 Task: Find connections with filter location Herve with filter topic #Techstartupwith filter profile language Potuguese with filter current company Belong Education (Previously InternIn) with filter school Jai Prakash Vishwavidyalaya, Chapra with filter industry Hotels and Motels with filter service category Life Insurance with filter keywords title Community Food Project Worker
Action: Mouse moved to (720, 153)
Screenshot: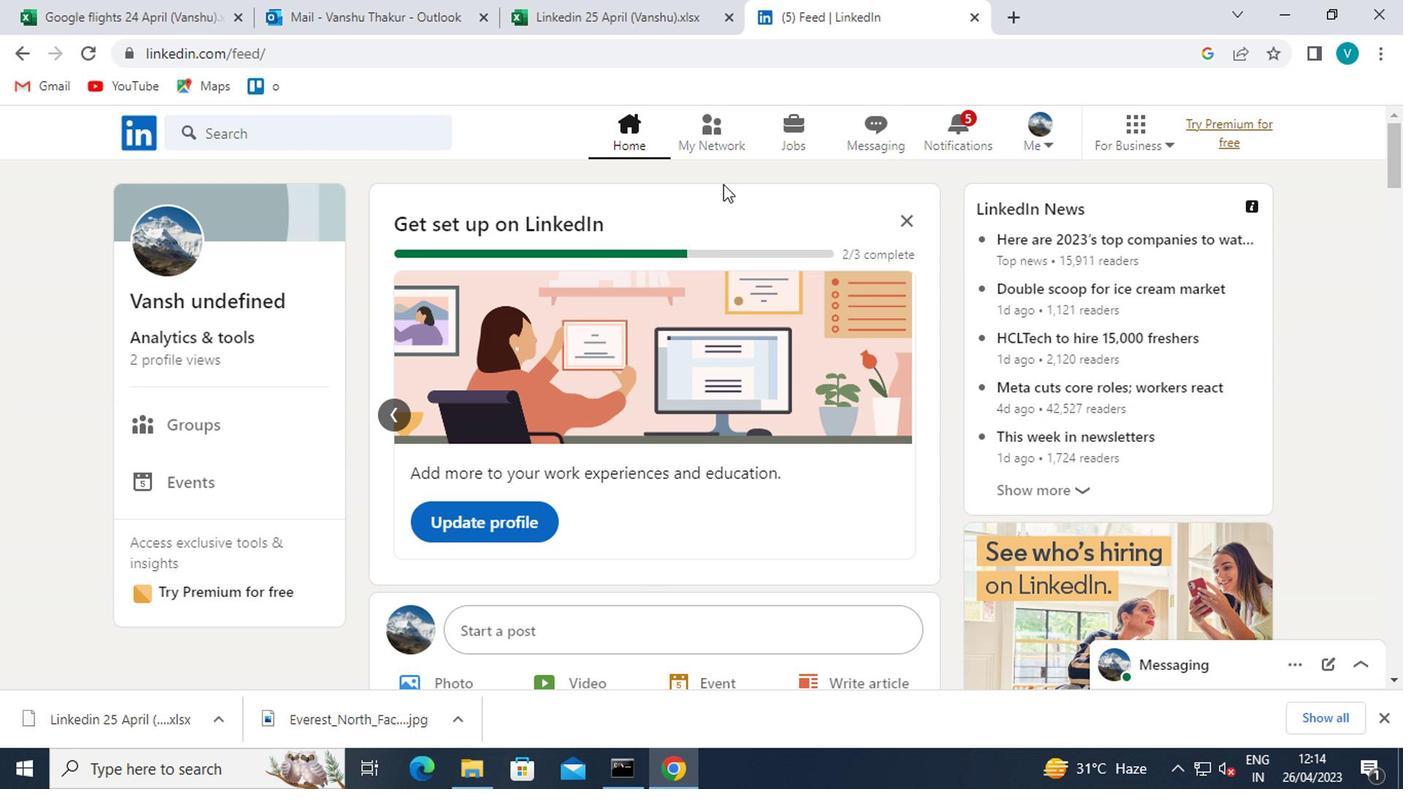 
Action: Mouse pressed left at (720, 153)
Screenshot: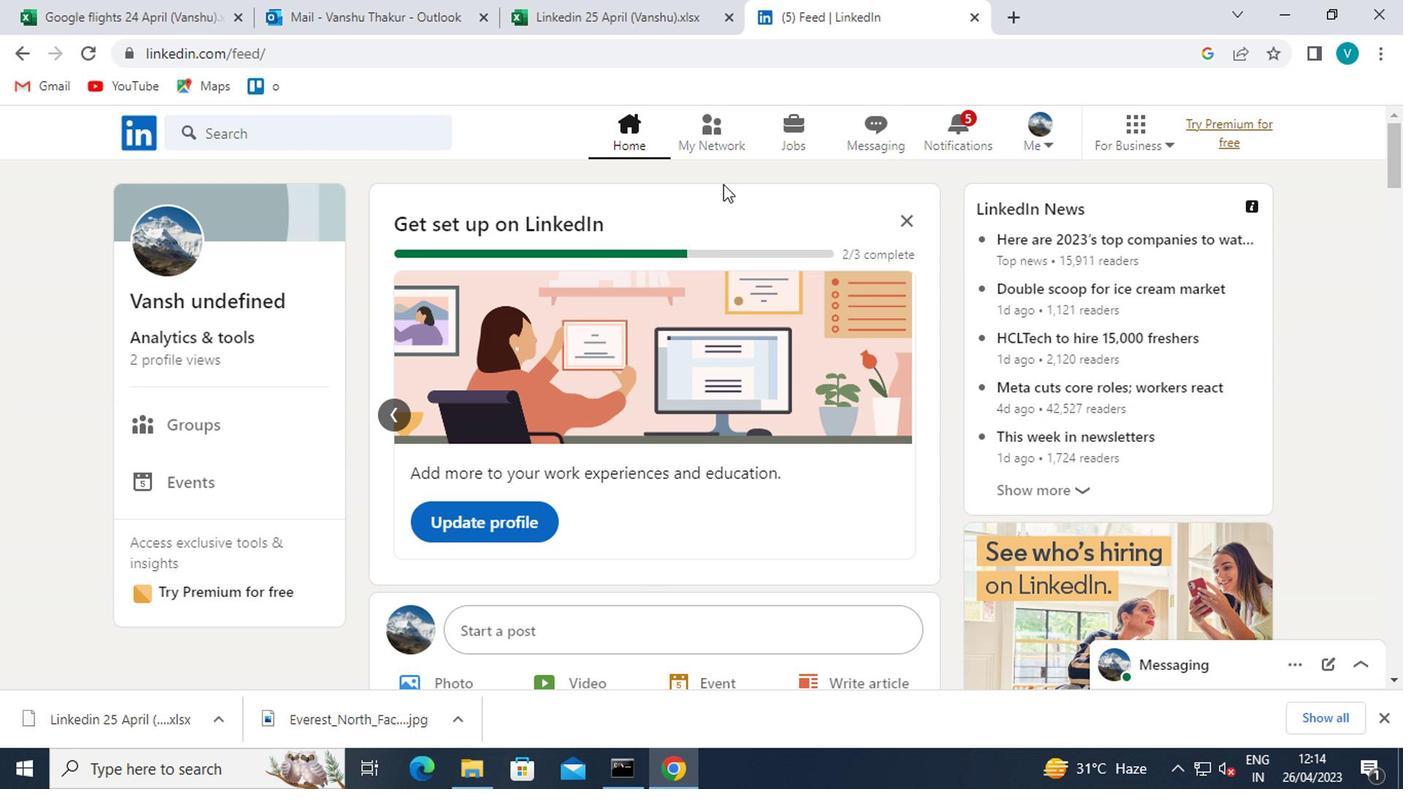 
Action: Mouse moved to (233, 248)
Screenshot: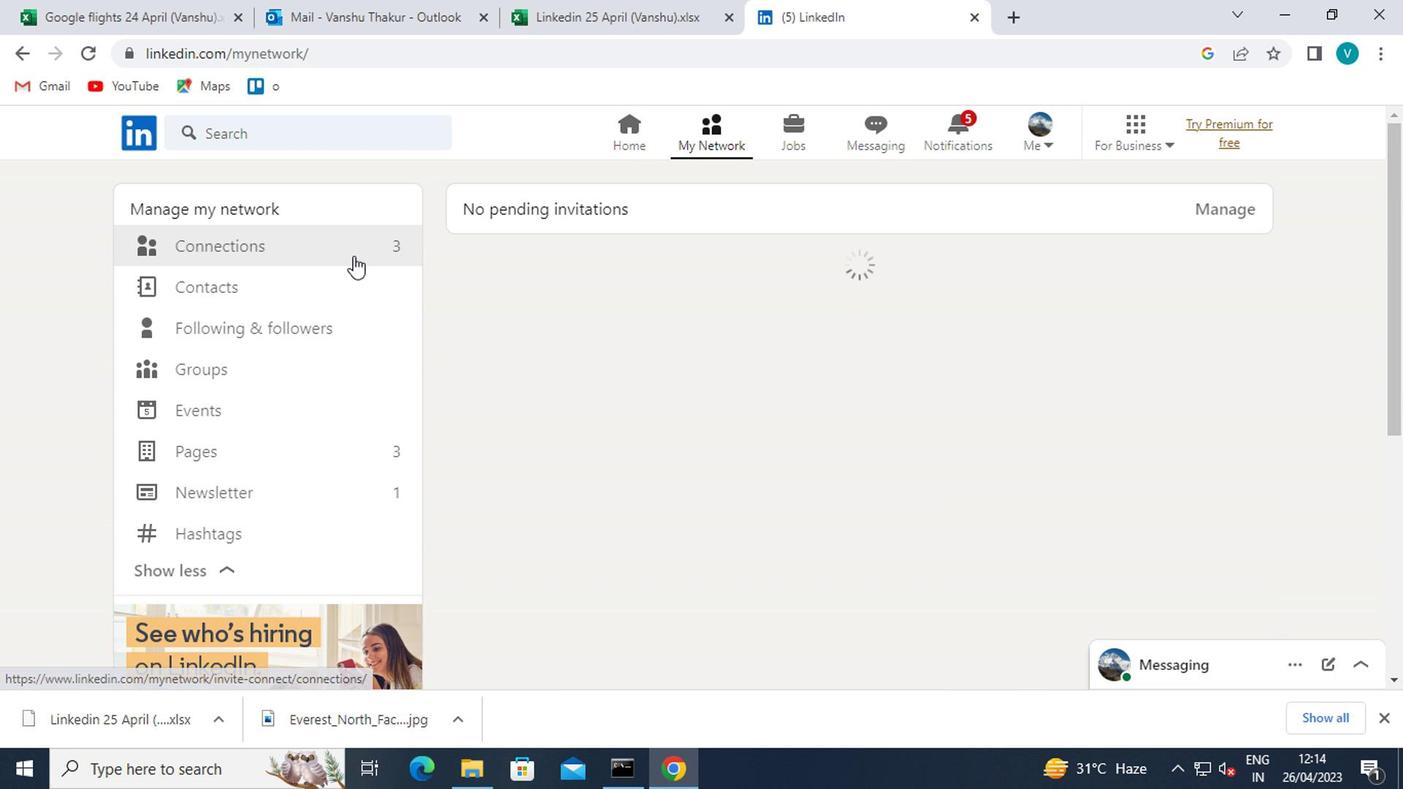 
Action: Mouse pressed left at (233, 248)
Screenshot: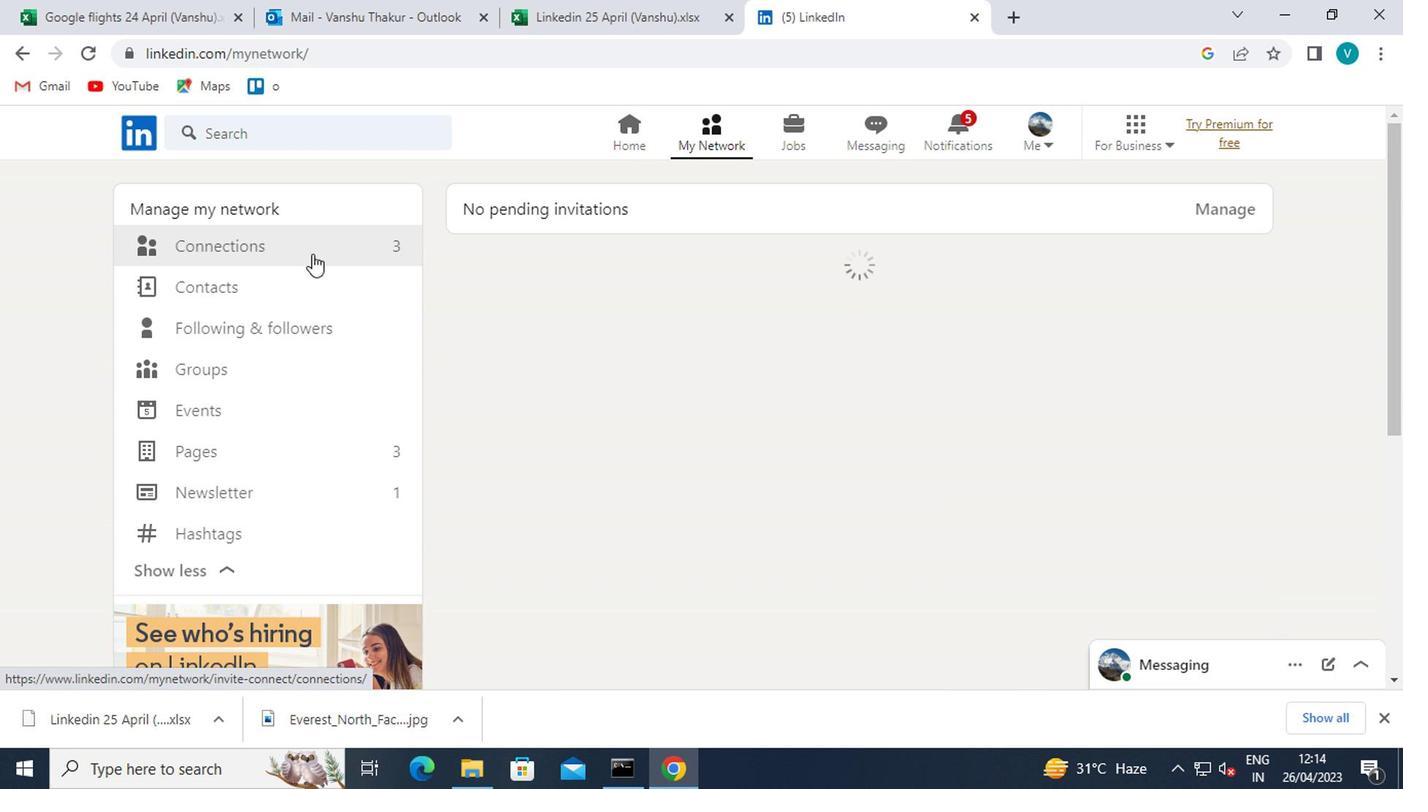 
Action: Mouse moved to (866, 262)
Screenshot: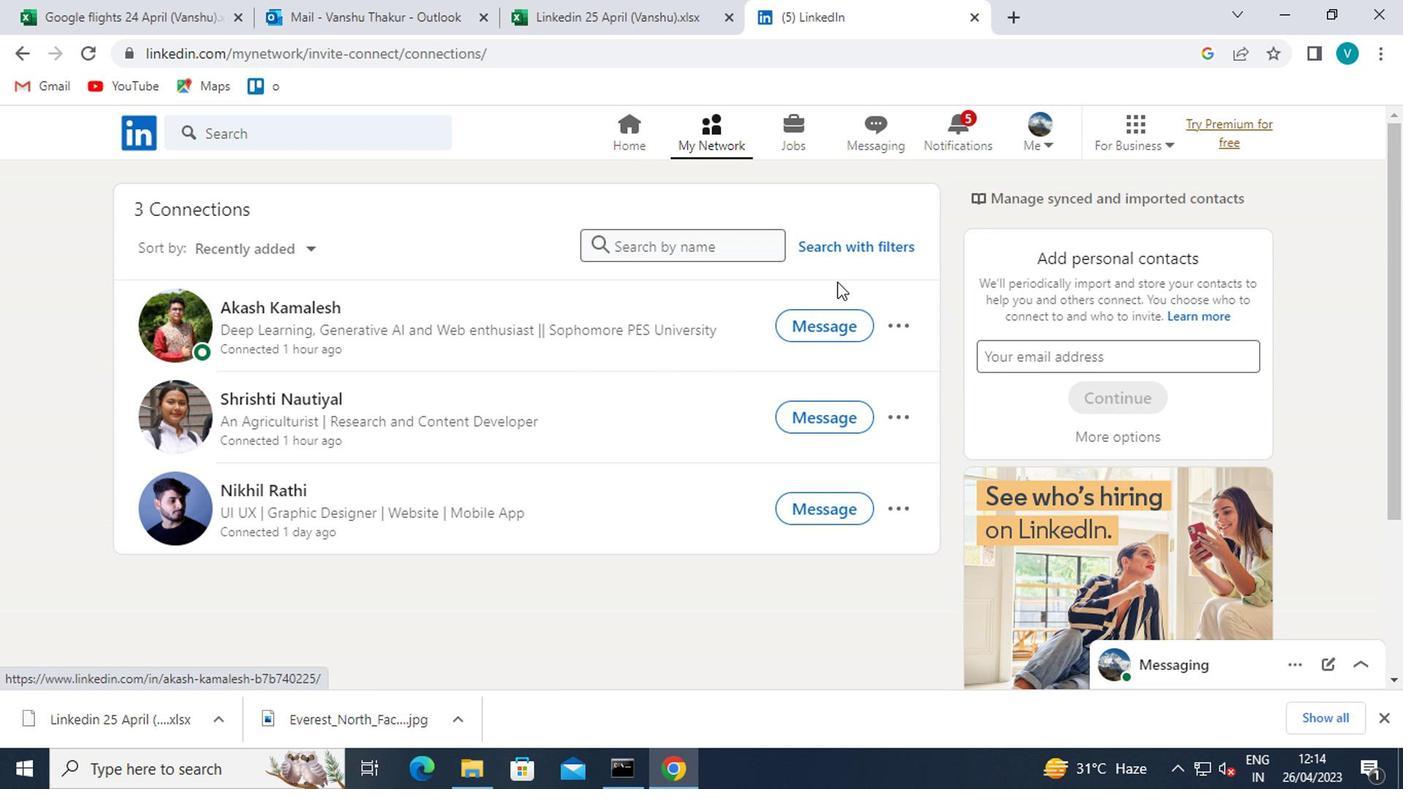 
Action: Mouse pressed left at (866, 262)
Screenshot: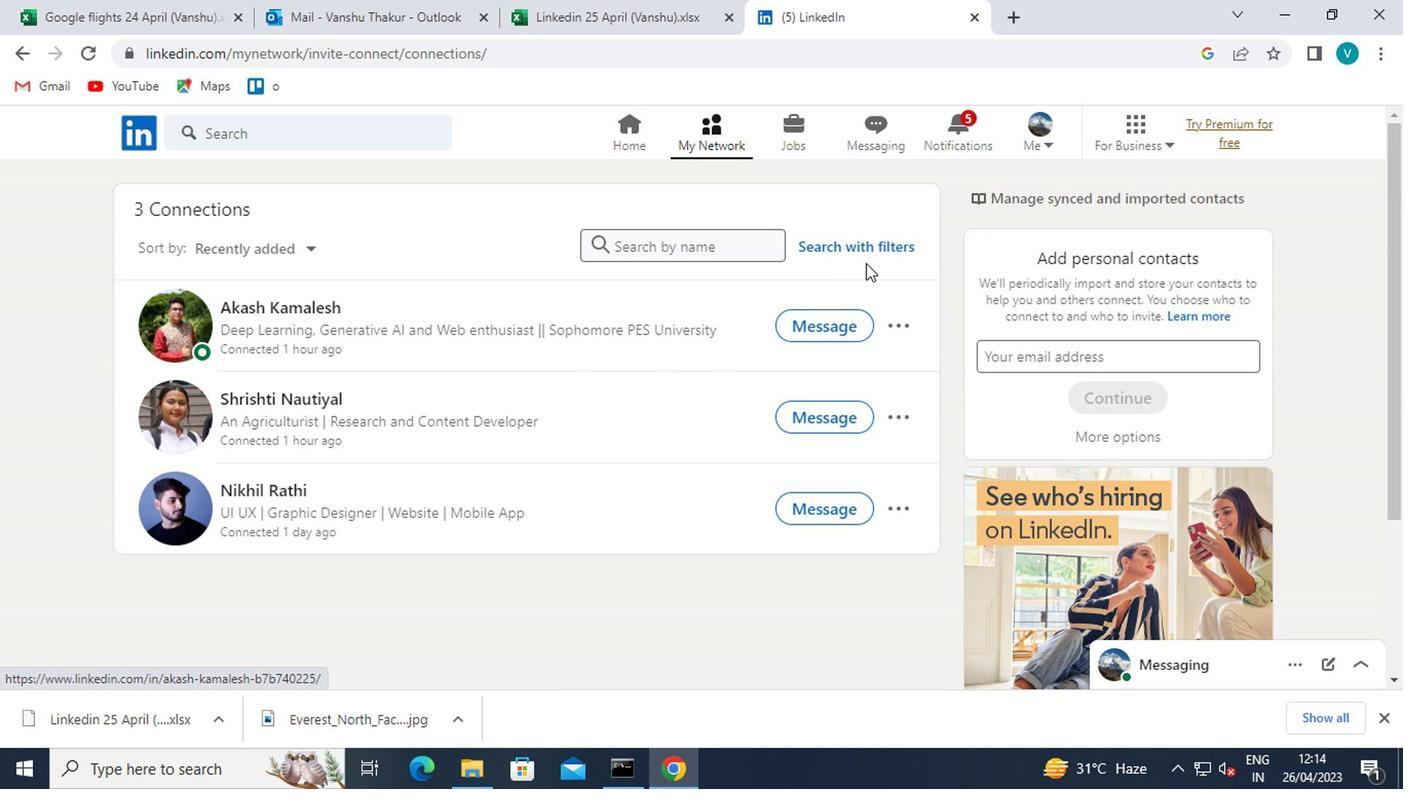 
Action: Mouse moved to (867, 261)
Screenshot: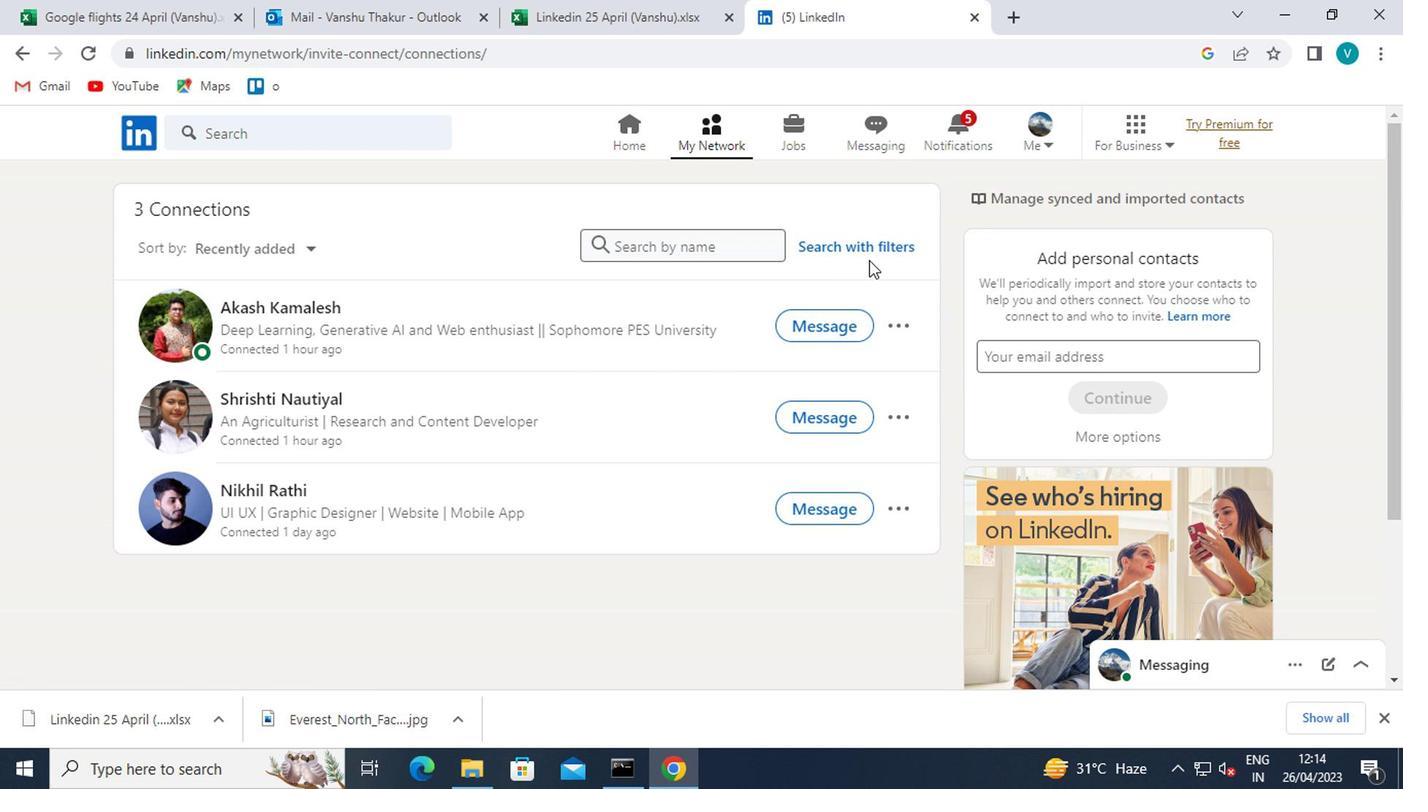 
Action: Mouse pressed left at (867, 261)
Screenshot: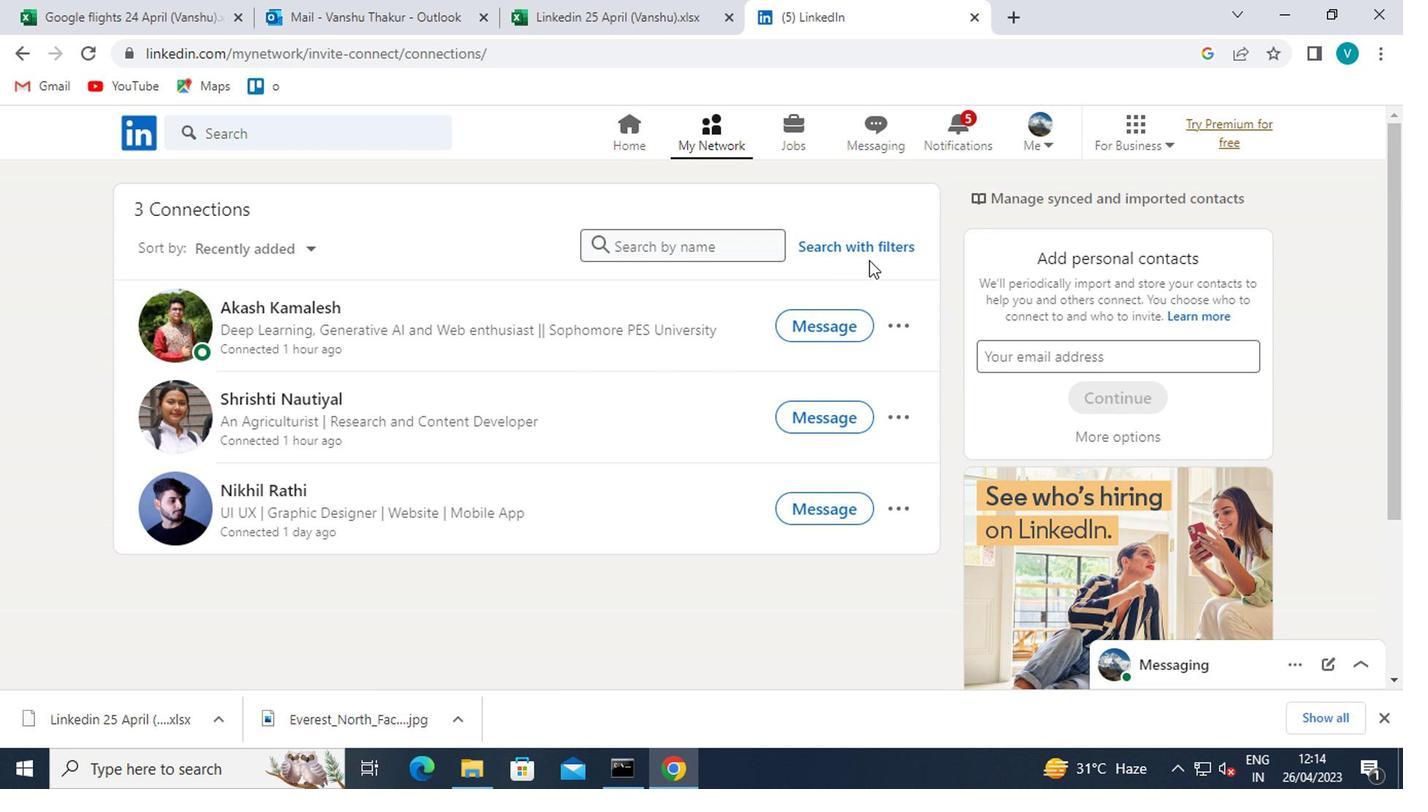 
Action: Mouse moved to (869, 258)
Screenshot: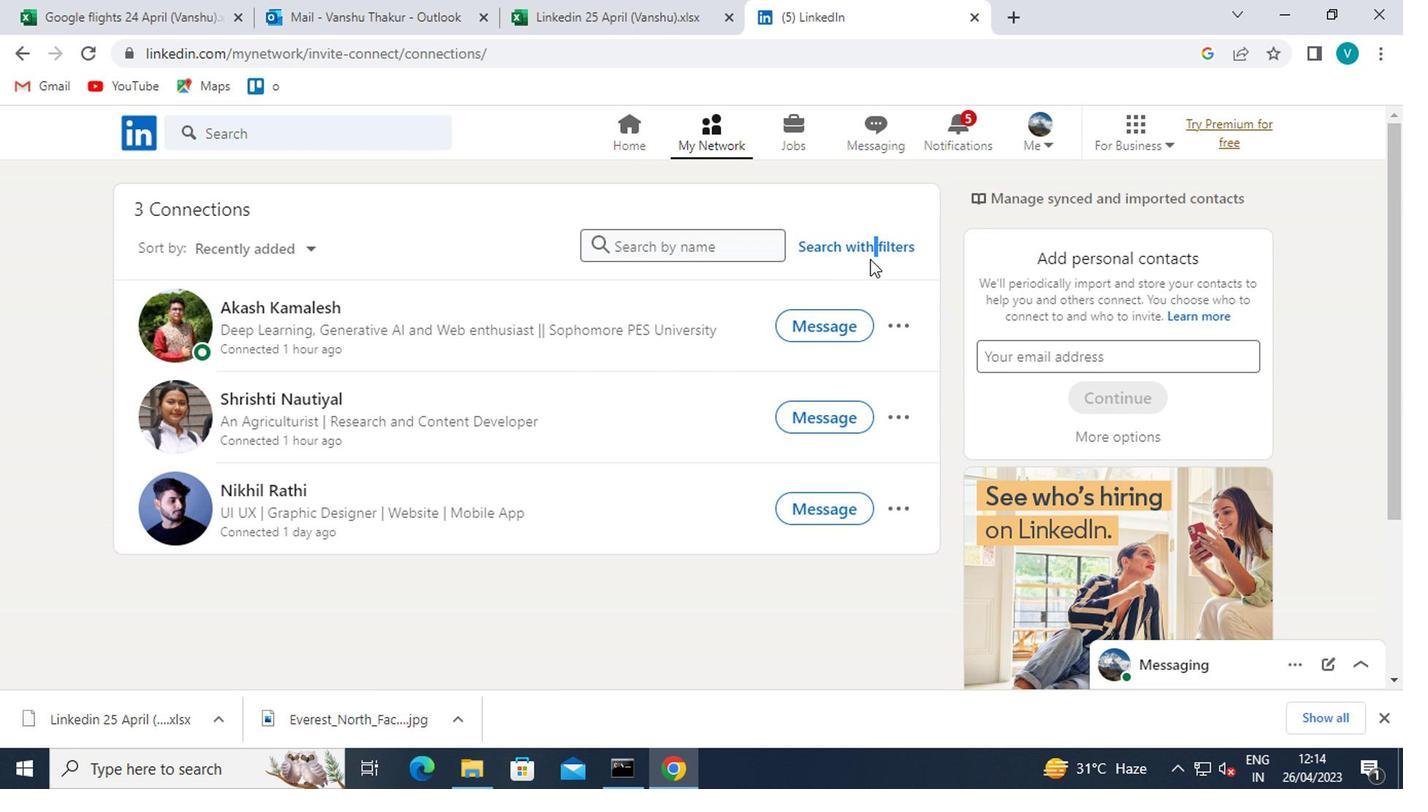 
Action: Mouse pressed left at (869, 258)
Screenshot: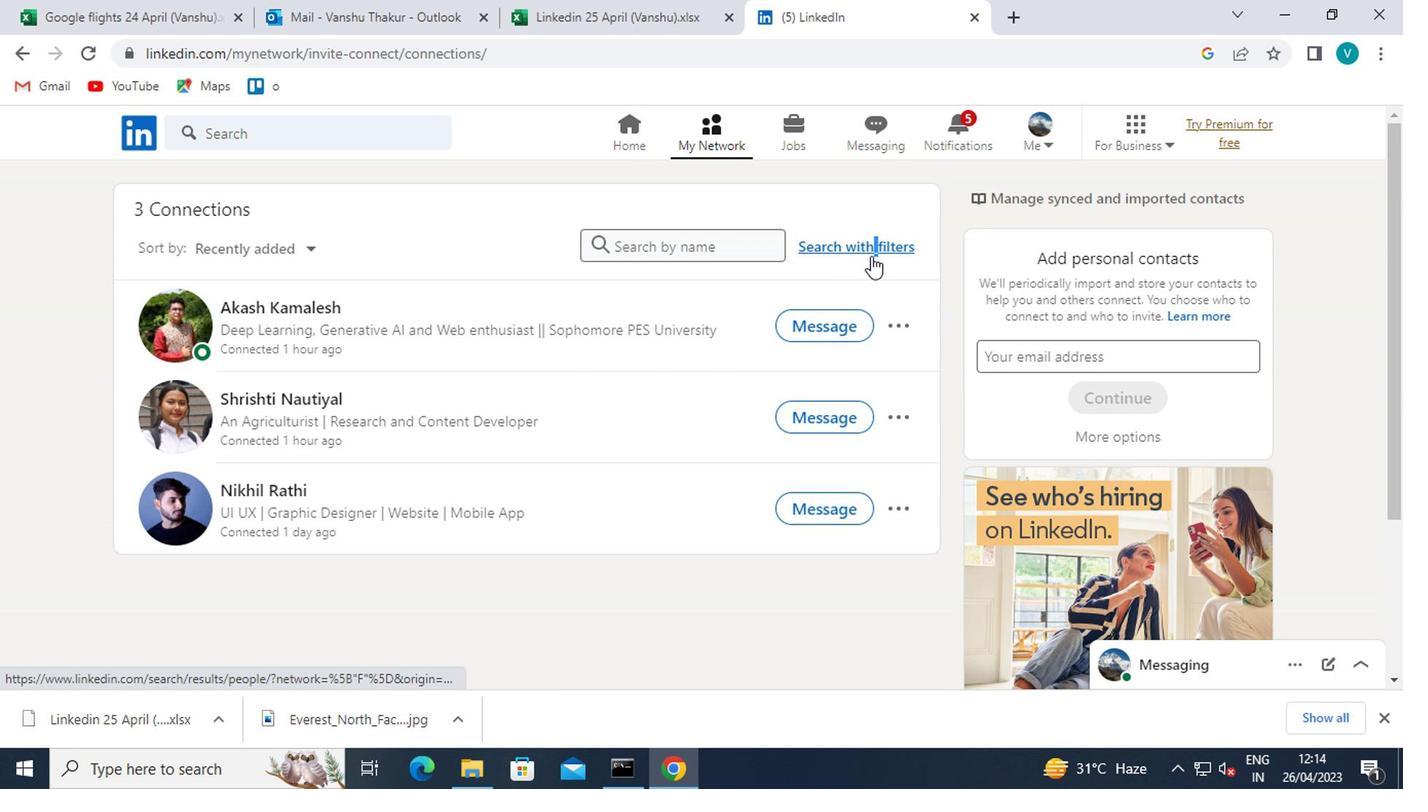 
Action: Mouse moved to (695, 200)
Screenshot: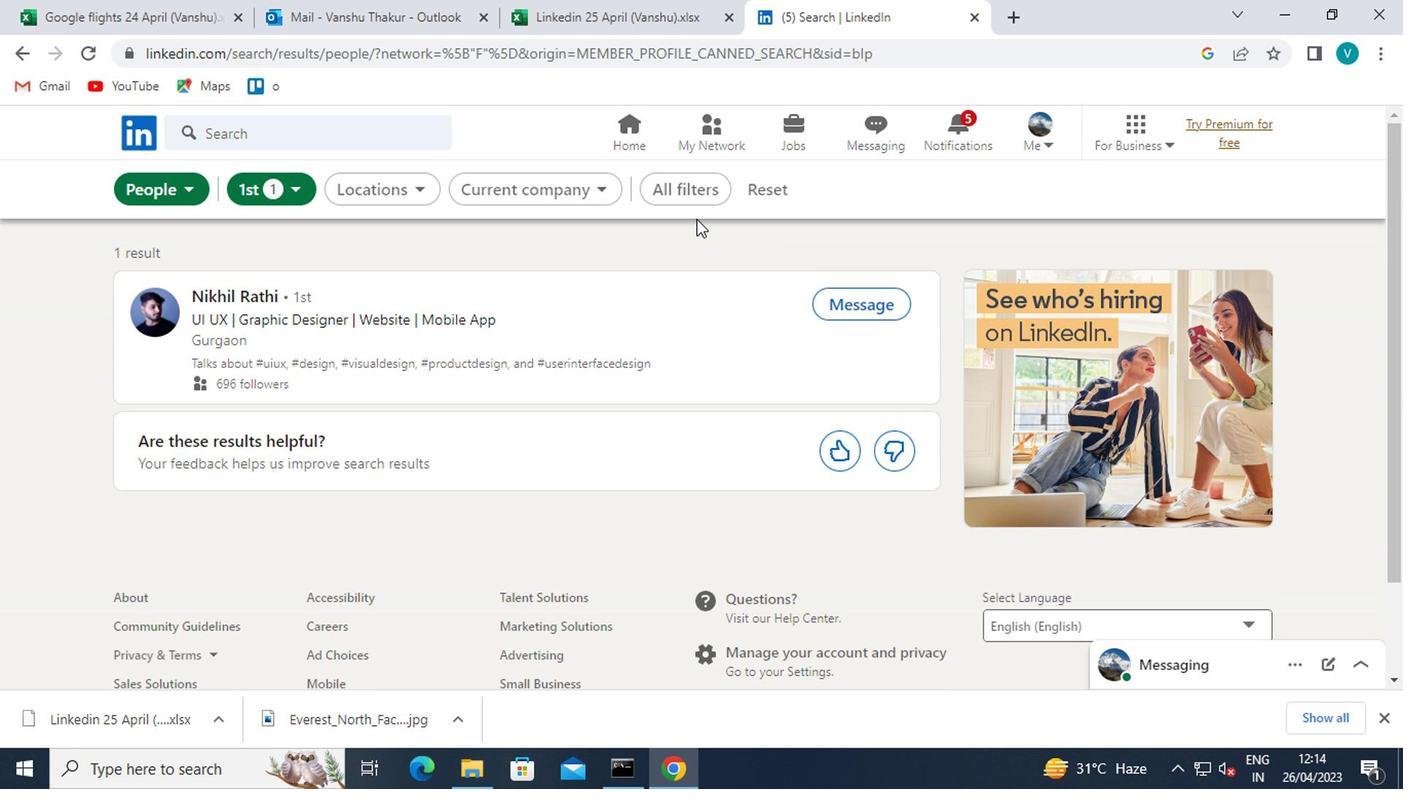 
Action: Mouse pressed left at (695, 200)
Screenshot: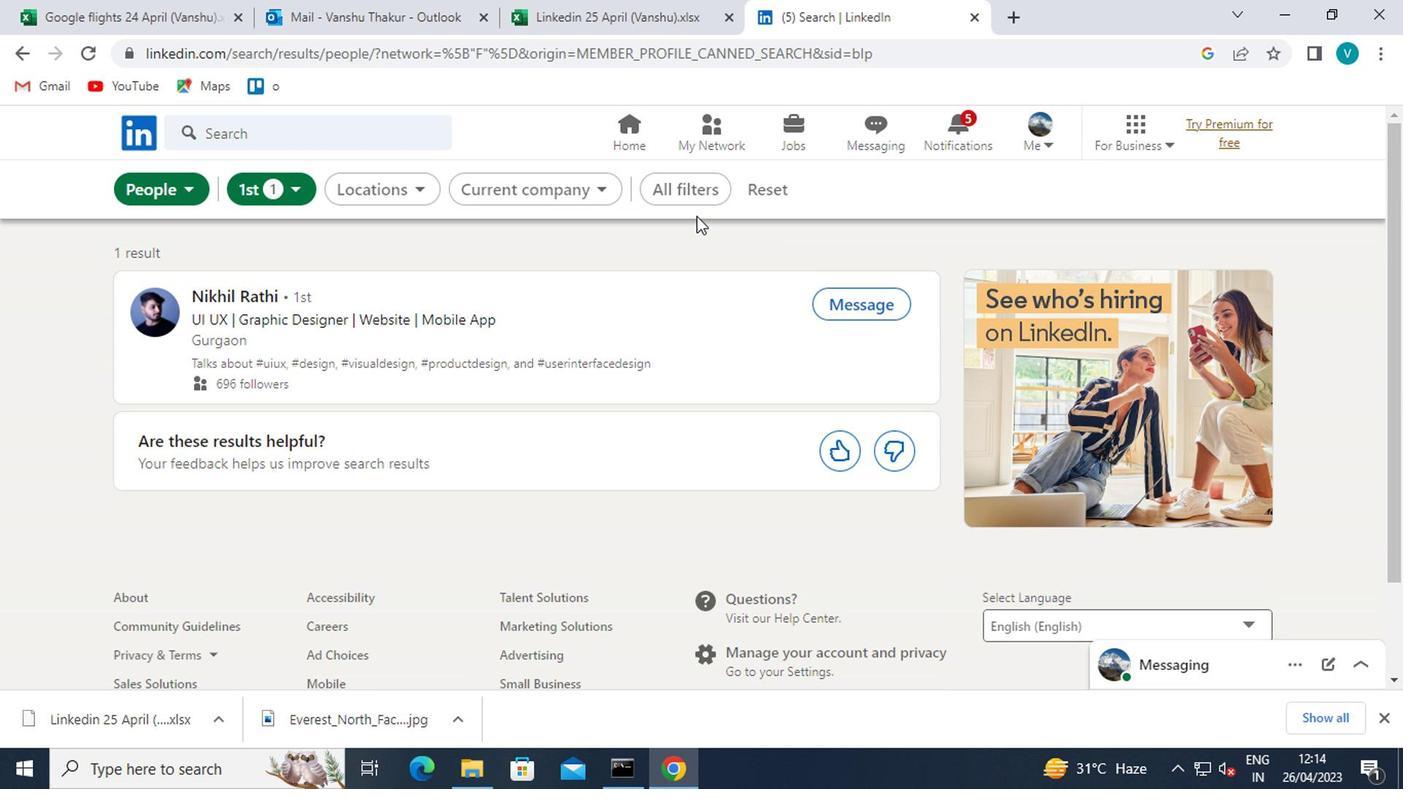 
Action: Mouse moved to (707, 197)
Screenshot: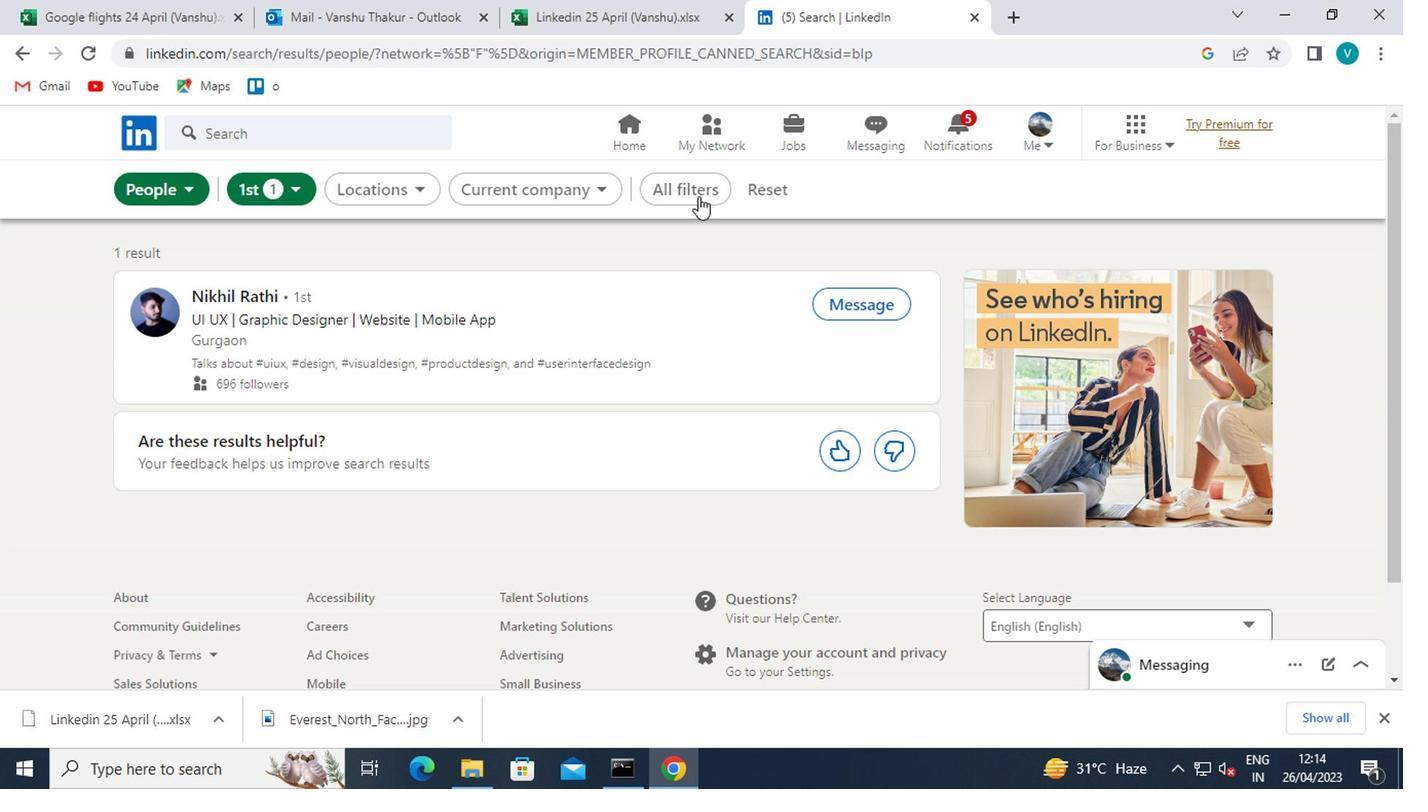 
Action: Mouse pressed left at (707, 197)
Screenshot: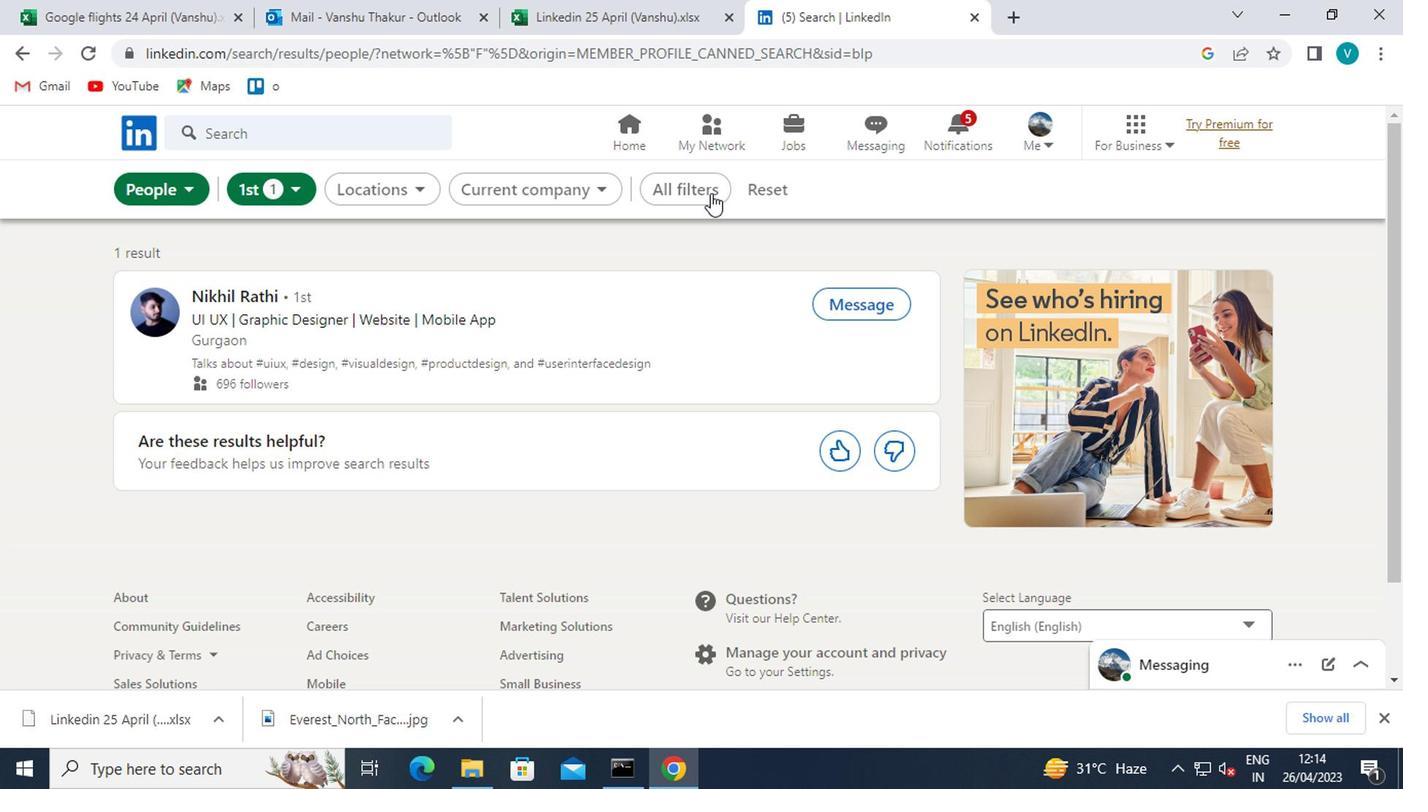 
Action: Mouse moved to (706, 190)
Screenshot: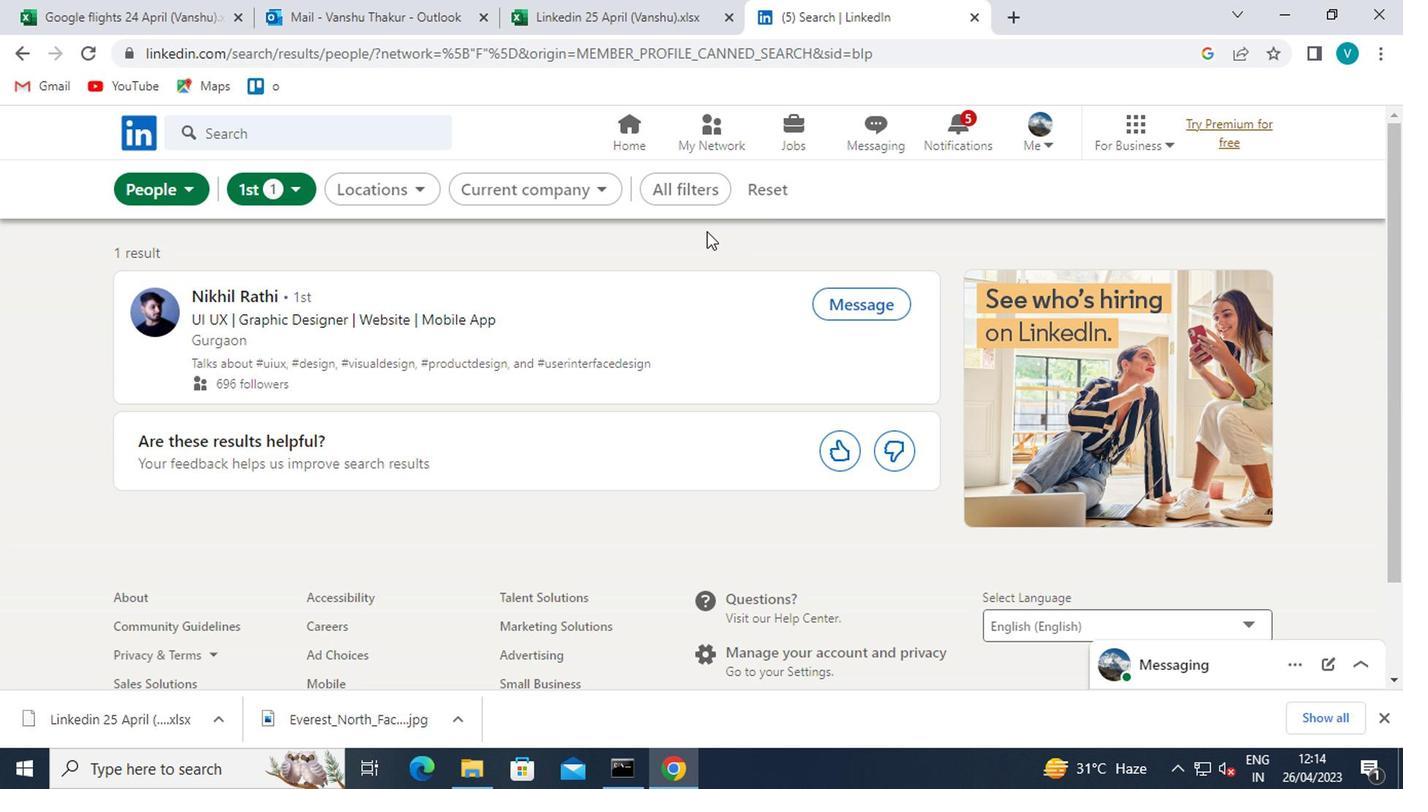 
Action: Mouse pressed left at (706, 190)
Screenshot: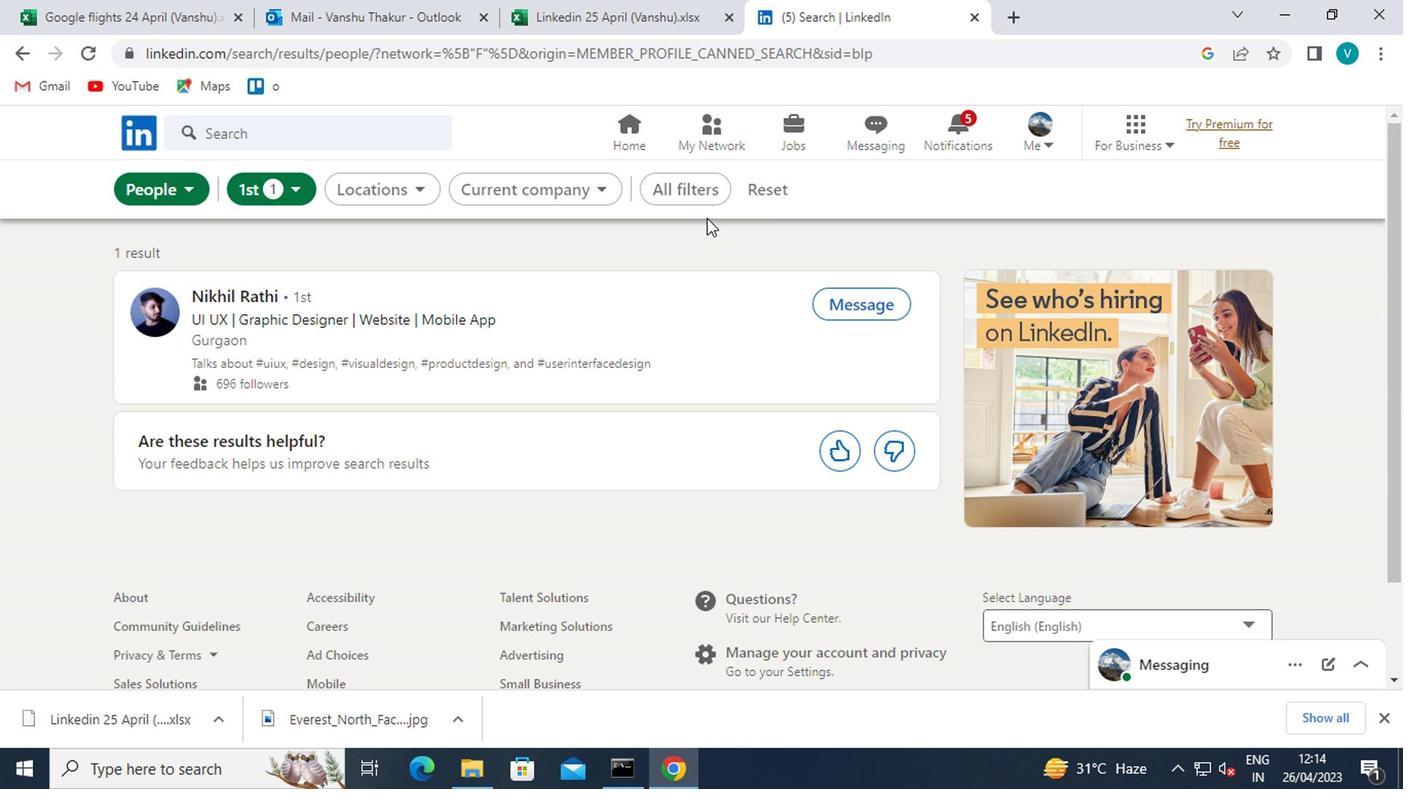 
Action: Mouse moved to (994, 350)
Screenshot: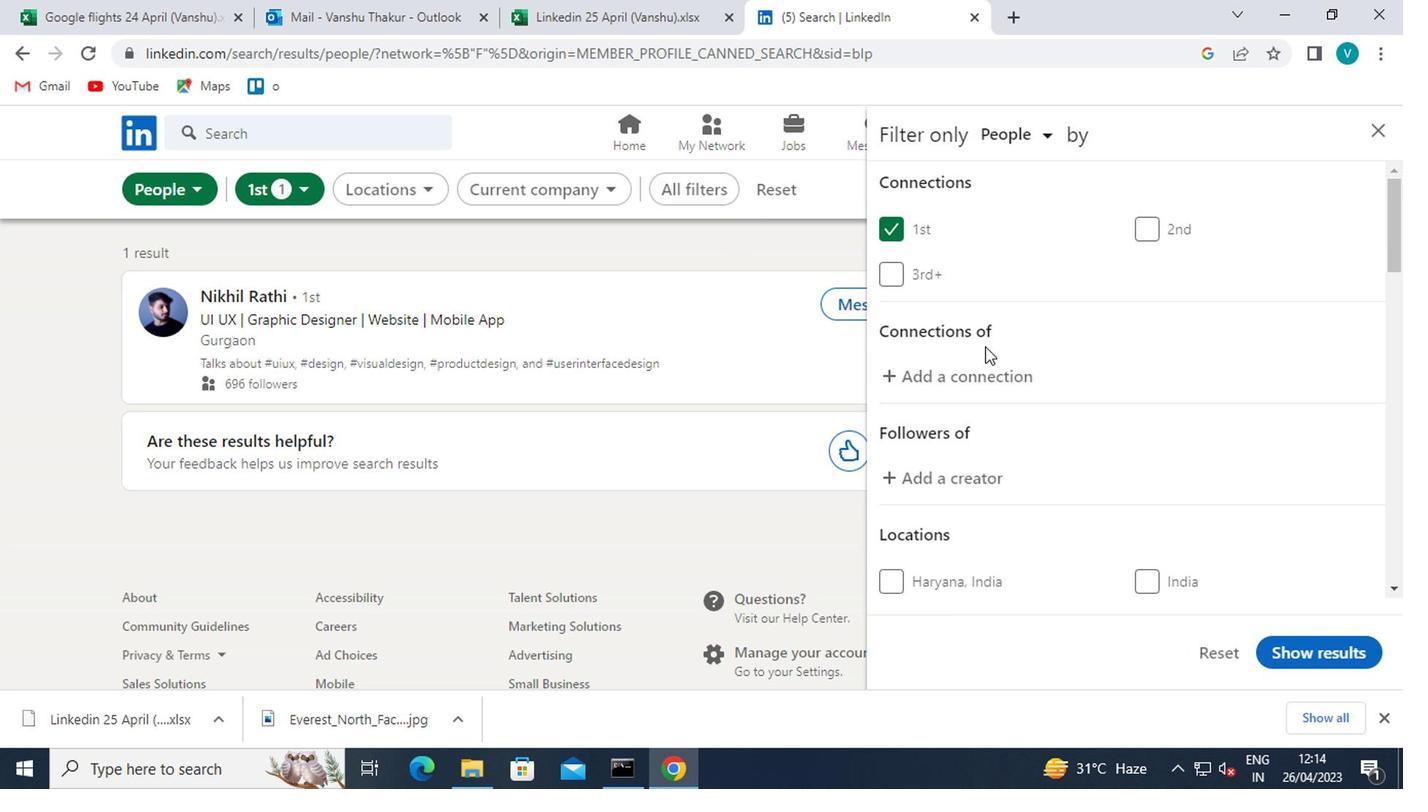 
Action: Mouse scrolled (994, 349) with delta (0, 0)
Screenshot: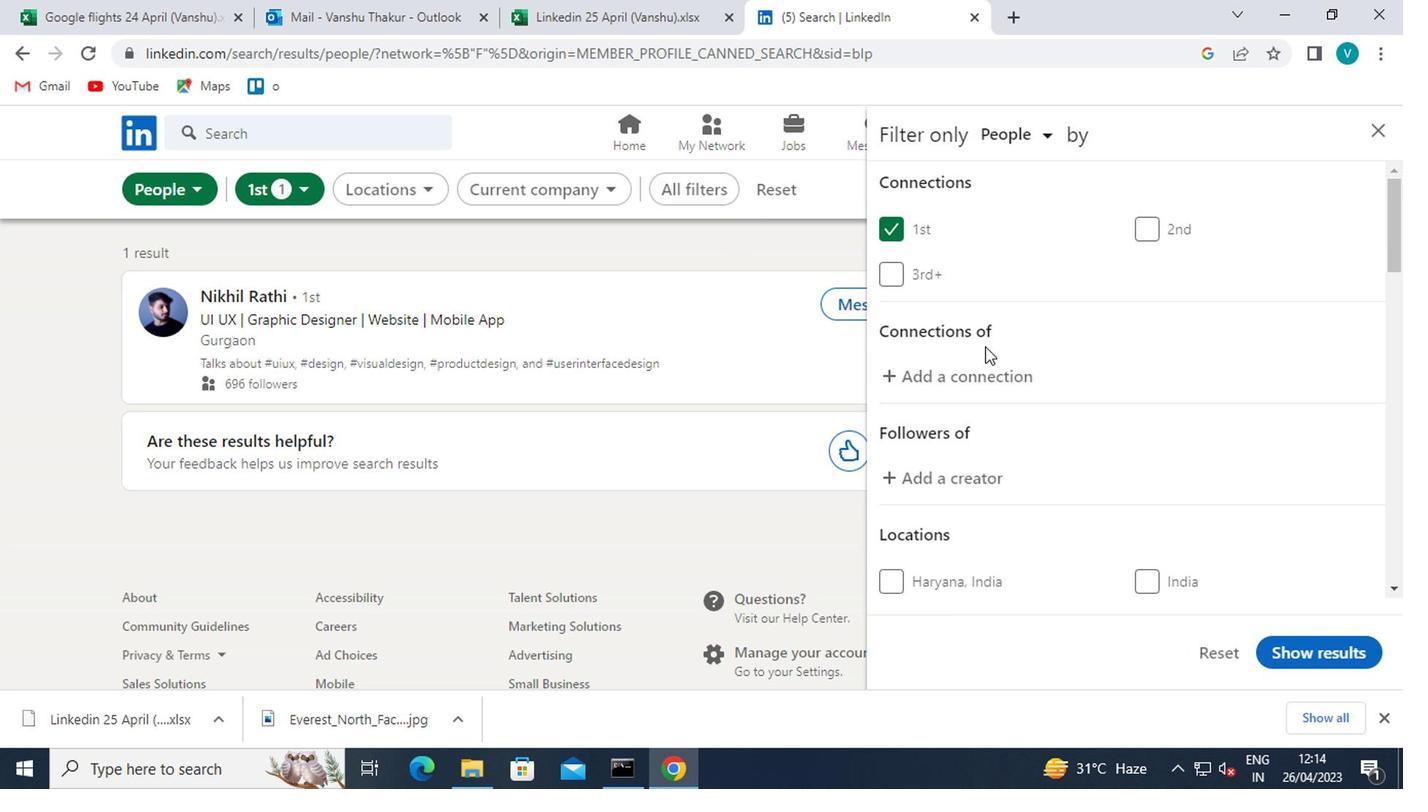 
Action: Mouse moved to (995, 351)
Screenshot: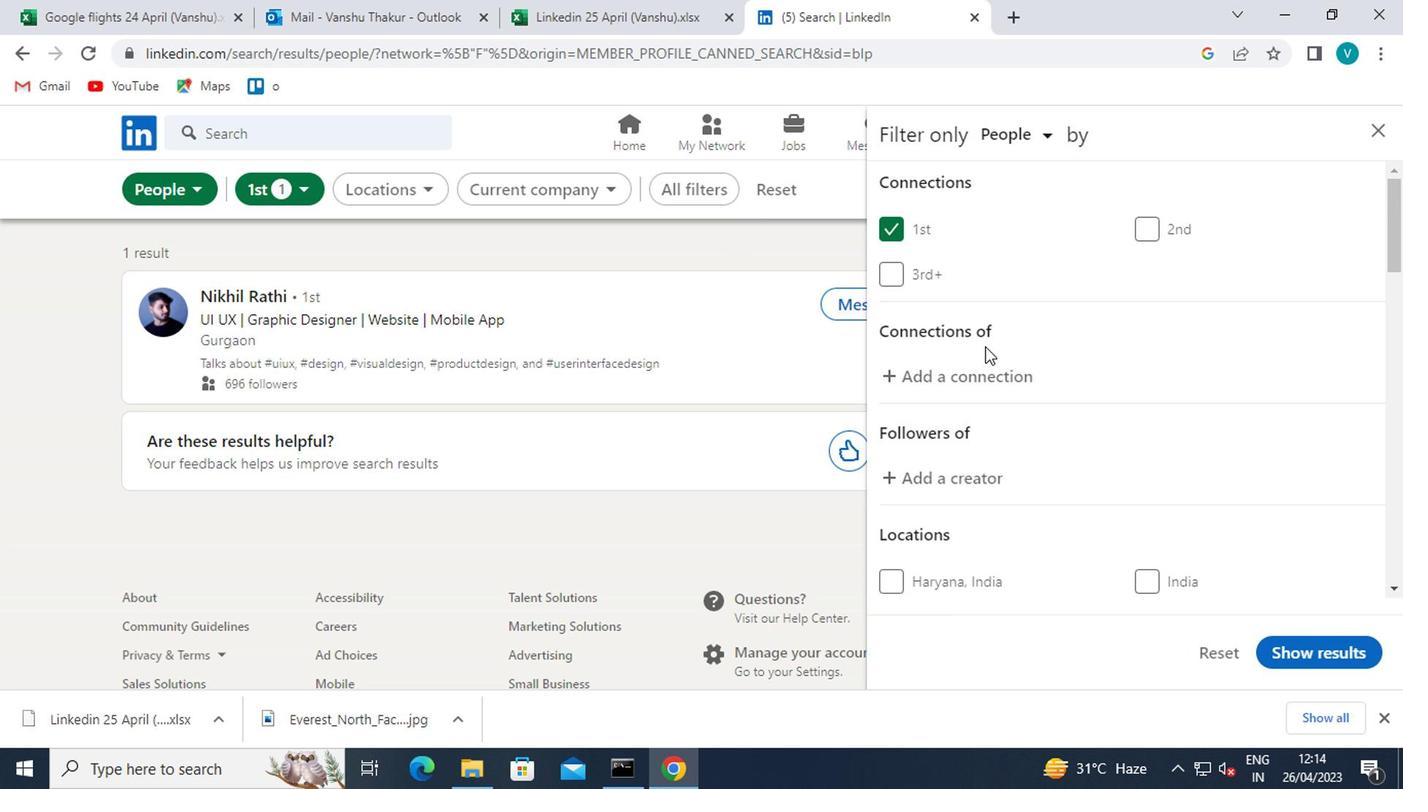 
Action: Mouse scrolled (995, 350) with delta (0, -1)
Screenshot: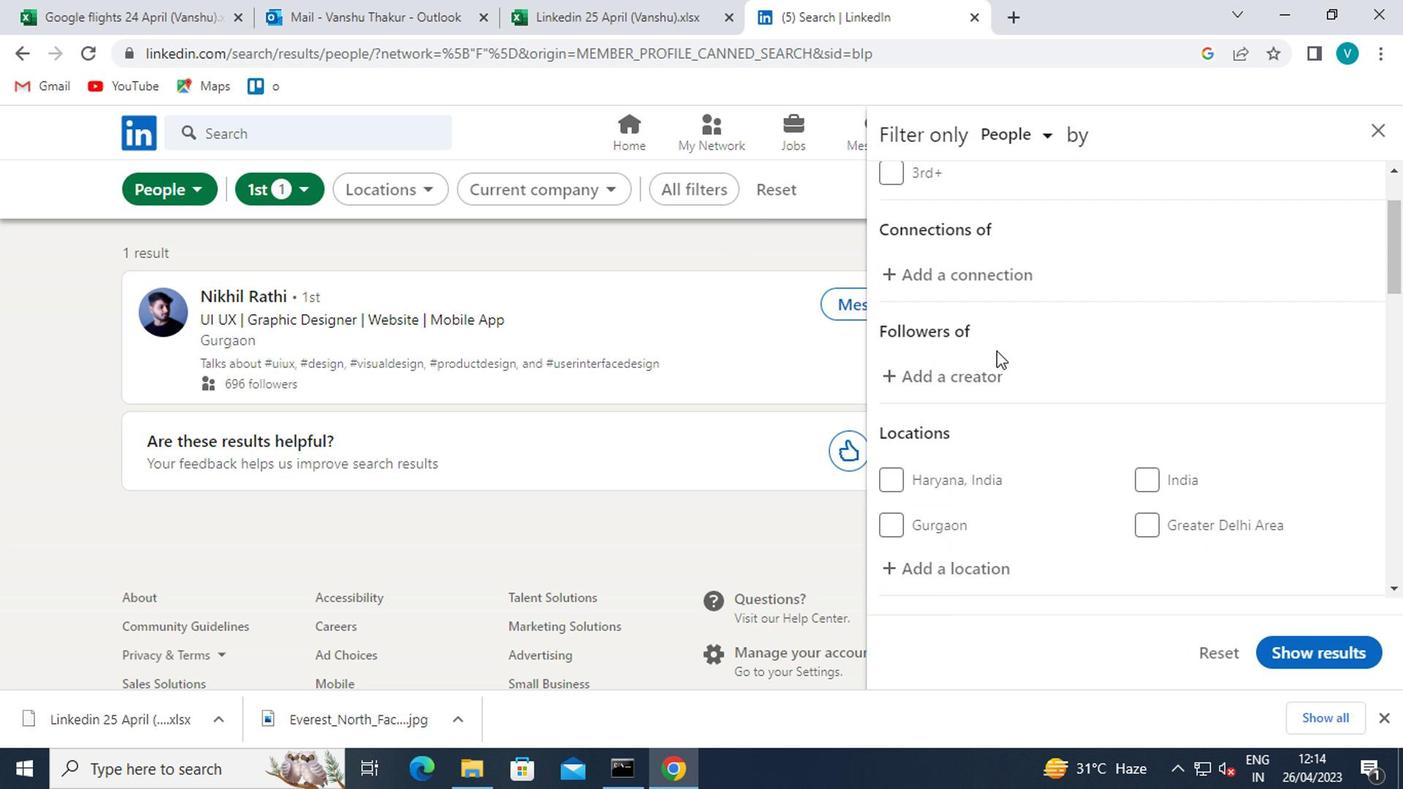 
Action: Mouse moved to (969, 456)
Screenshot: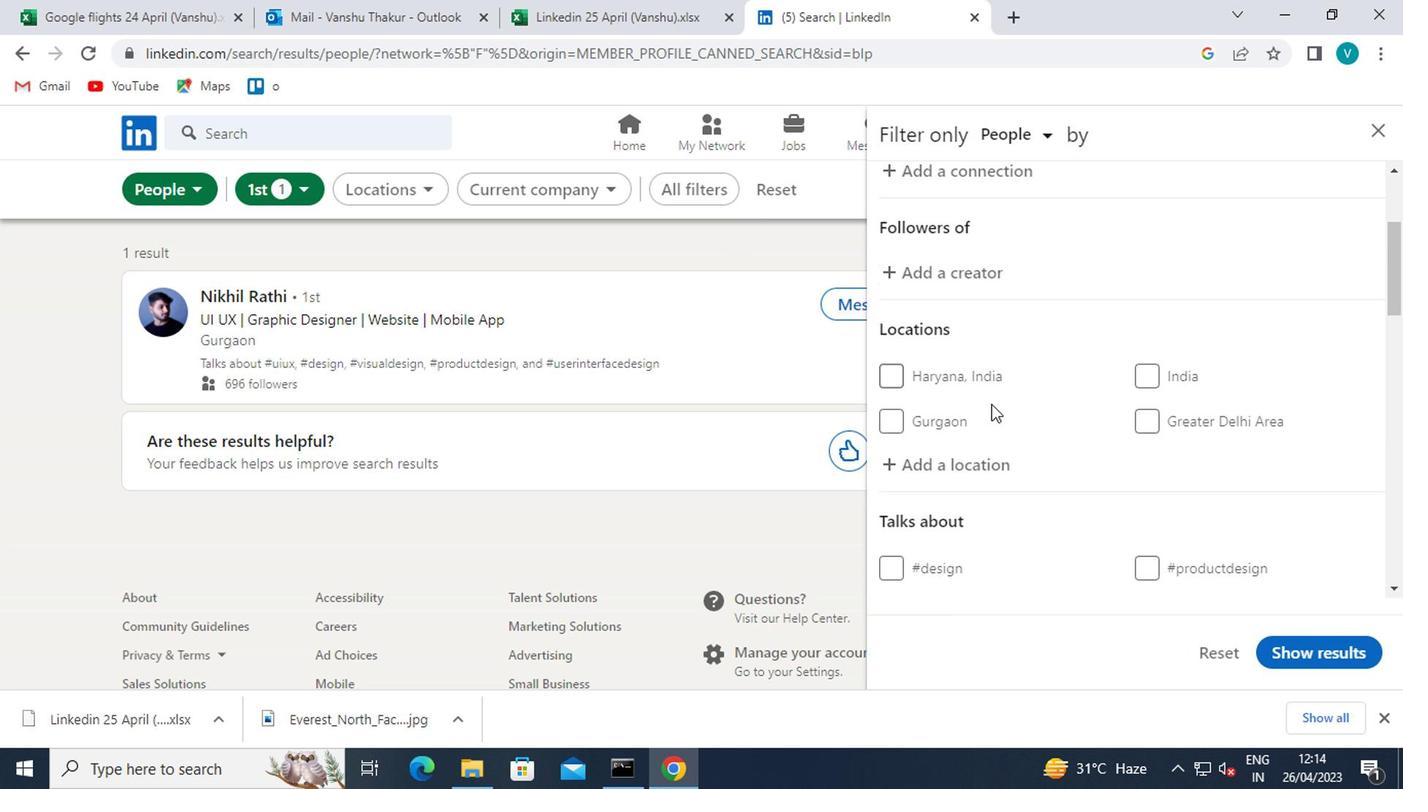 
Action: Mouse pressed left at (969, 456)
Screenshot: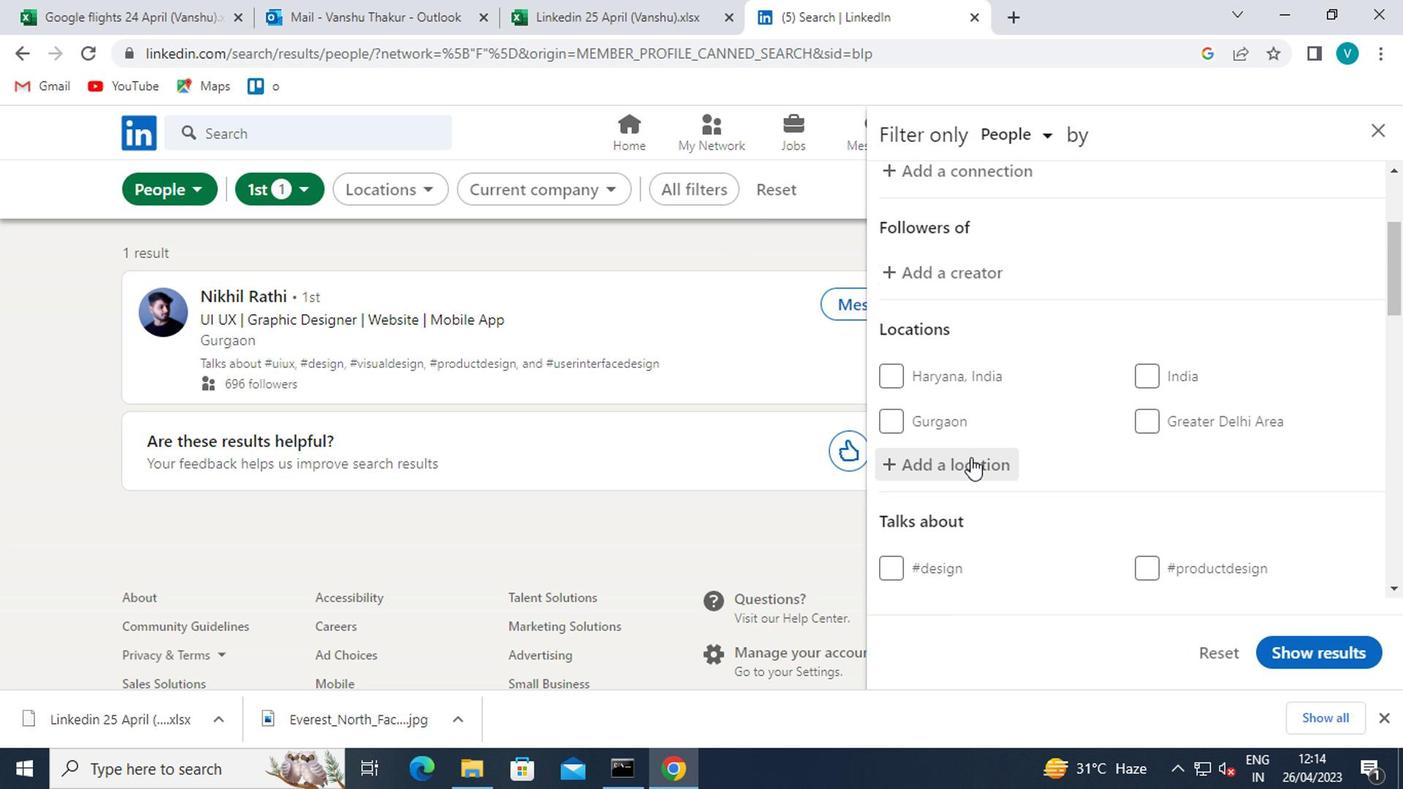
Action: Key pressed <Key.shift>HERVE
Screenshot: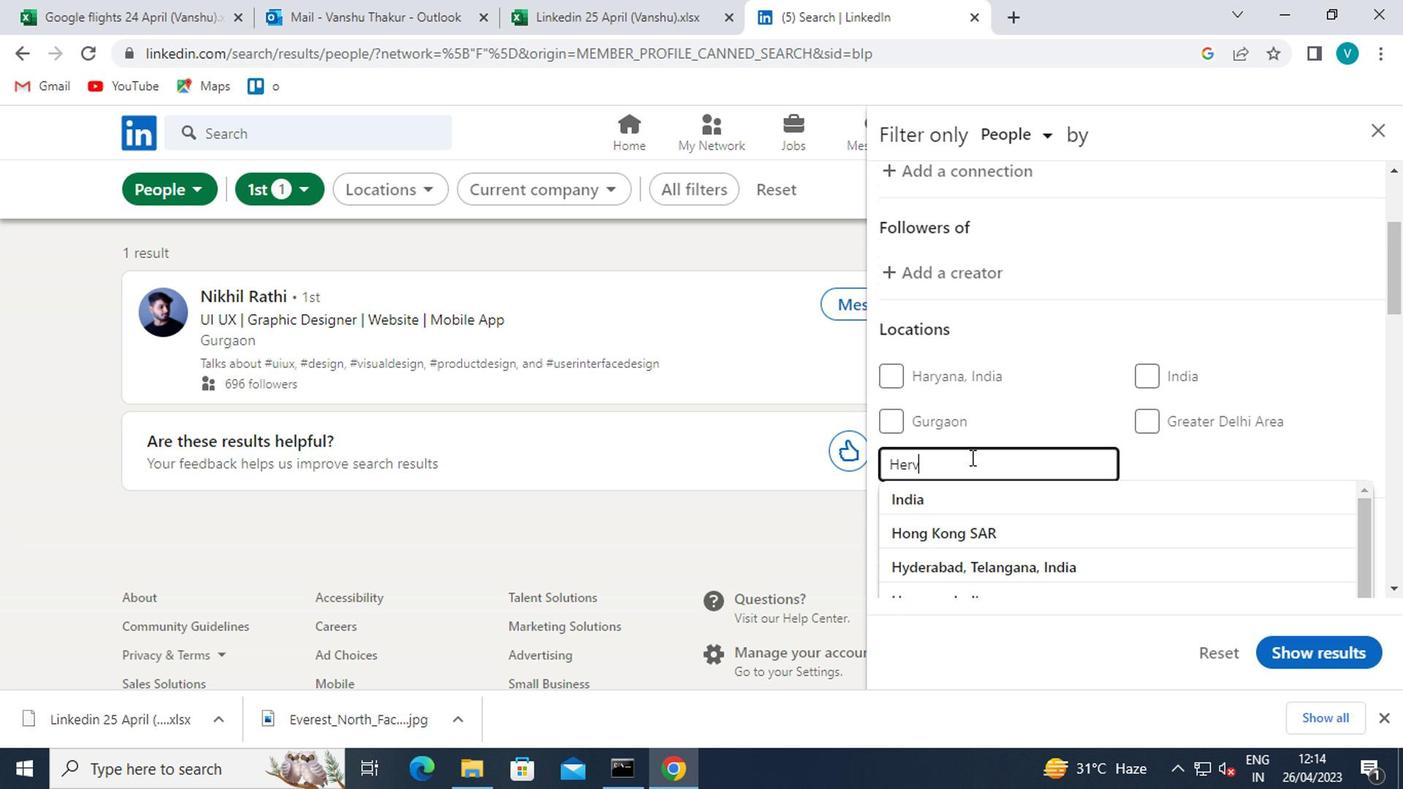 
Action: Mouse moved to (970, 497)
Screenshot: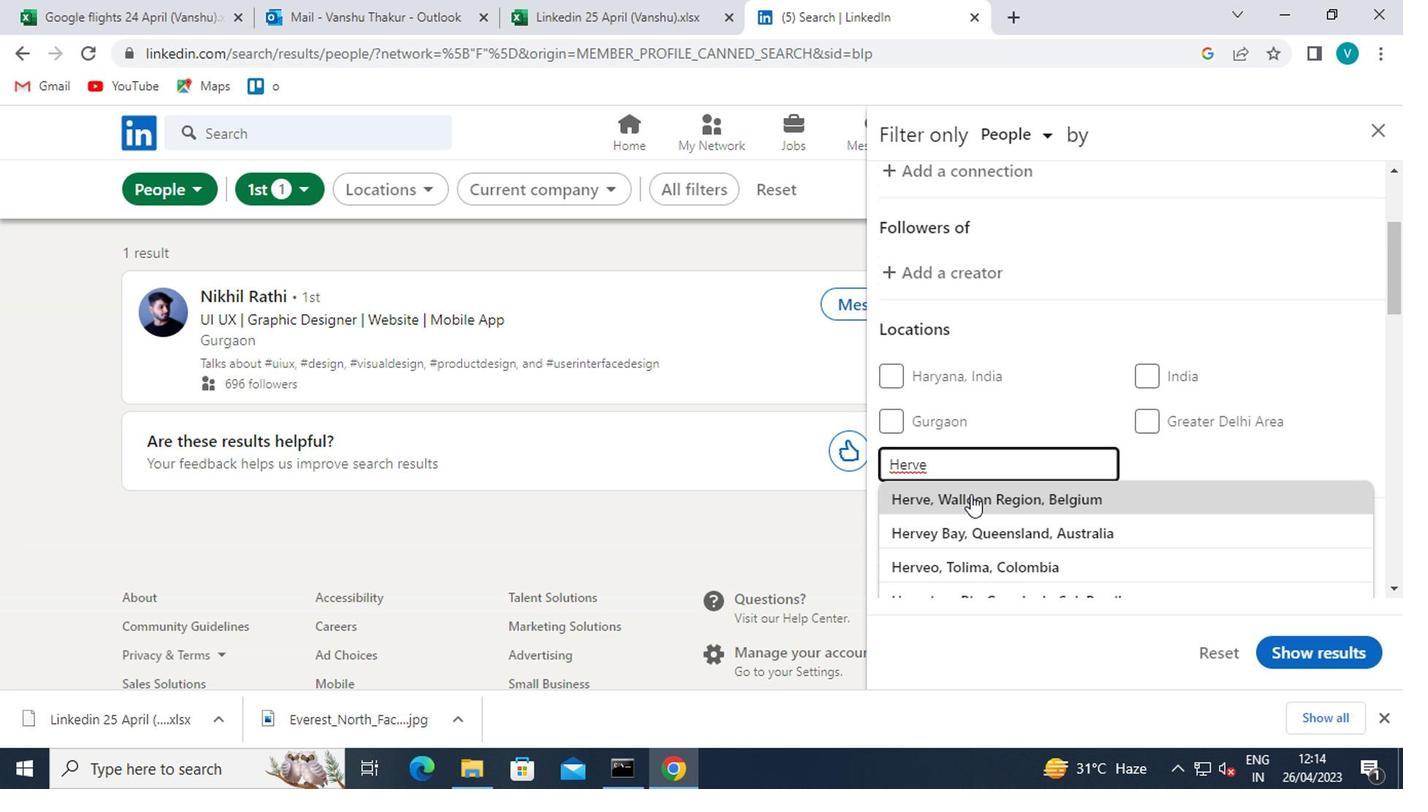 
Action: Mouse pressed left at (970, 497)
Screenshot: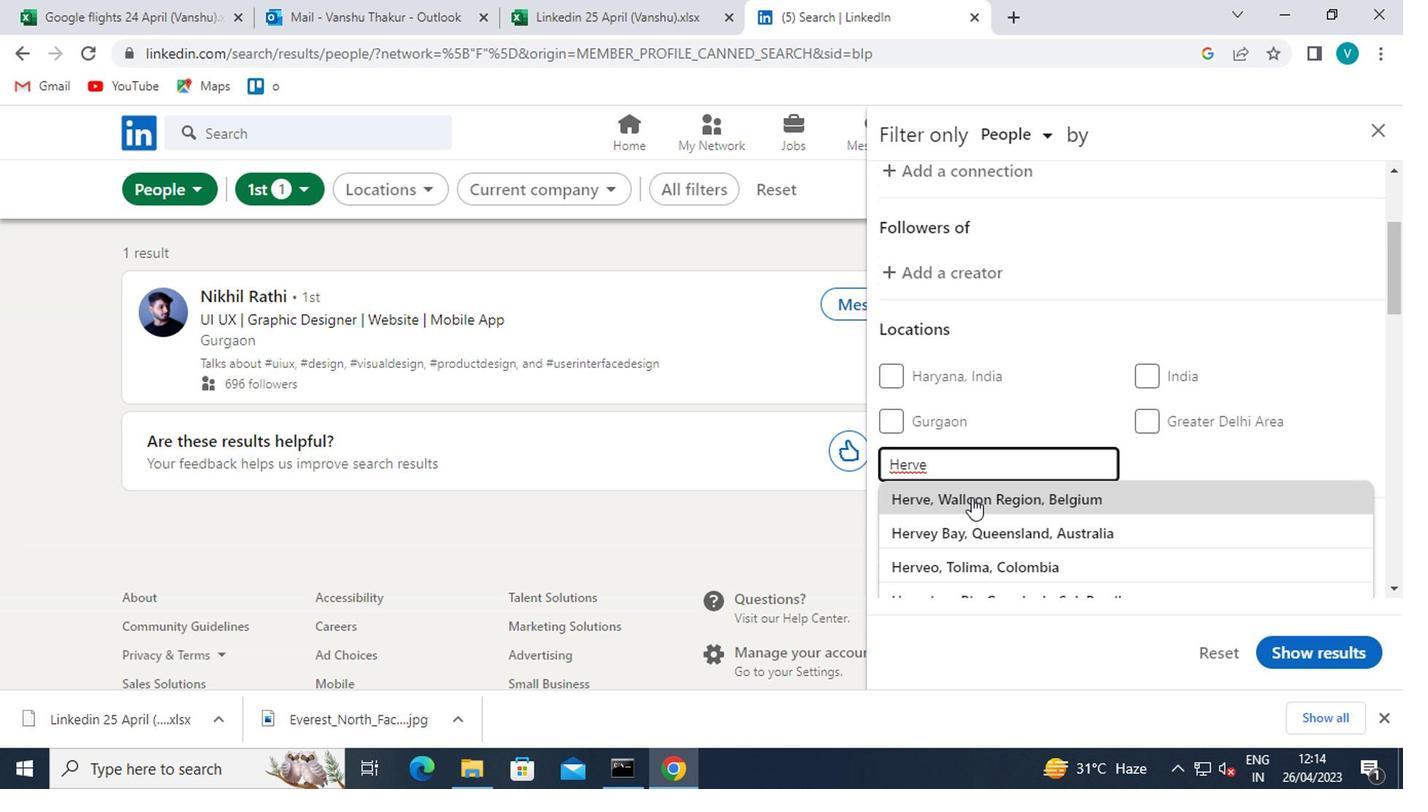 
Action: Mouse scrolled (970, 495) with delta (0, -1)
Screenshot: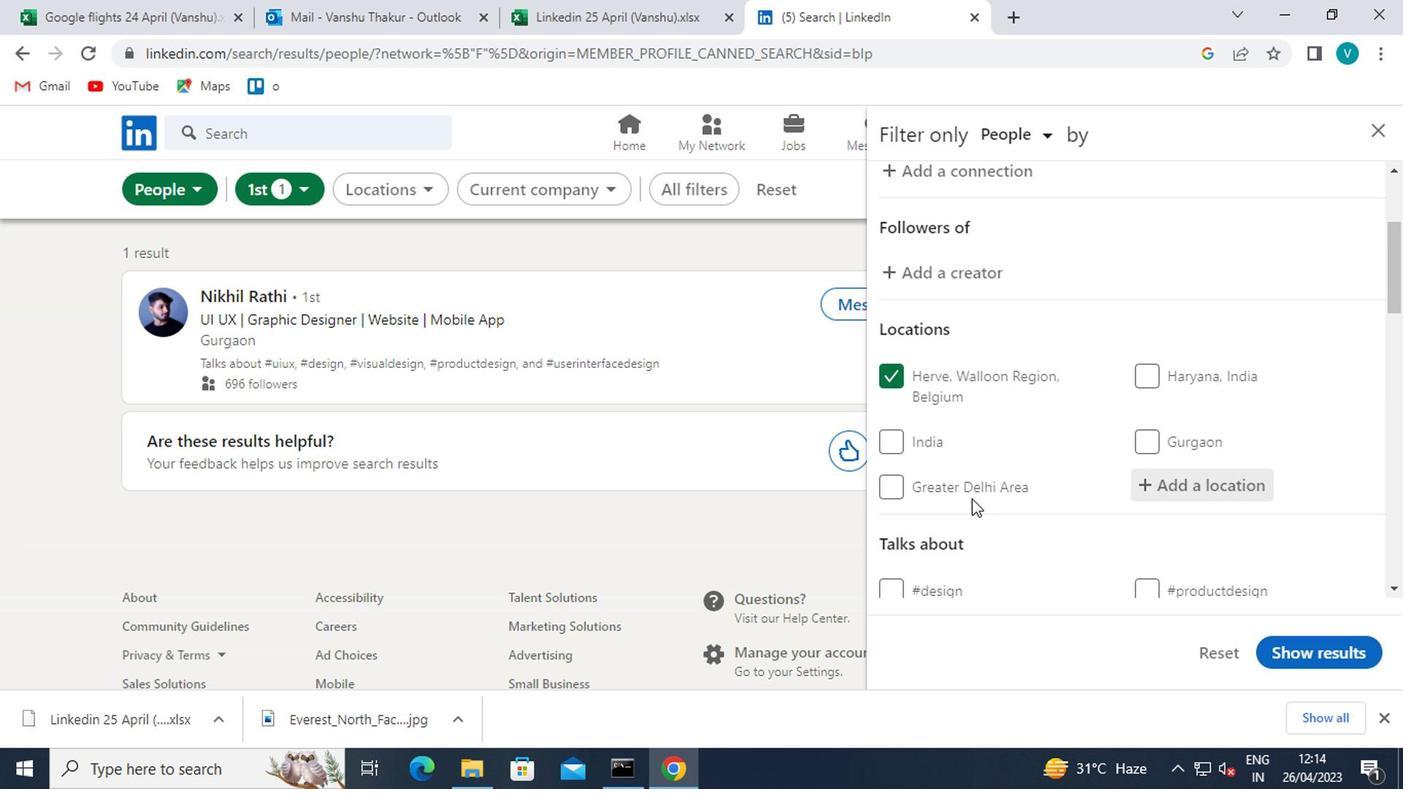 
Action: Mouse scrolled (970, 495) with delta (0, -1)
Screenshot: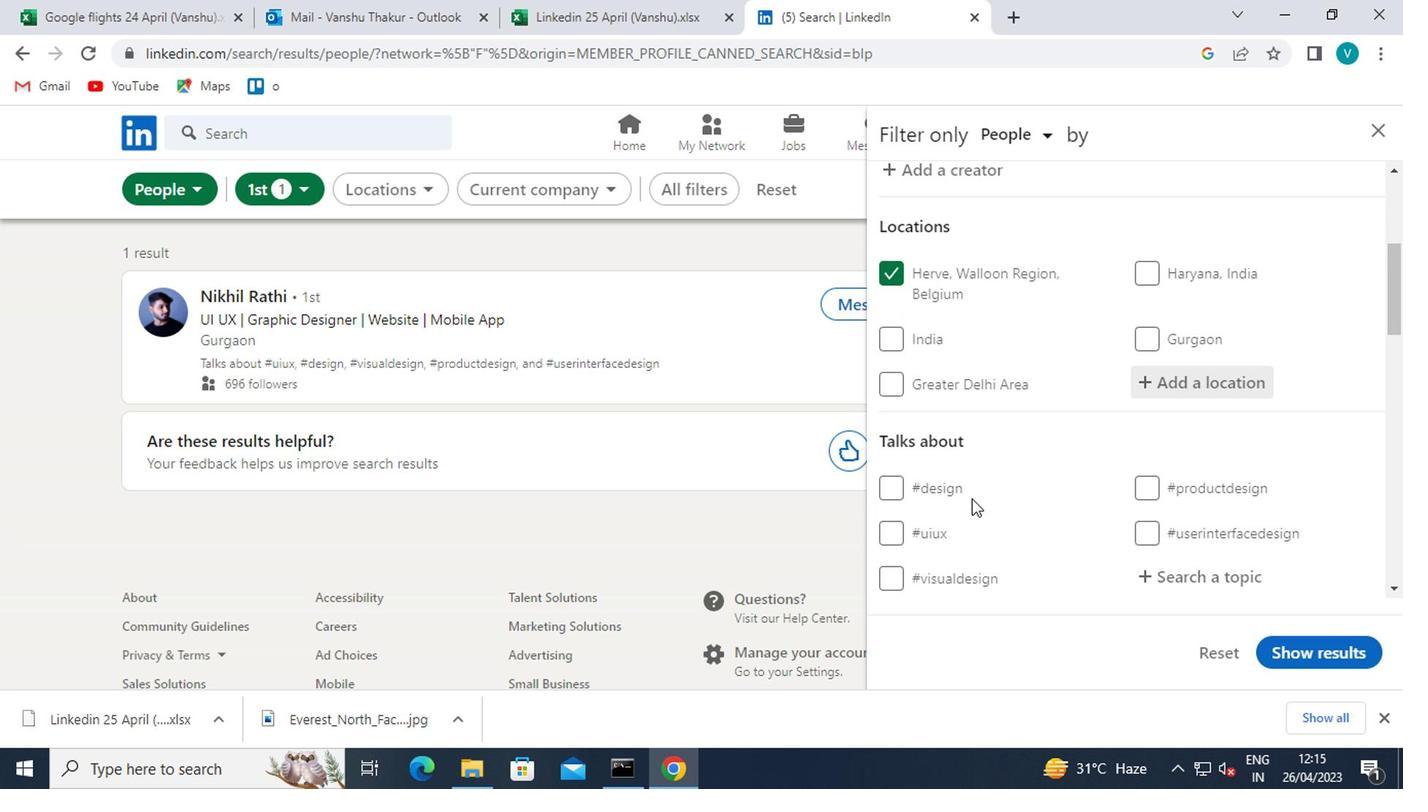 
Action: Mouse moved to (1165, 474)
Screenshot: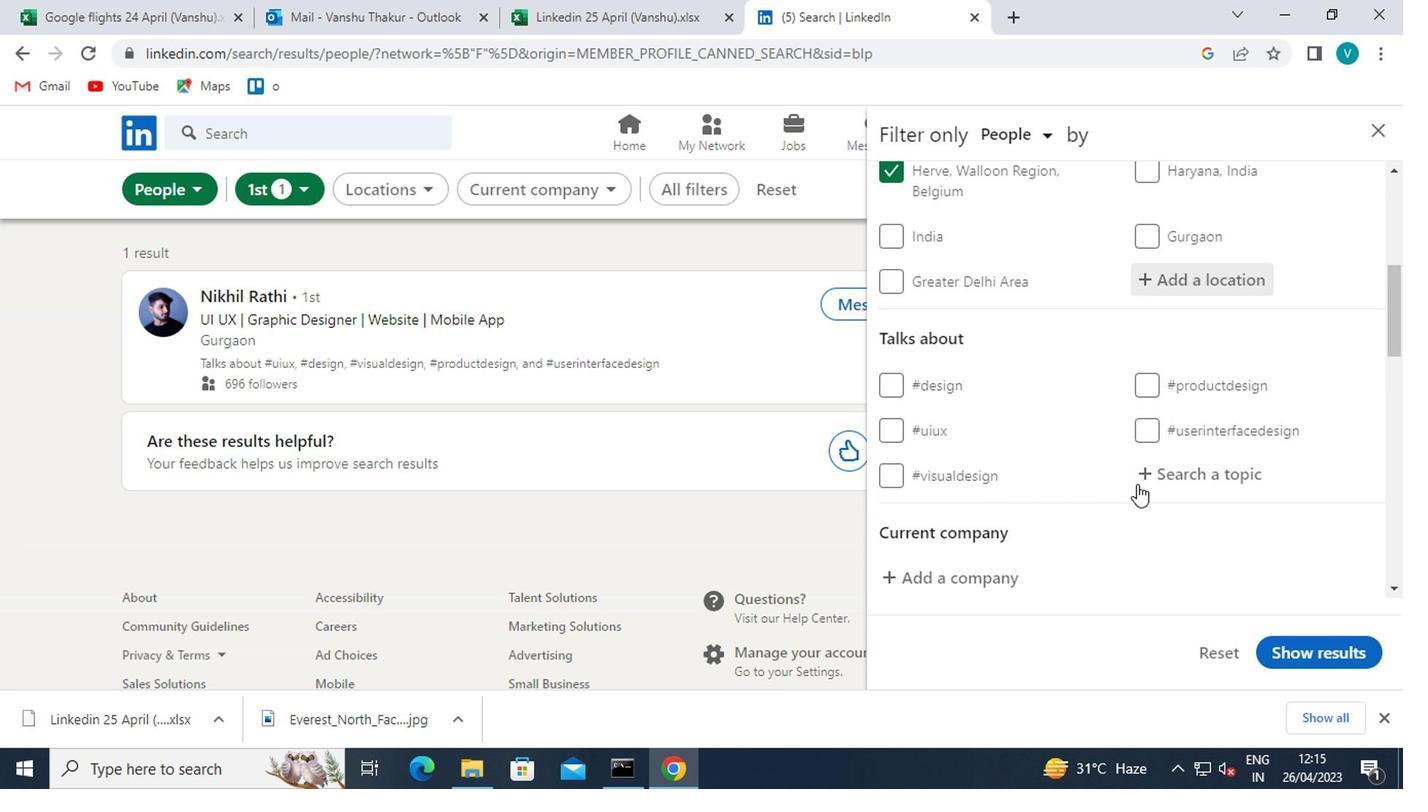 
Action: Mouse pressed left at (1165, 474)
Screenshot: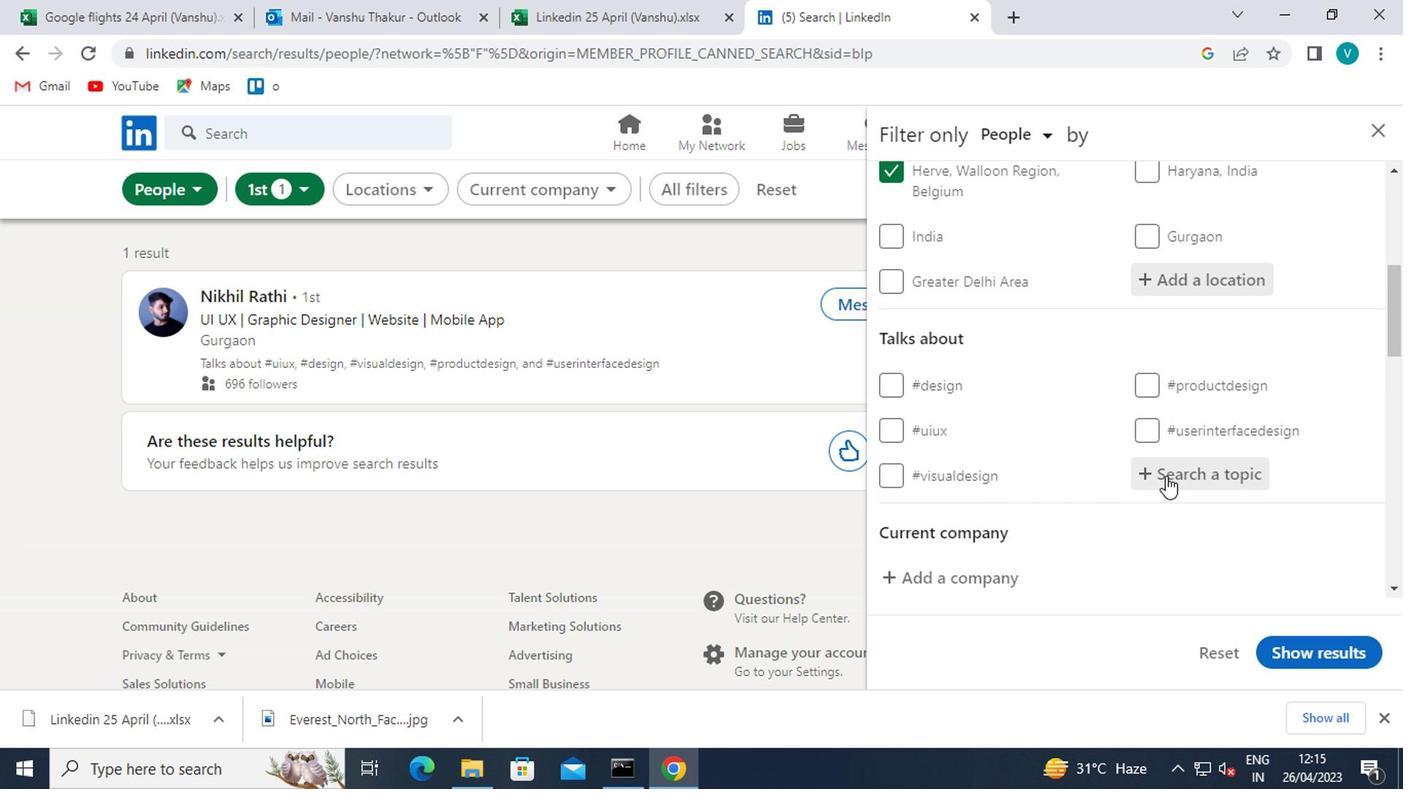 
Action: Key pressed <Key.shift>#<Key.shift>TECHSTARTUP
Screenshot: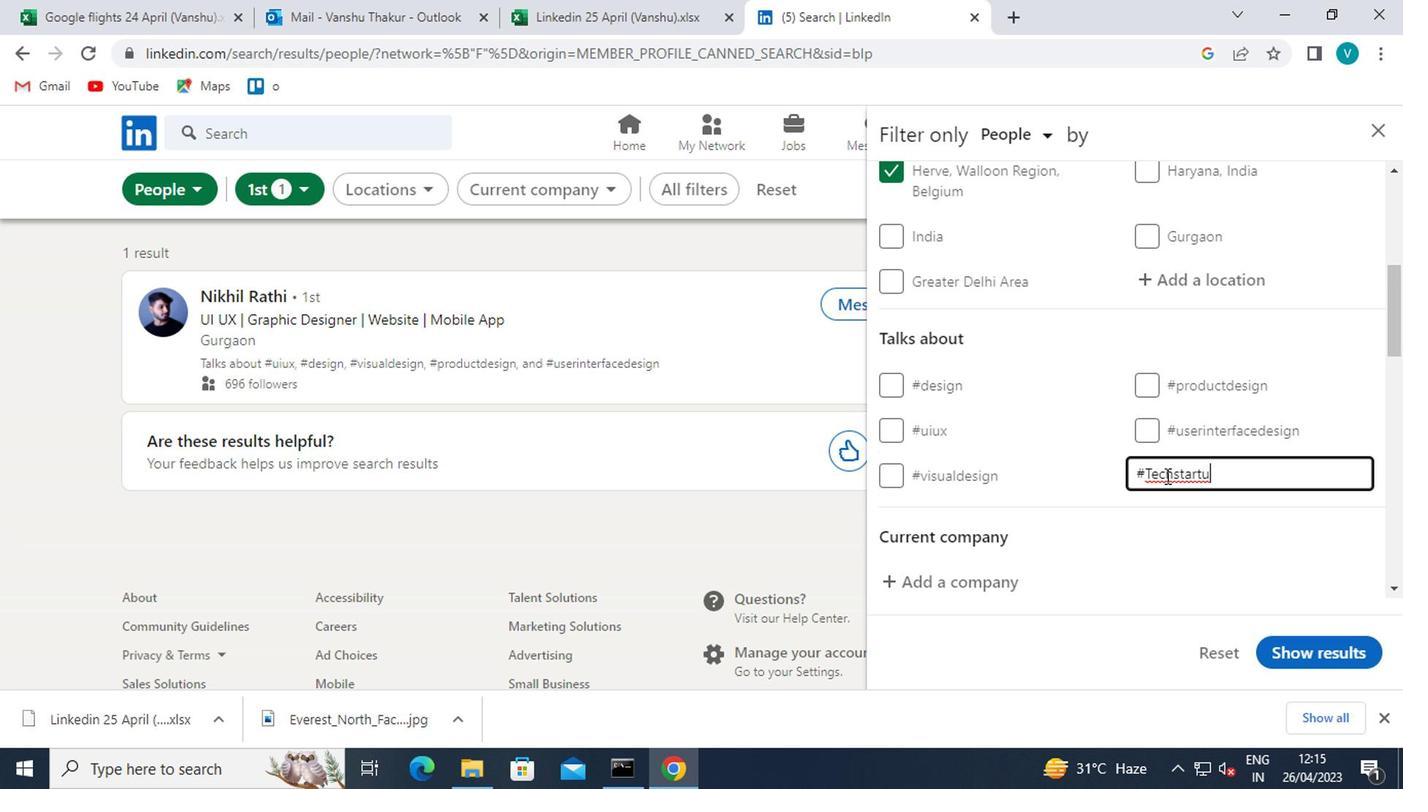 
Action: Mouse moved to (1188, 510)
Screenshot: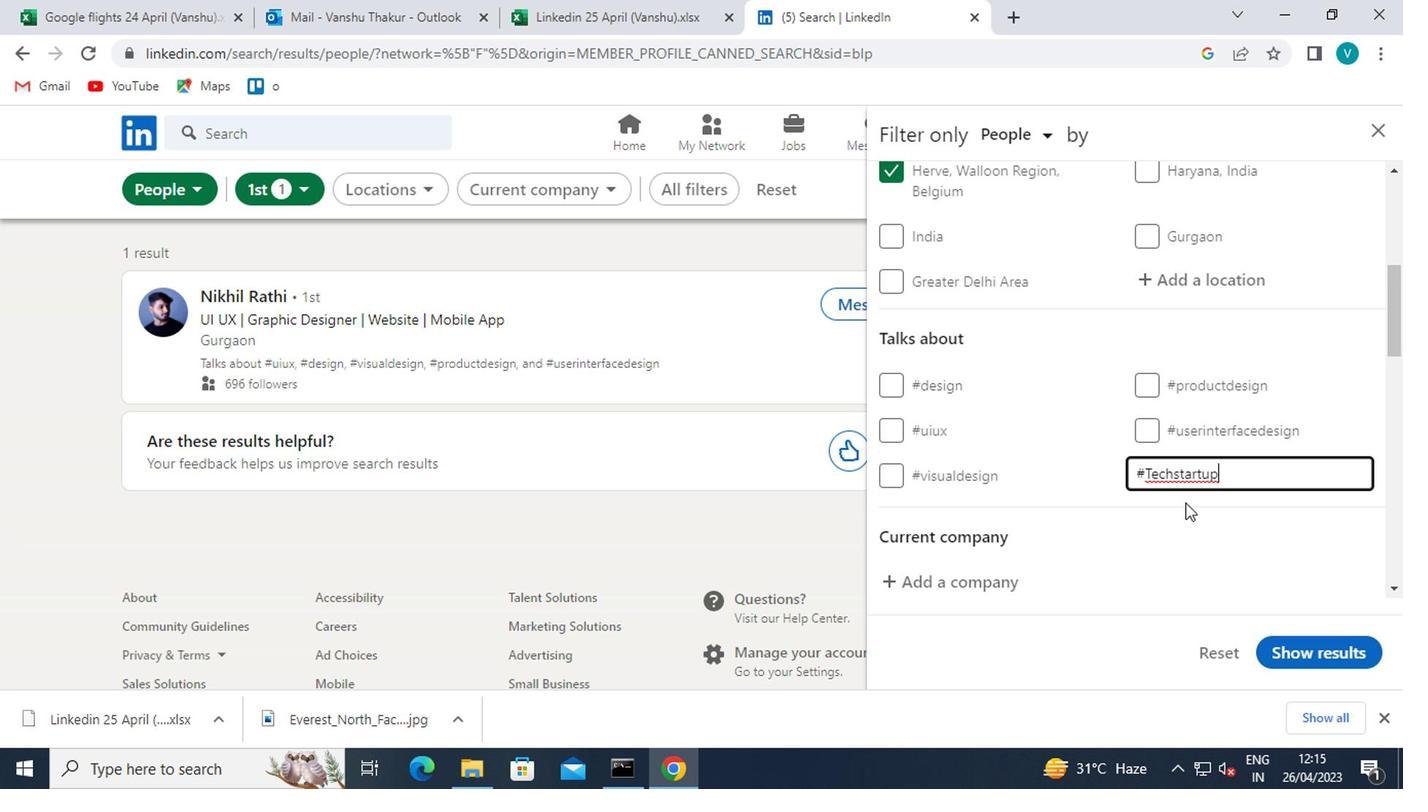 
Action: Mouse pressed left at (1188, 510)
Screenshot: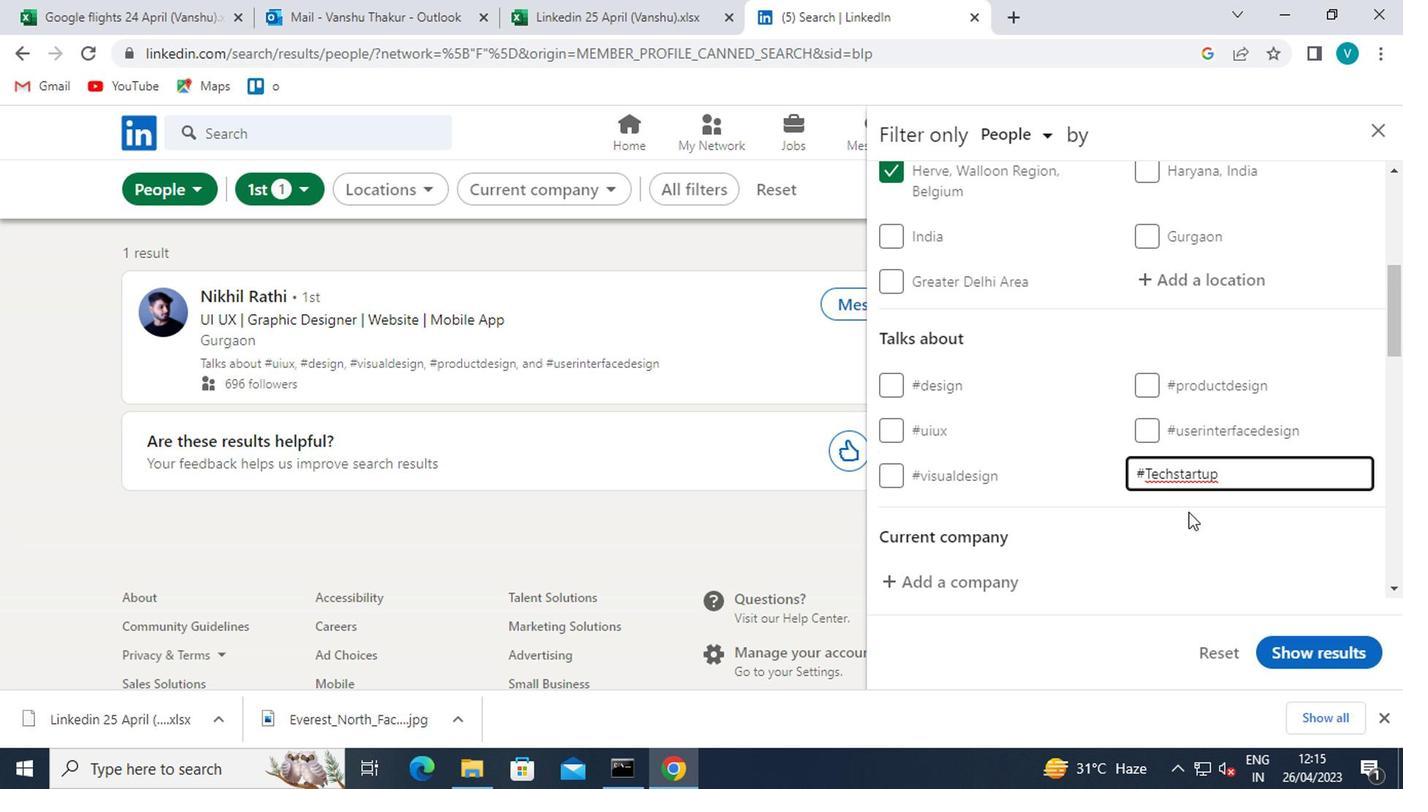 
Action: Mouse scrolled (1188, 508) with delta (0, -1)
Screenshot: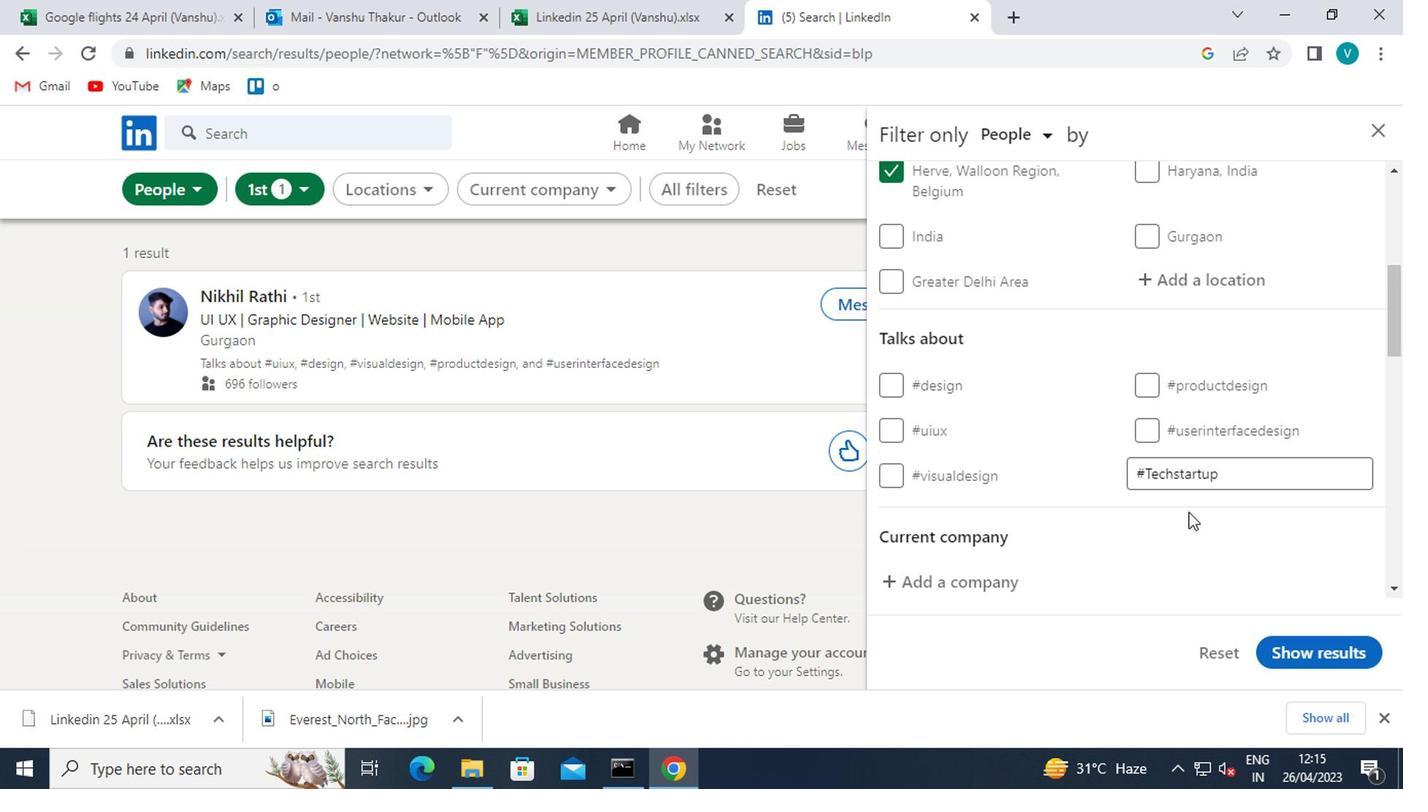 
Action: Mouse moved to (974, 476)
Screenshot: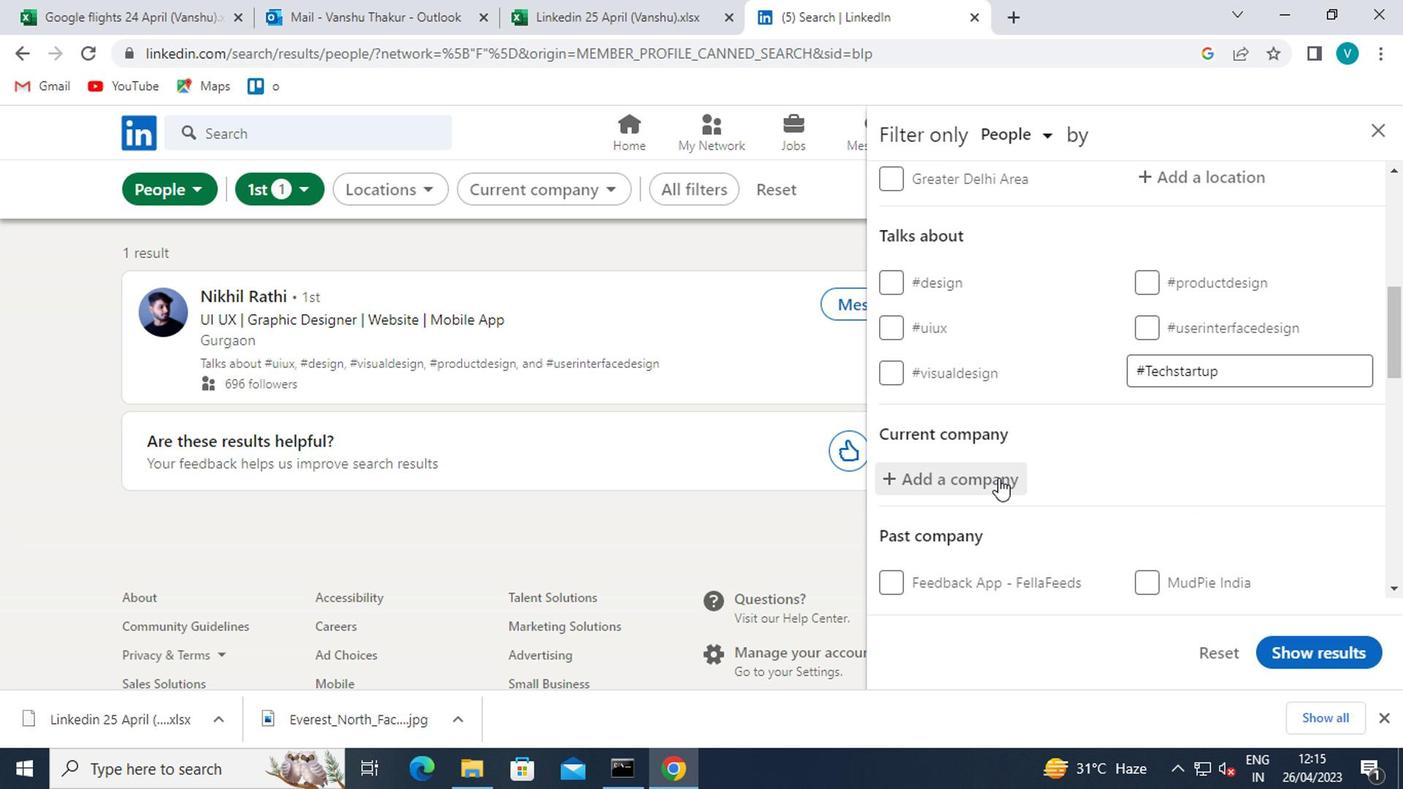 
Action: Mouse pressed left at (974, 476)
Screenshot: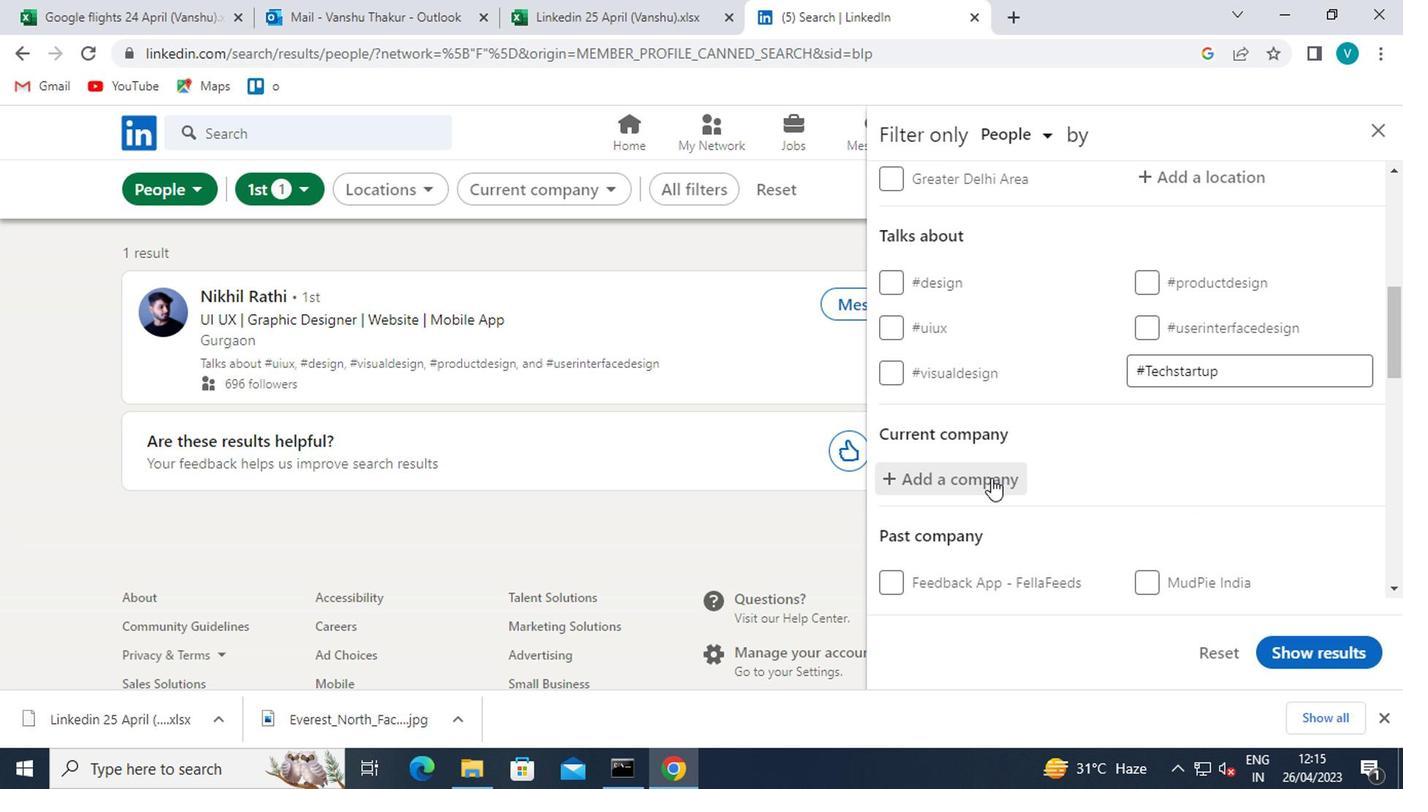 
Action: Key pressed <Key.shift>BELONG<Key.space><Key.shift>EDUCATION<Key.space>
Screenshot: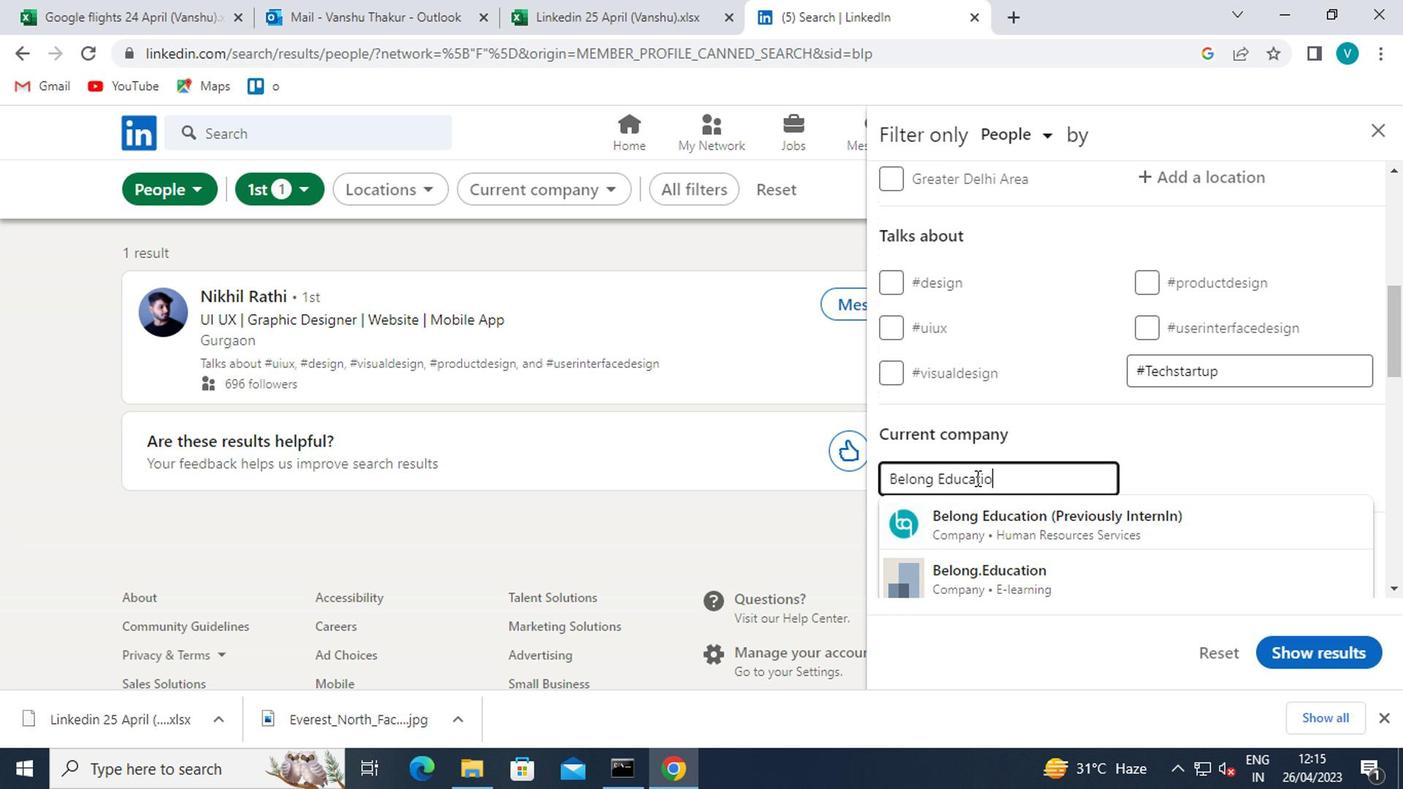 
Action: Mouse moved to (1001, 519)
Screenshot: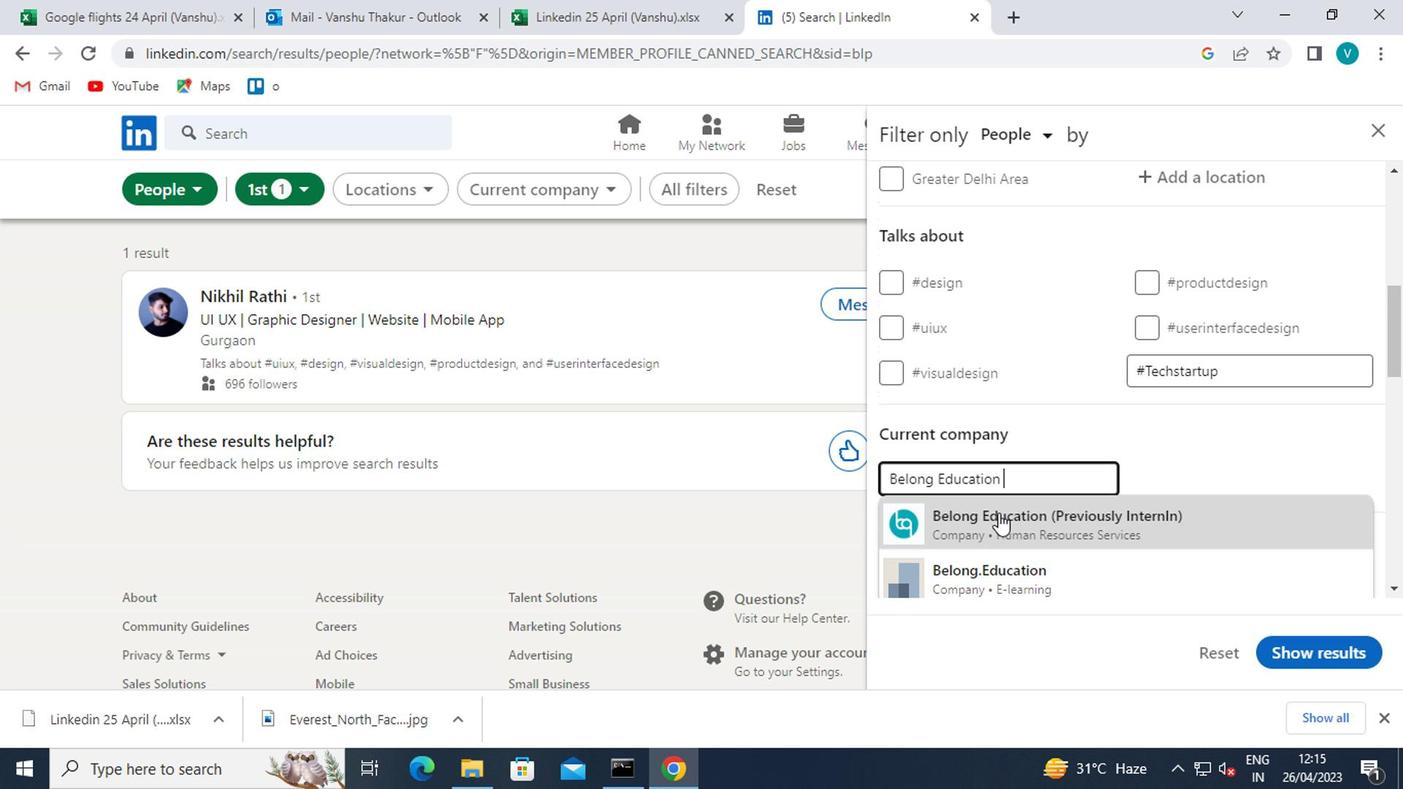 
Action: Mouse pressed left at (1001, 519)
Screenshot: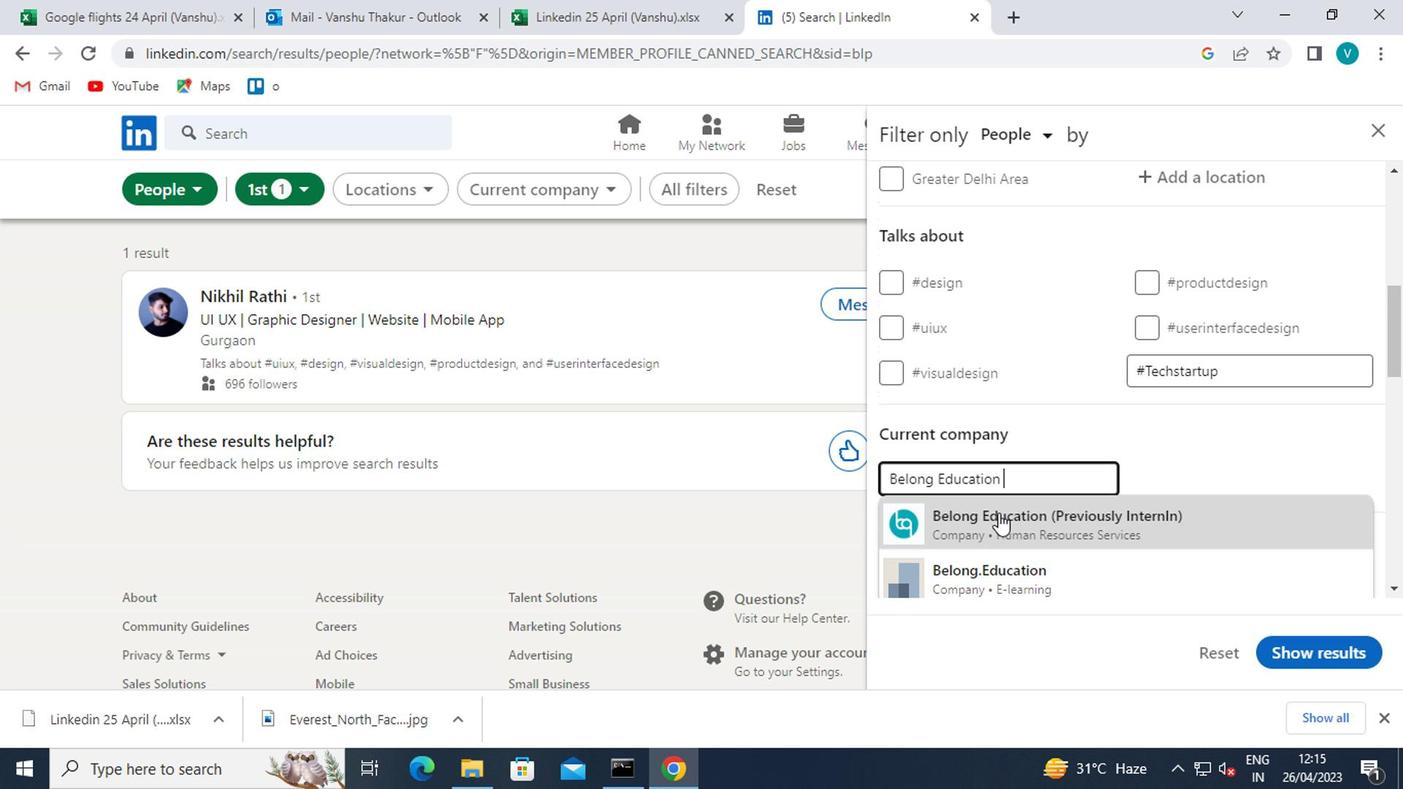 
Action: Mouse moved to (1018, 497)
Screenshot: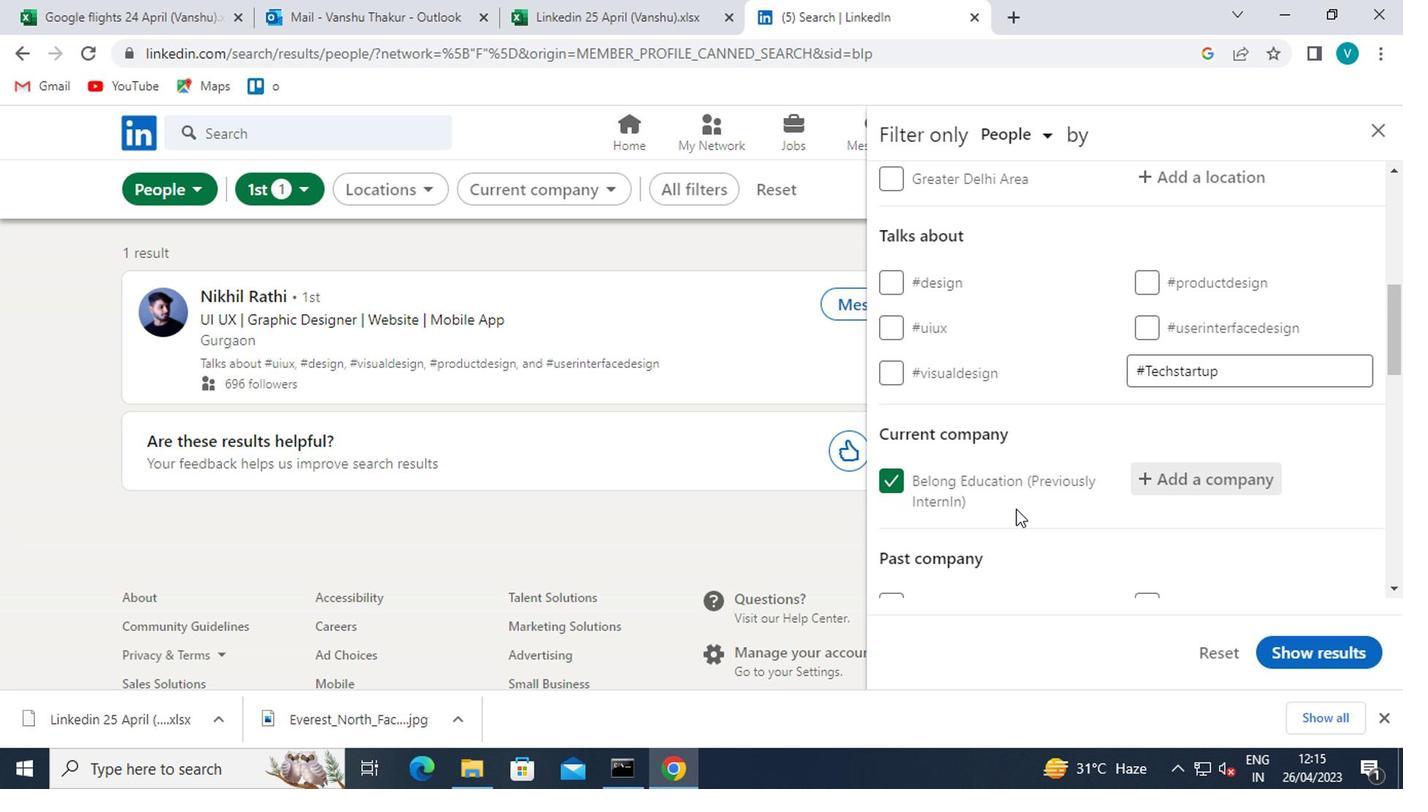 
Action: Mouse scrolled (1018, 495) with delta (0, -1)
Screenshot: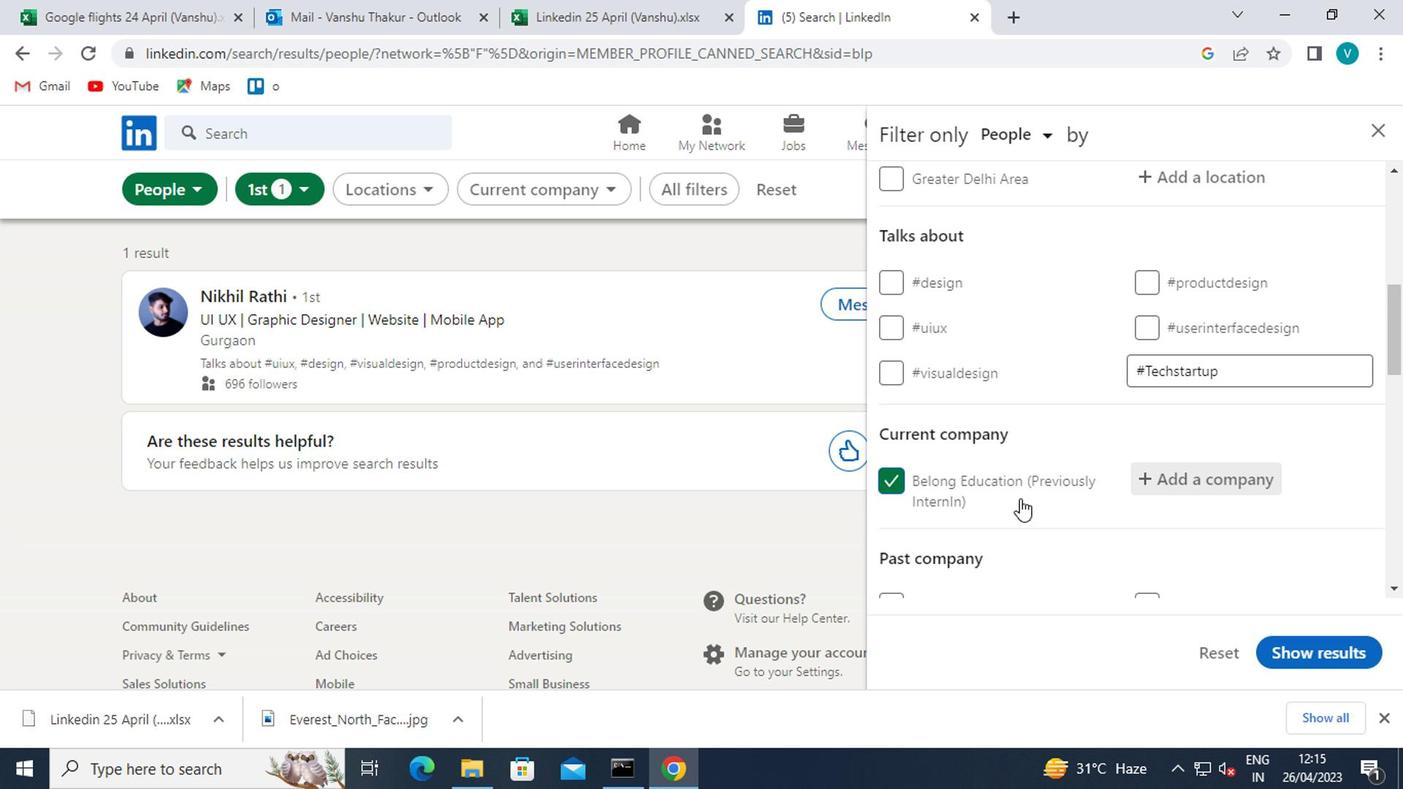 
Action: Mouse scrolled (1018, 495) with delta (0, -1)
Screenshot: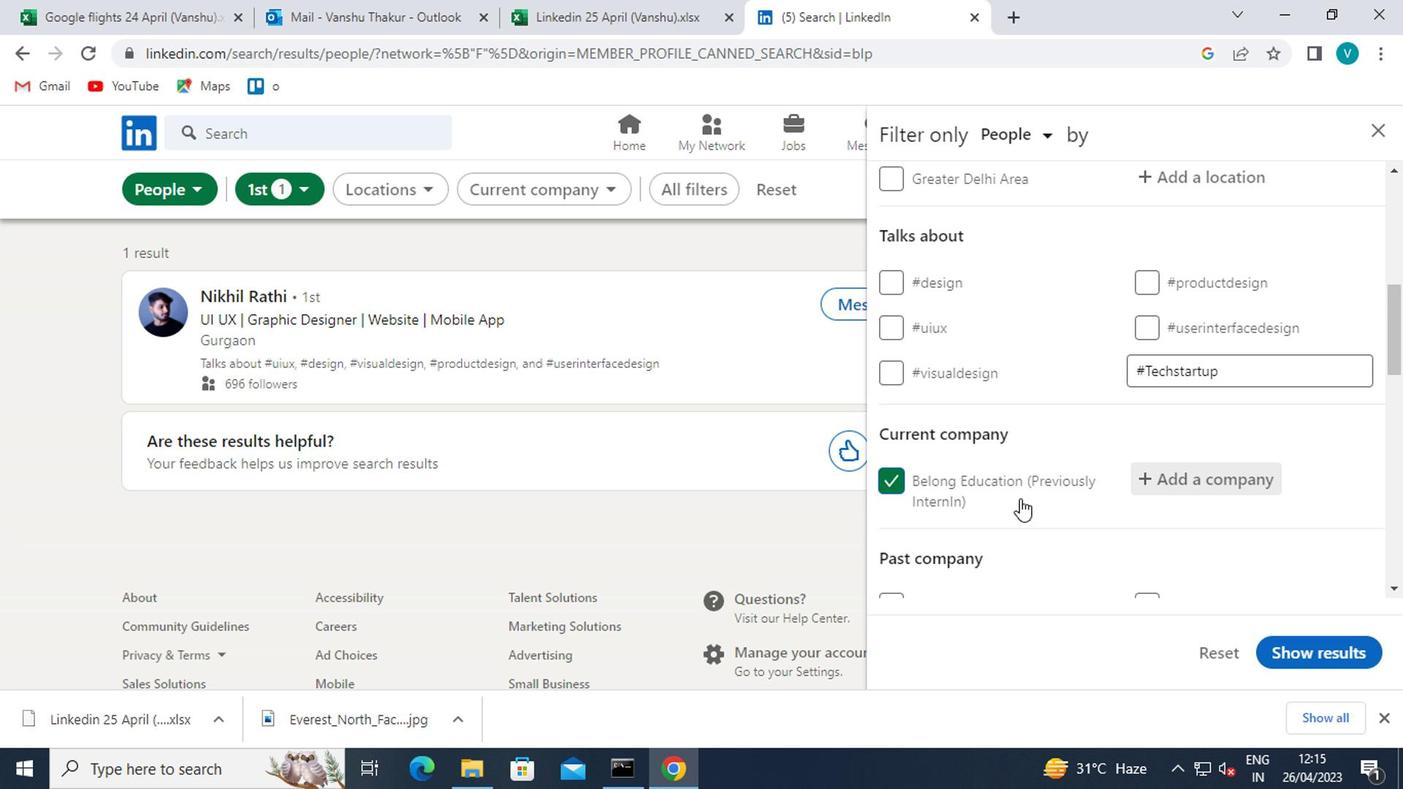 
Action: Mouse scrolled (1018, 495) with delta (0, -1)
Screenshot: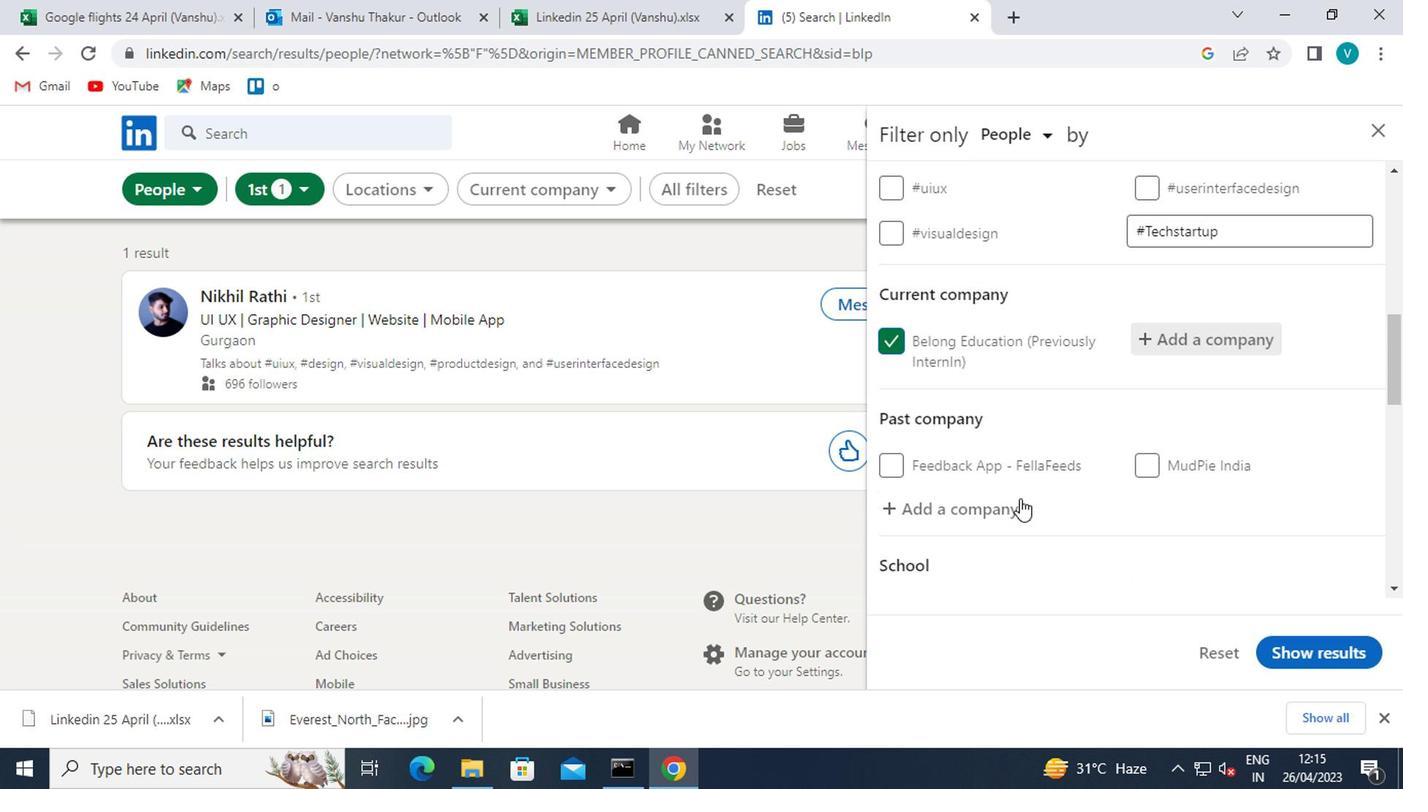
Action: Mouse moved to (1018, 497)
Screenshot: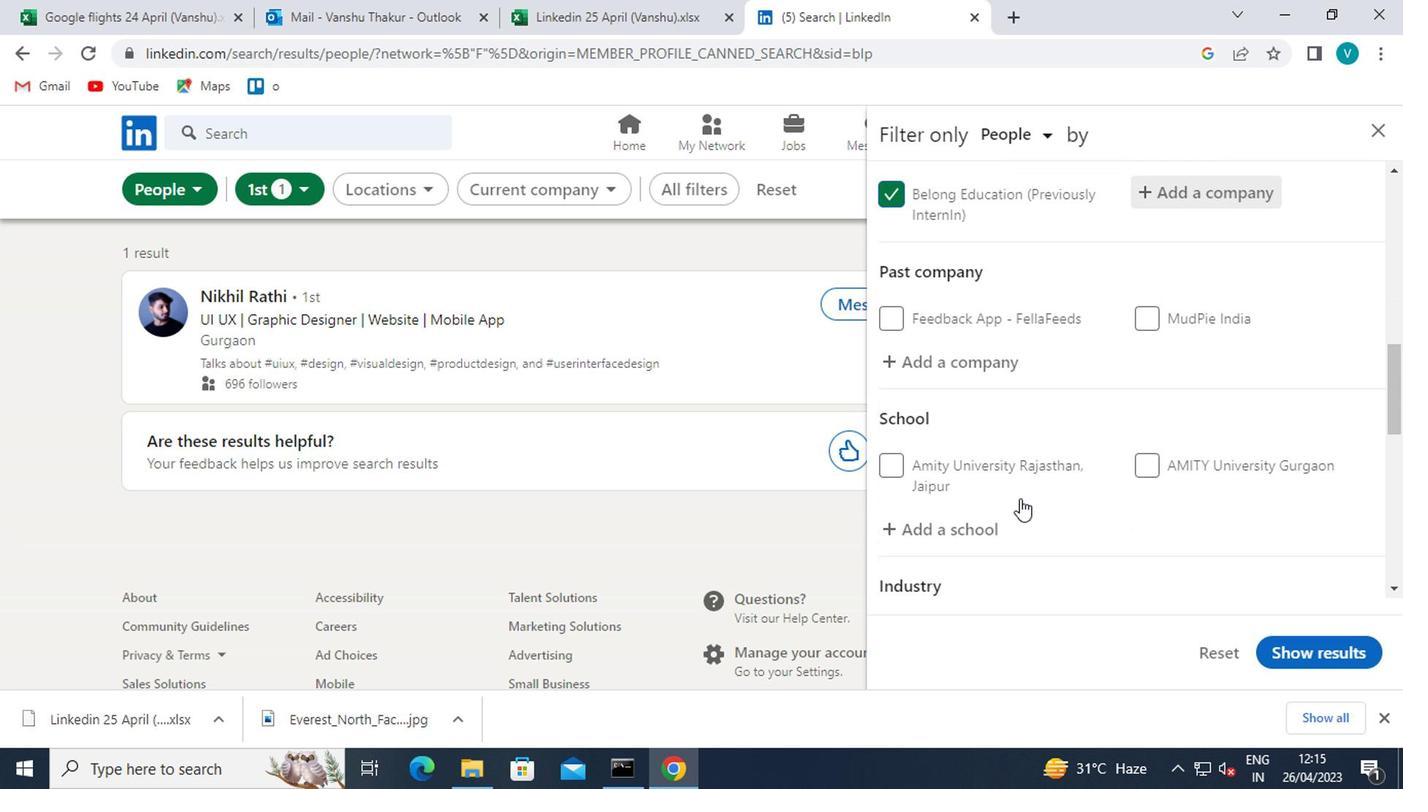 
Action: Mouse scrolled (1018, 495) with delta (0, -1)
Screenshot: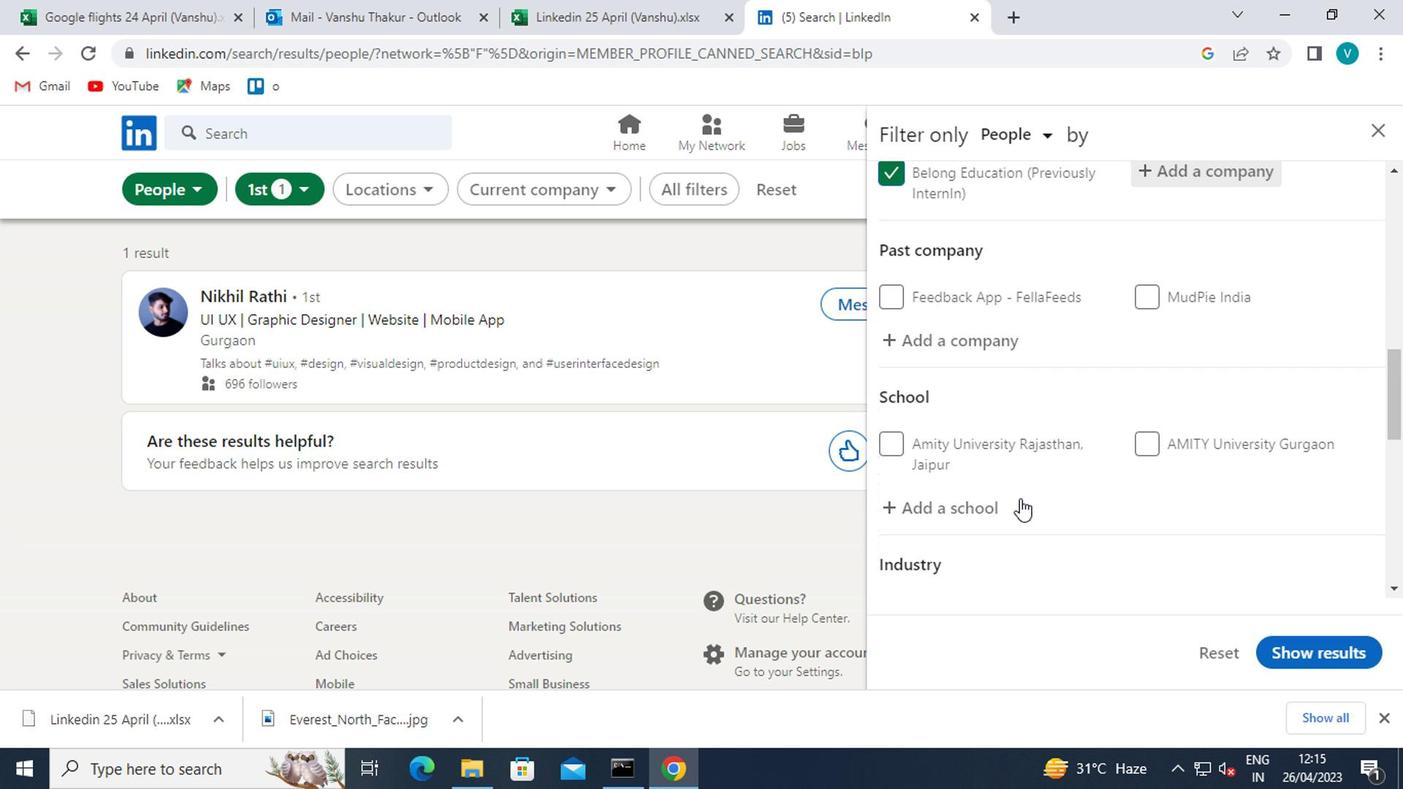 
Action: Mouse moved to (983, 407)
Screenshot: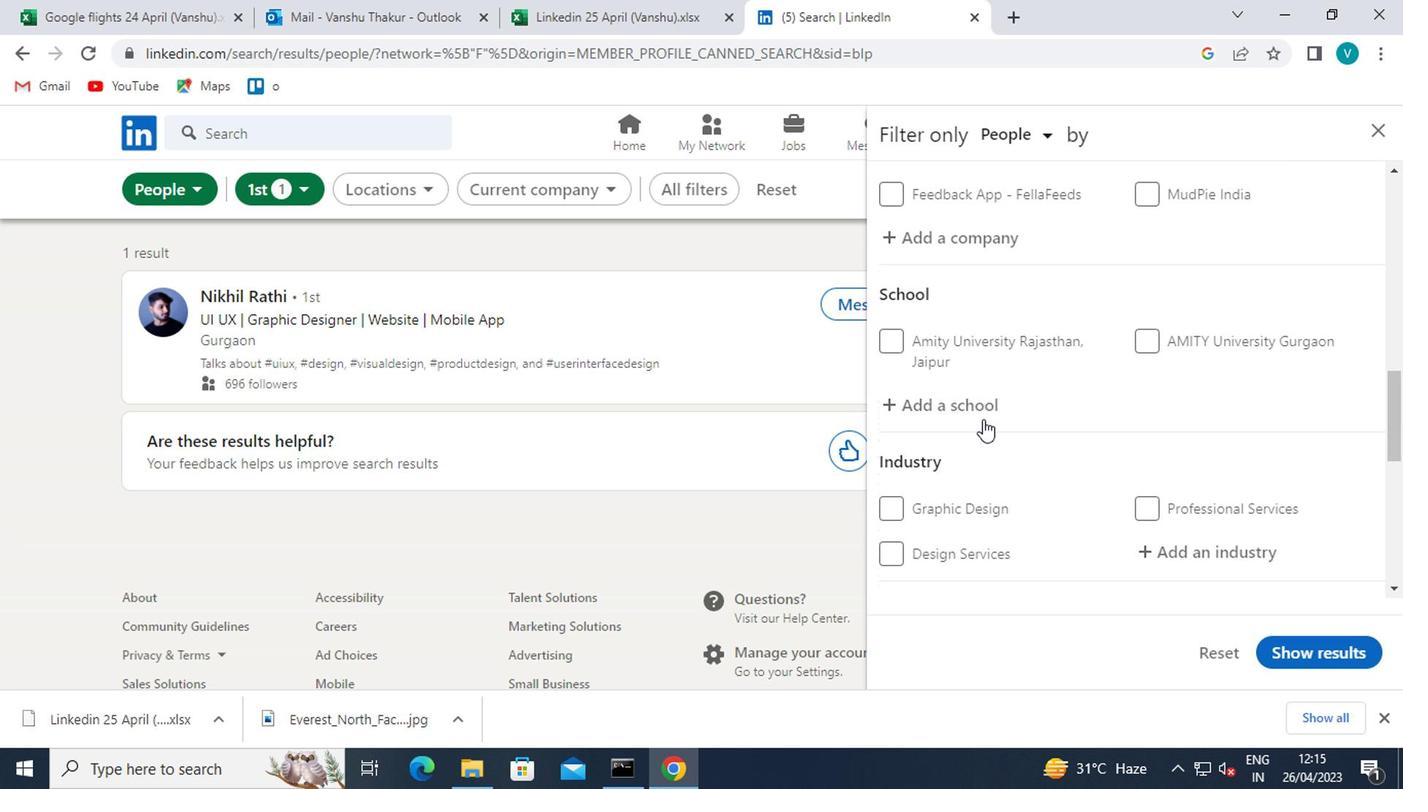 
Action: Mouse pressed left at (983, 407)
Screenshot: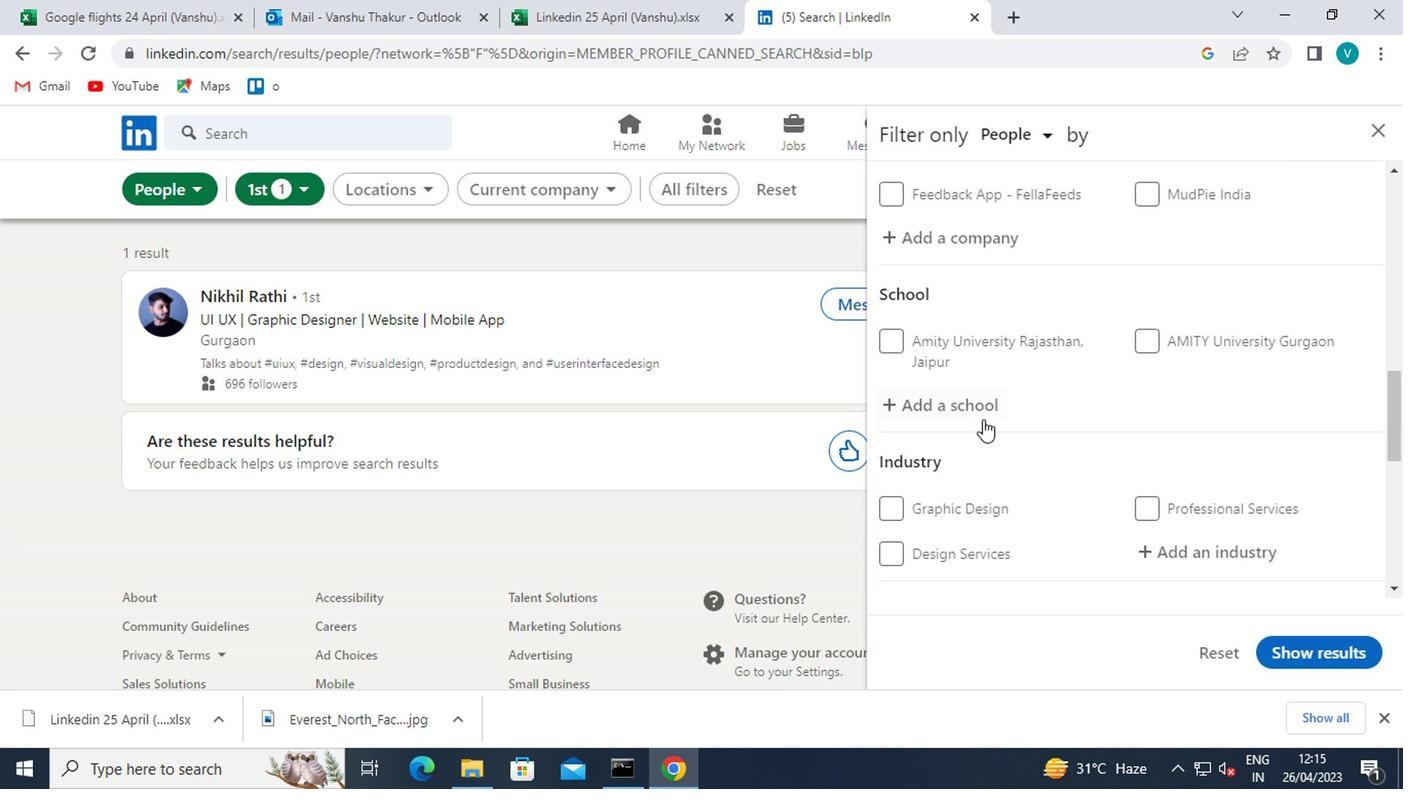 
Action: Key pressed <Key.shift>JAI<Key.space><Key.shift>PRAKASH<Key.space><Key.shift>VISH
Screenshot: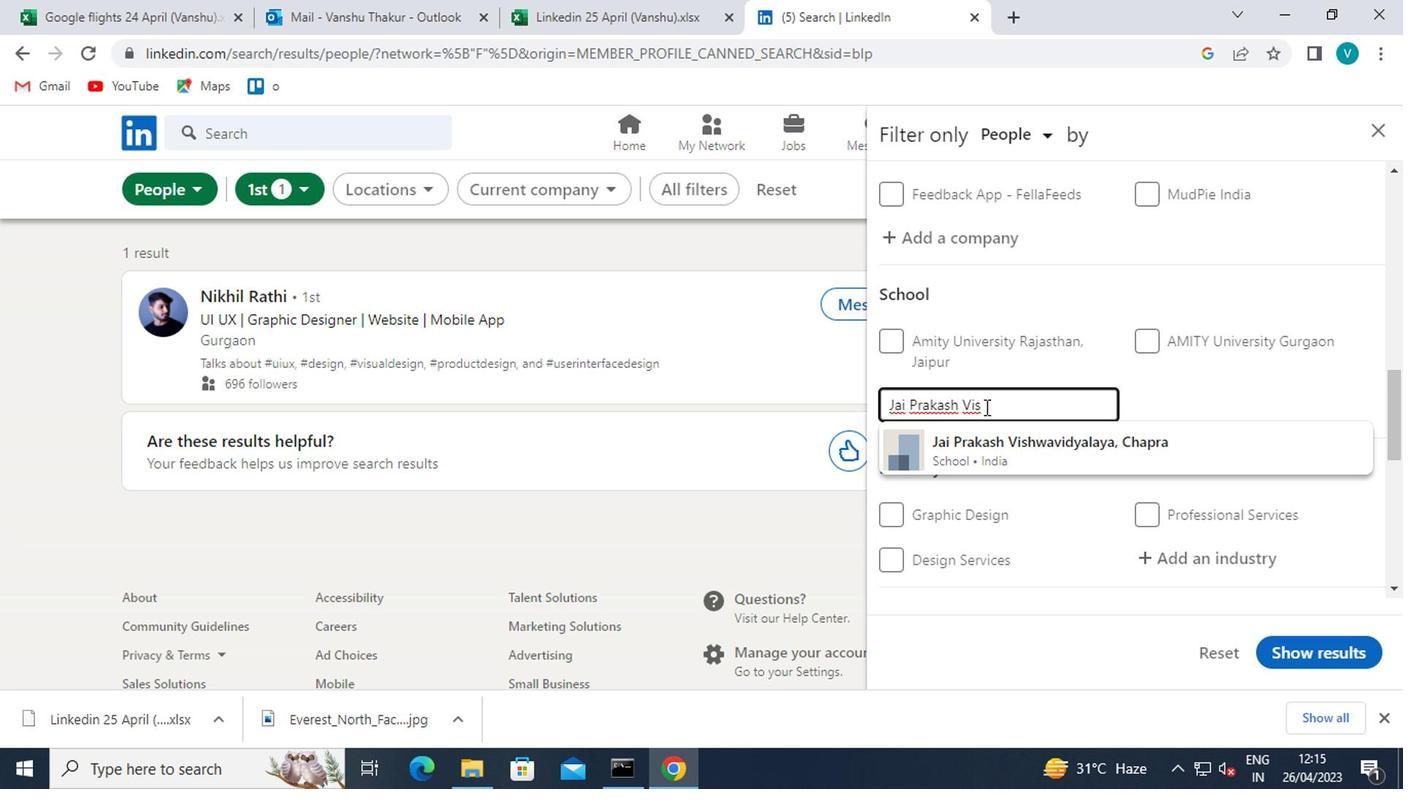 
Action: Mouse moved to (1010, 441)
Screenshot: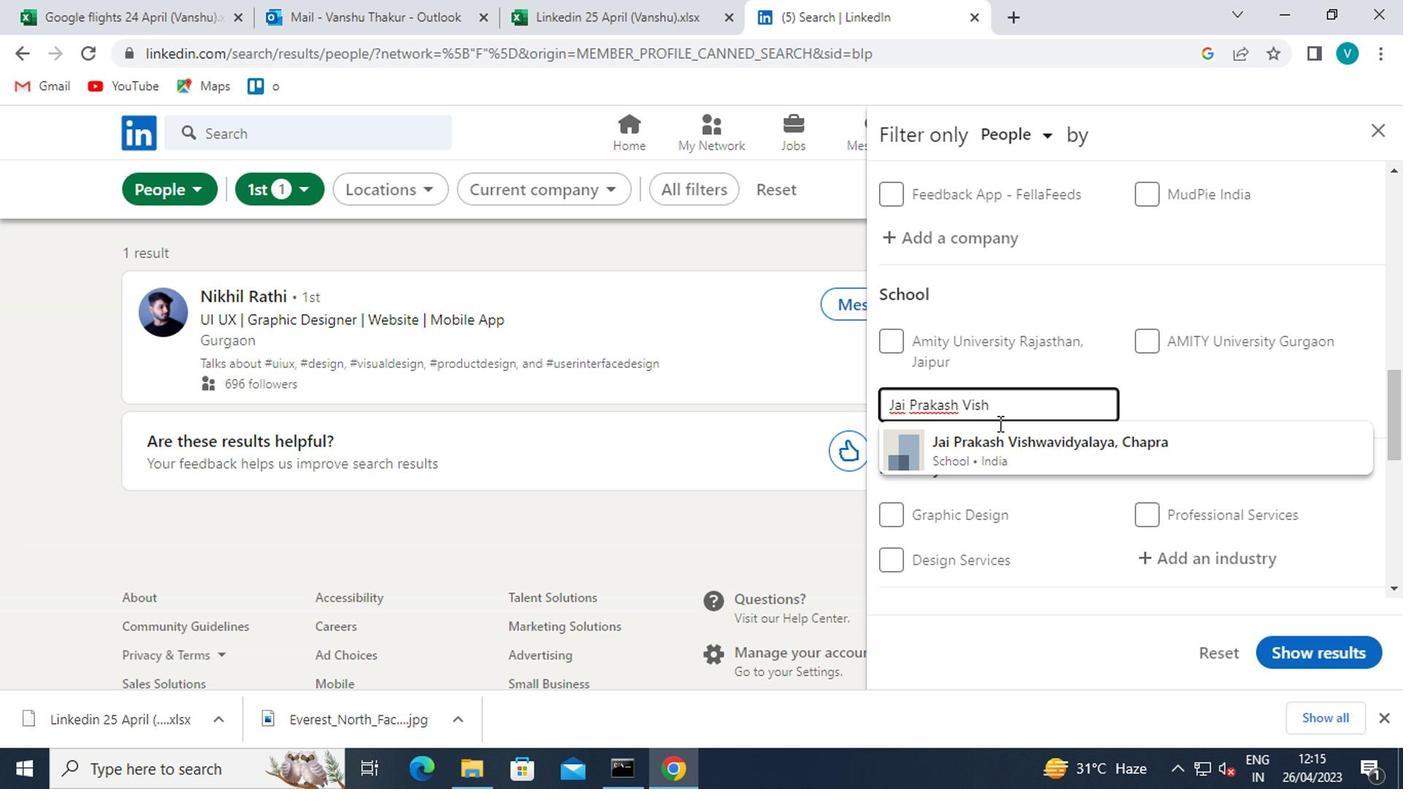 
Action: Mouse pressed left at (1010, 441)
Screenshot: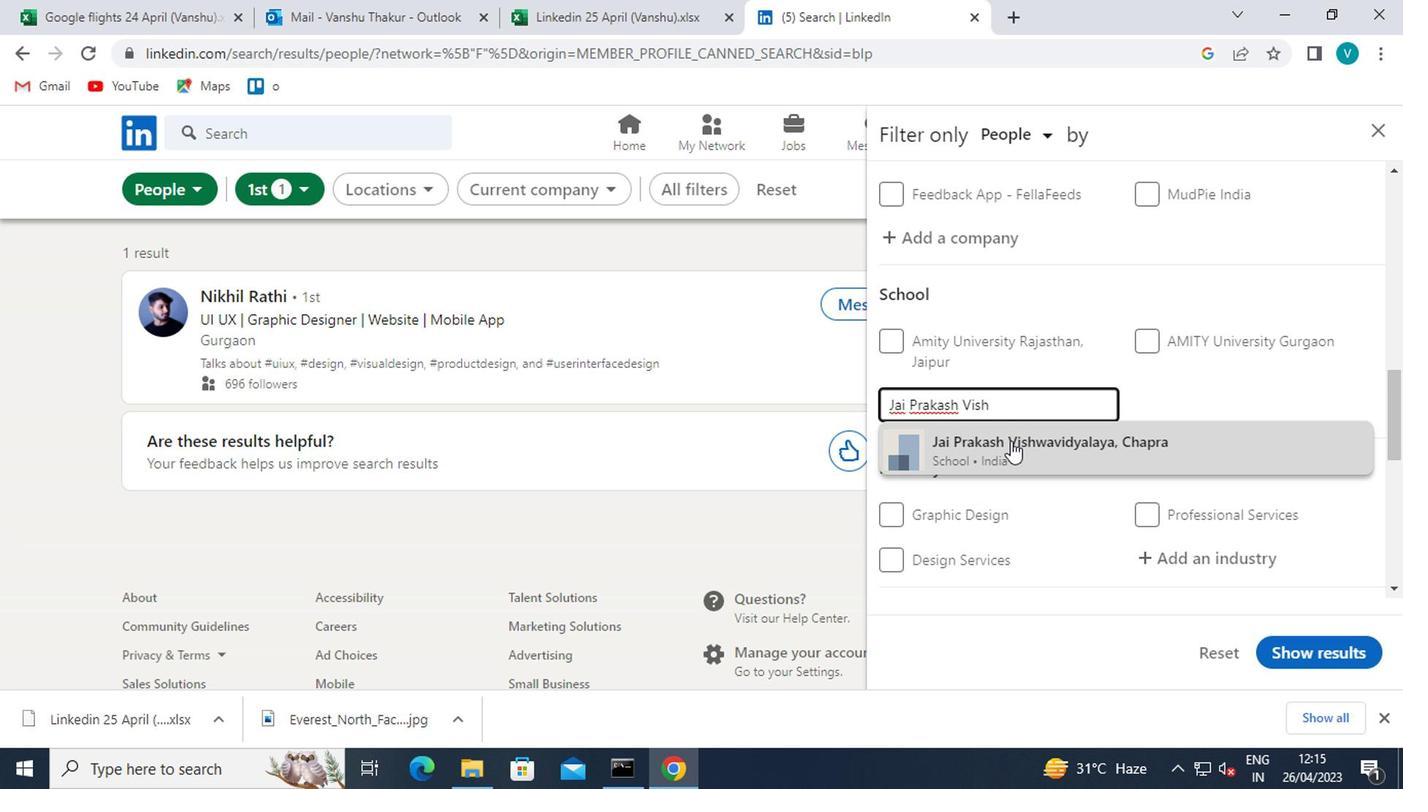 
Action: Mouse scrolled (1010, 440) with delta (0, -1)
Screenshot: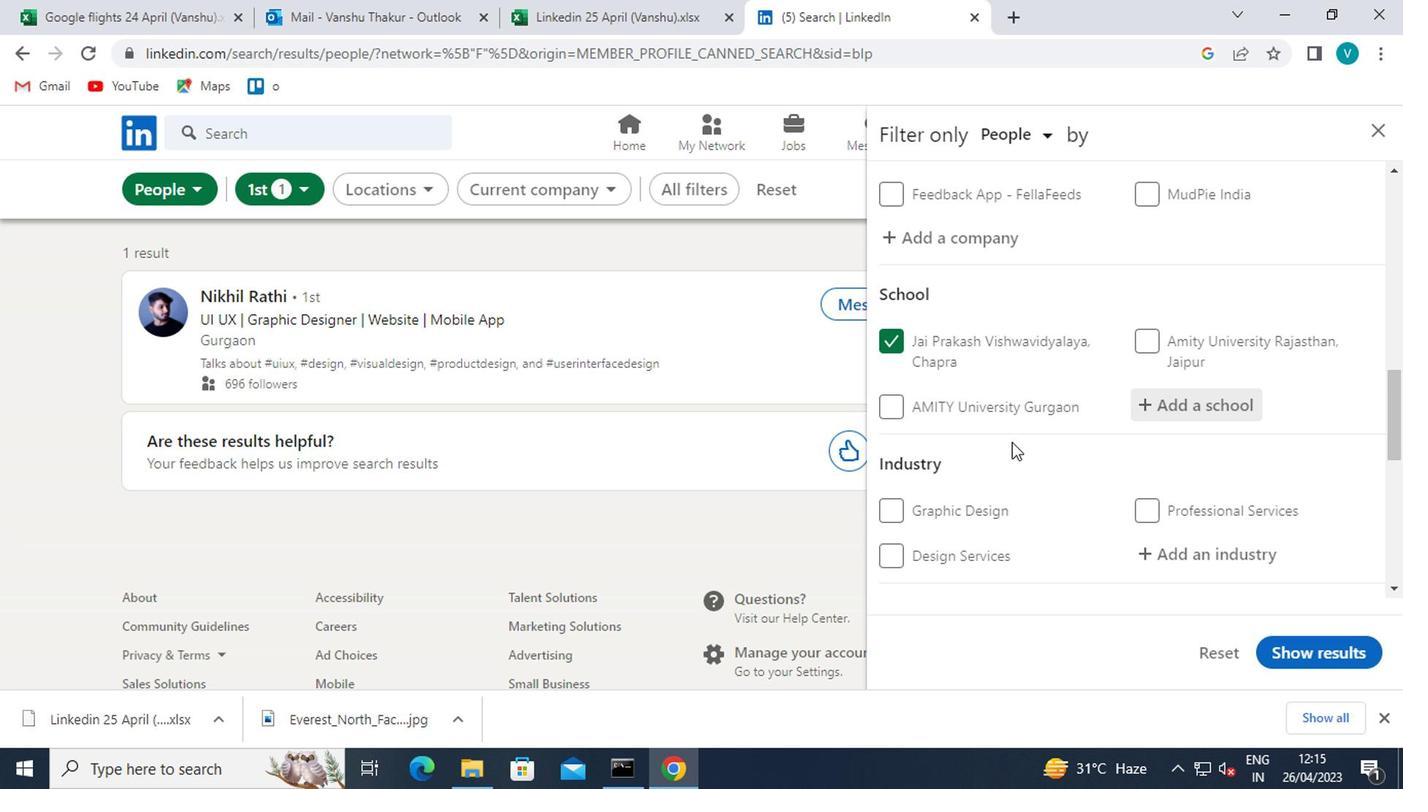 
Action: Mouse moved to (1184, 446)
Screenshot: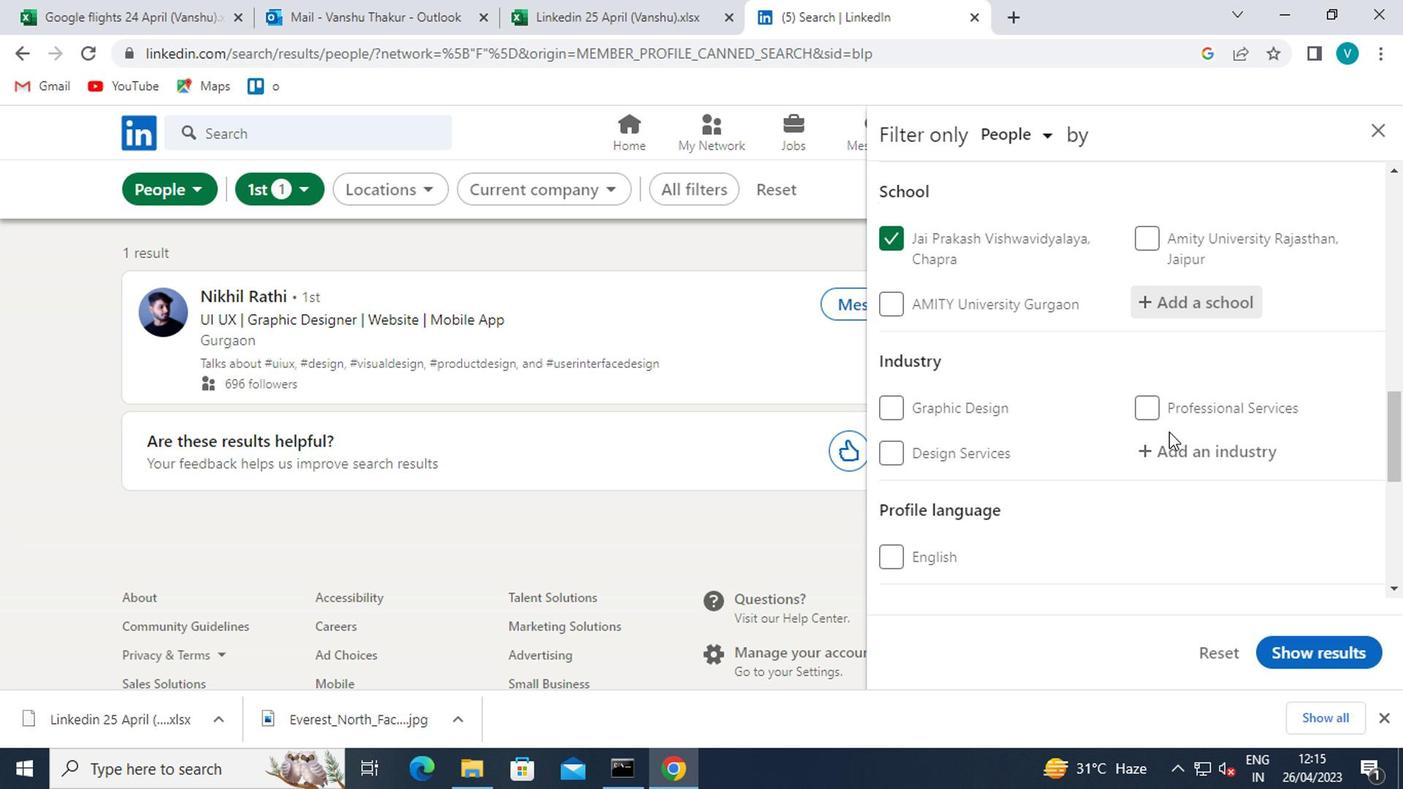 
Action: Mouse pressed left at (1184, 446)
Screenshot: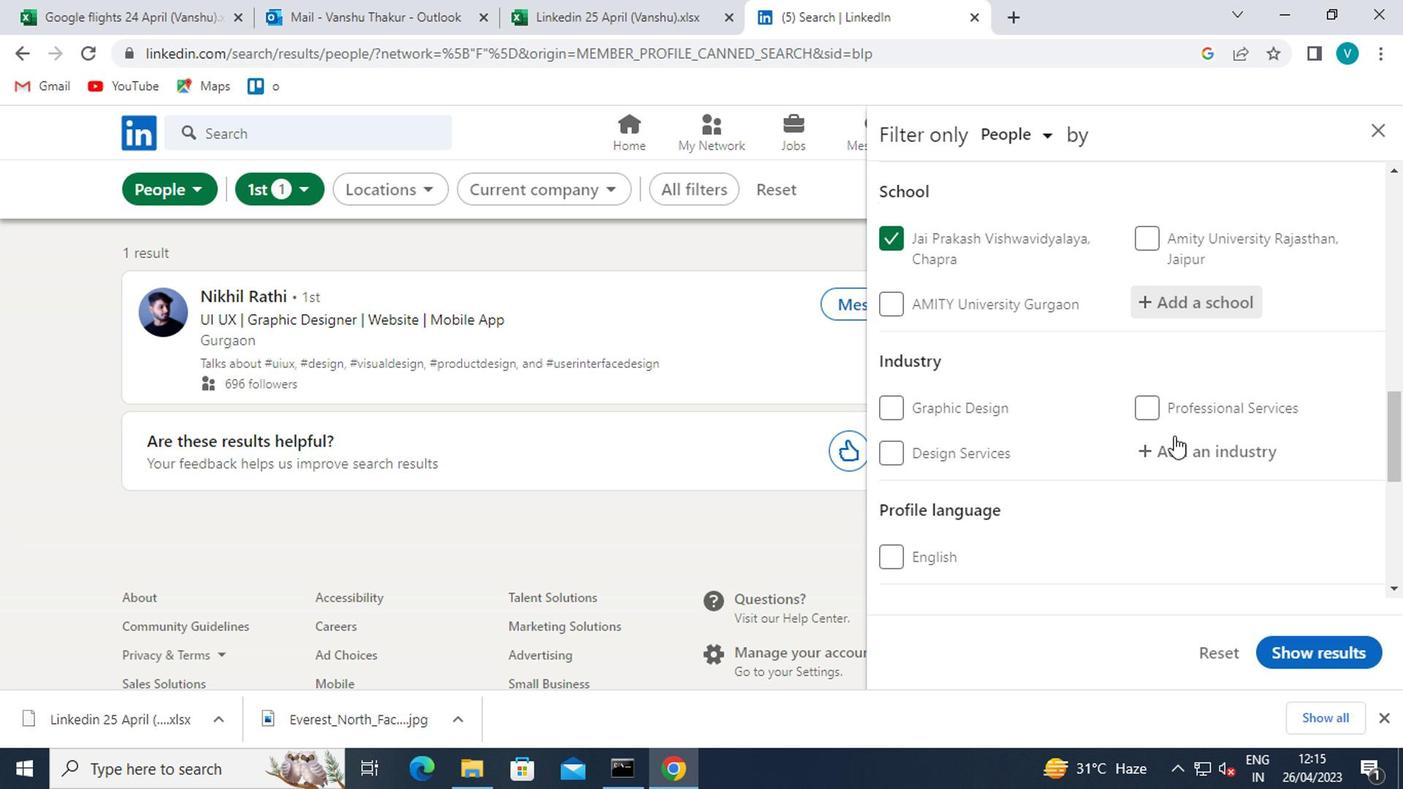 
Action: Mouse moved to (1185, 446)
Screenshot: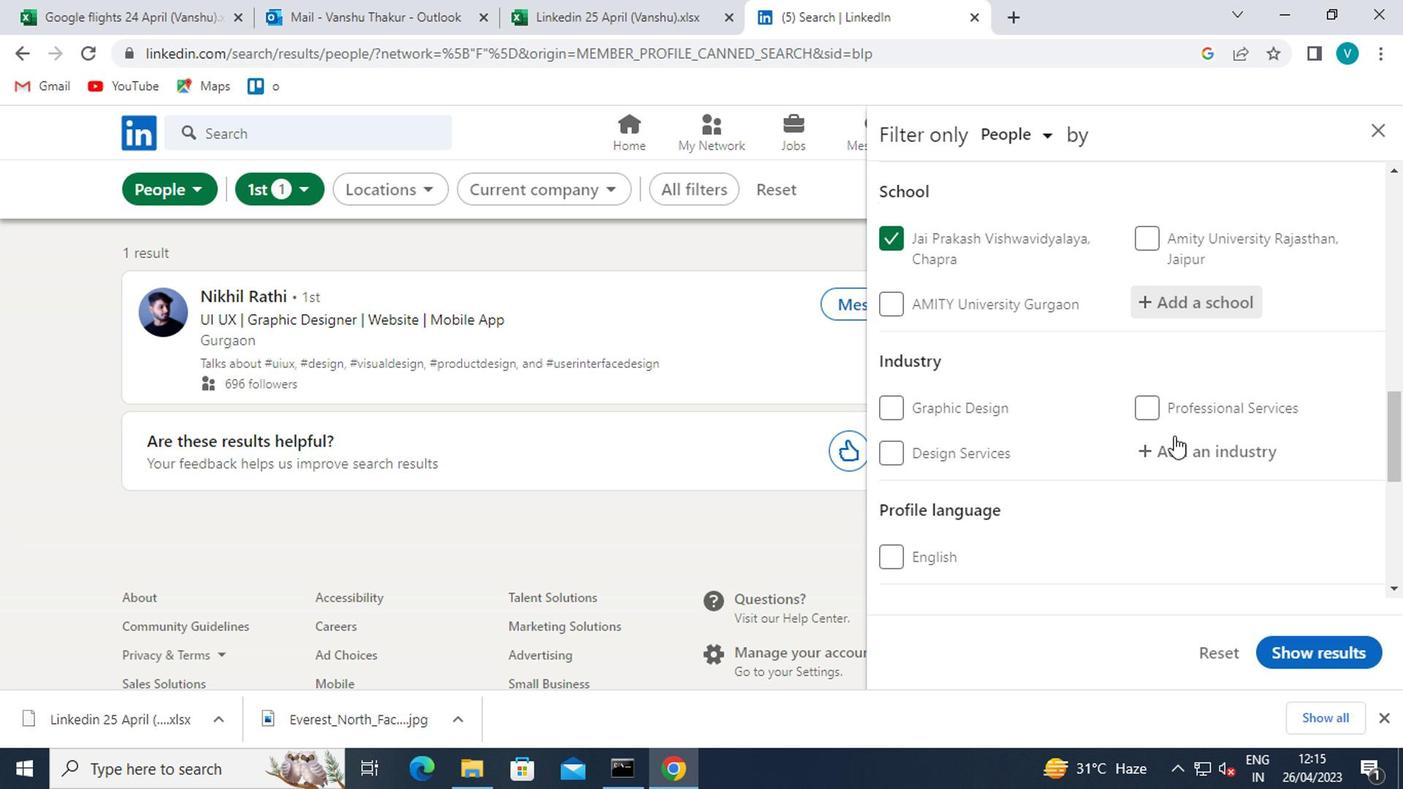 
Action: Key pressed <Key.shift>HOTELS<Key.space>
Screenshot: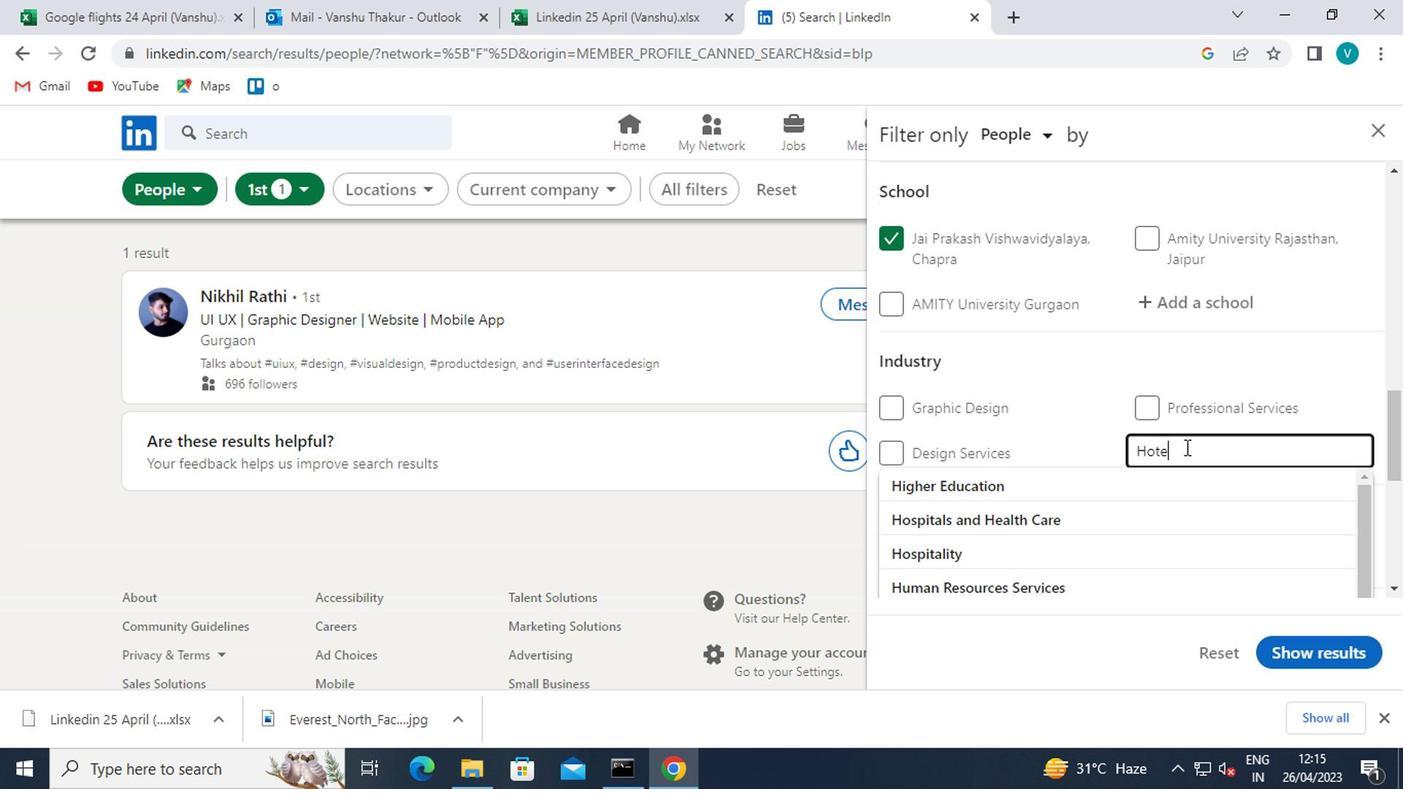 
Action: Mouse moved to (1188, 483)
Screenshot: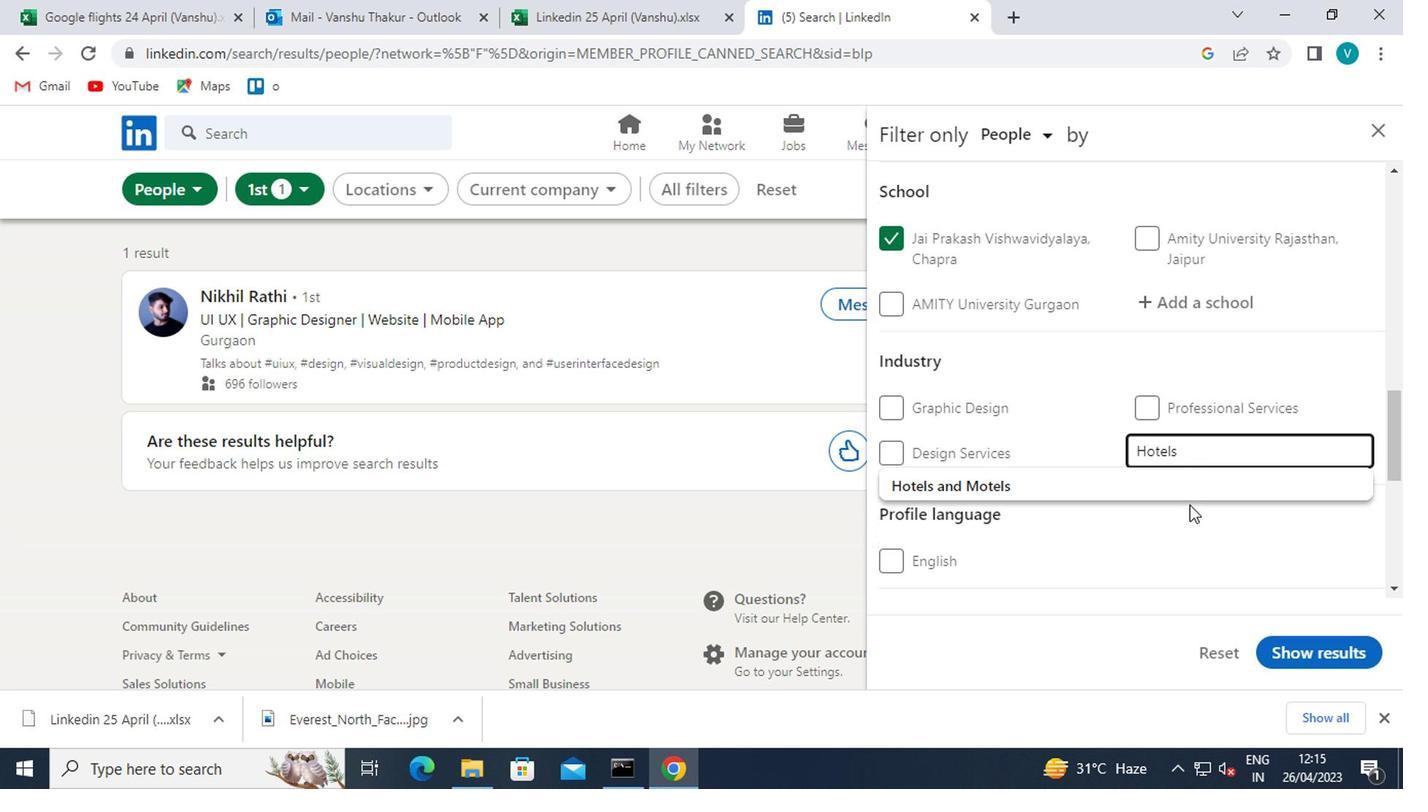
Action: Mouse pressed left at (1188, 483)
Screenshot: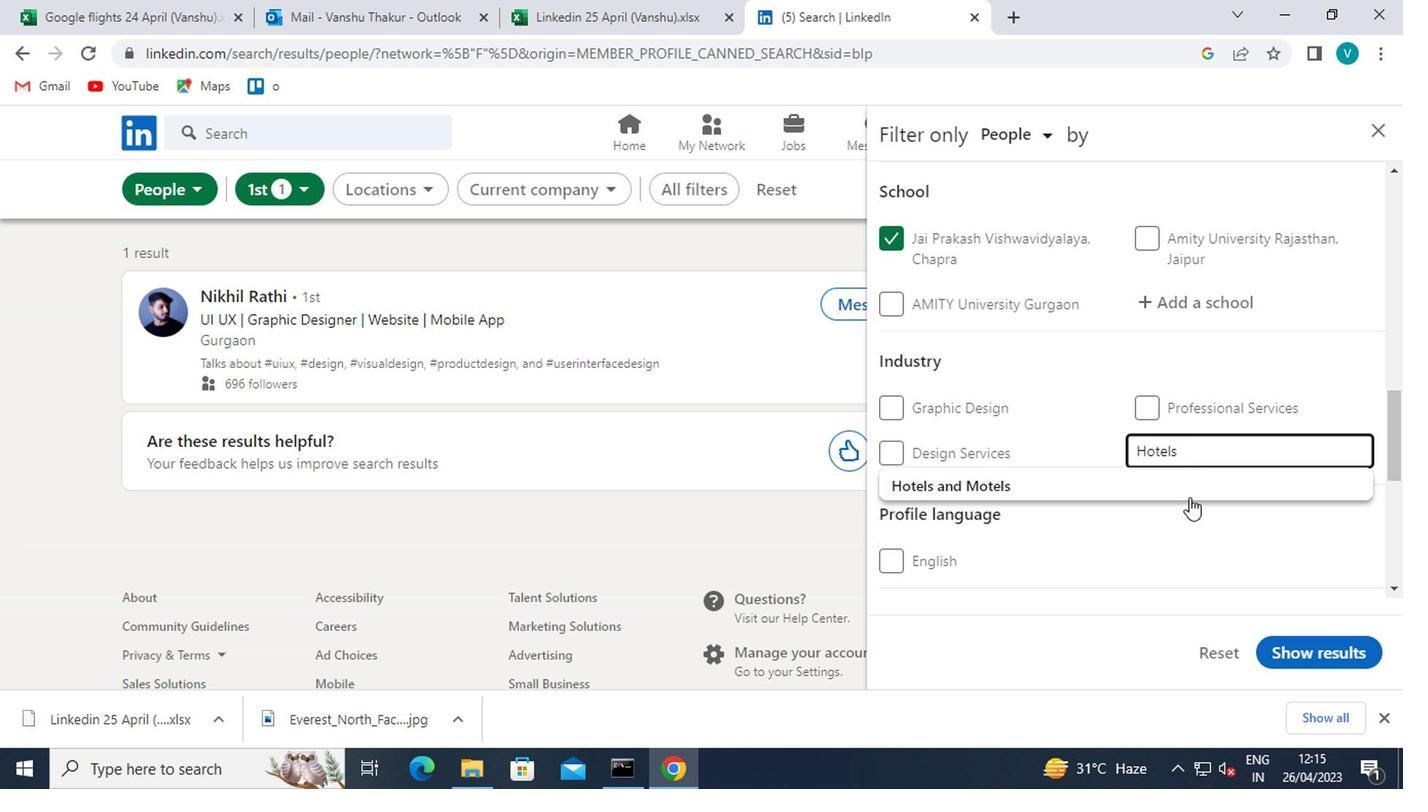 
Action: Mouse scrolled (1188, 482) with delta (0, -1)
Screenshot: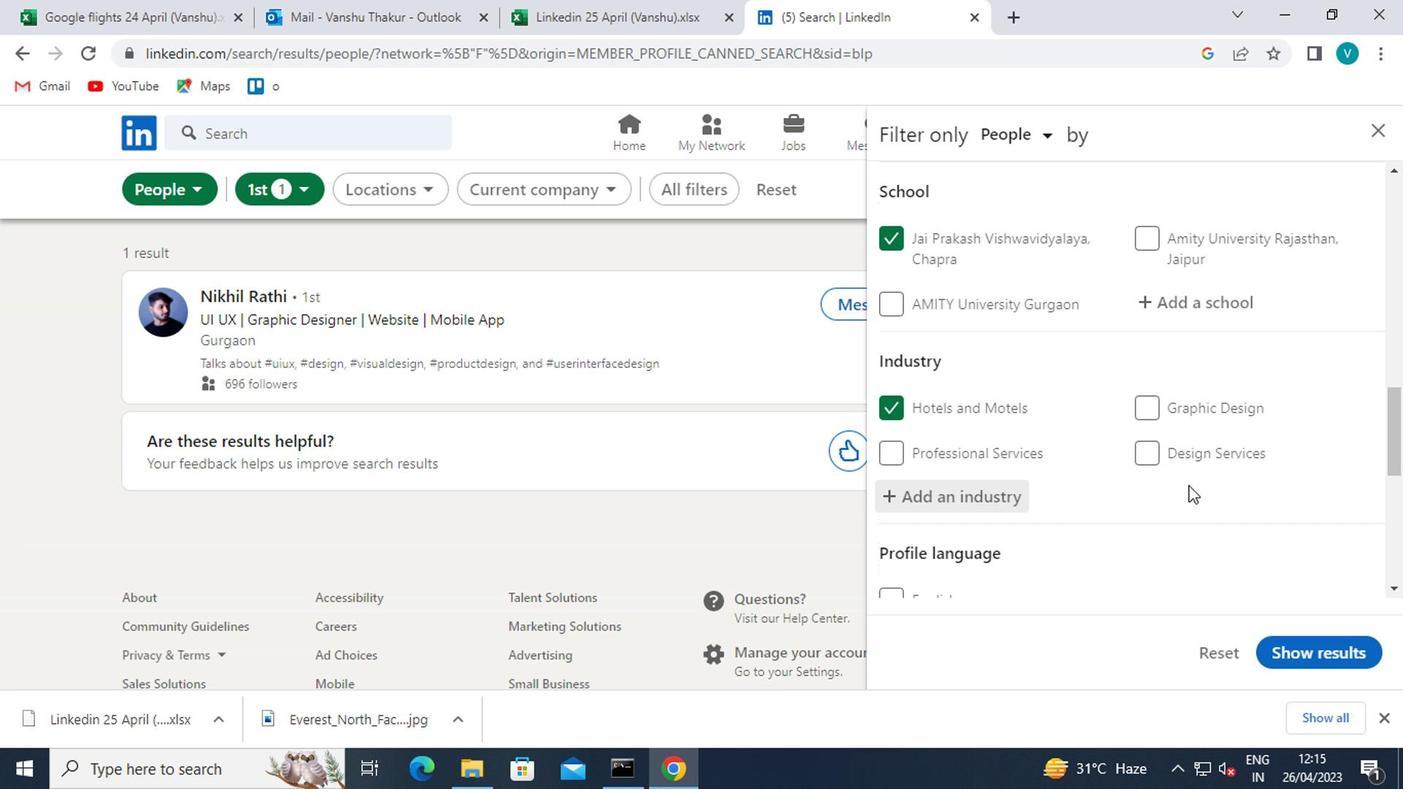 
Action: Mouse scrolled (1188, 482) with delta (0, -1)
Screenshot: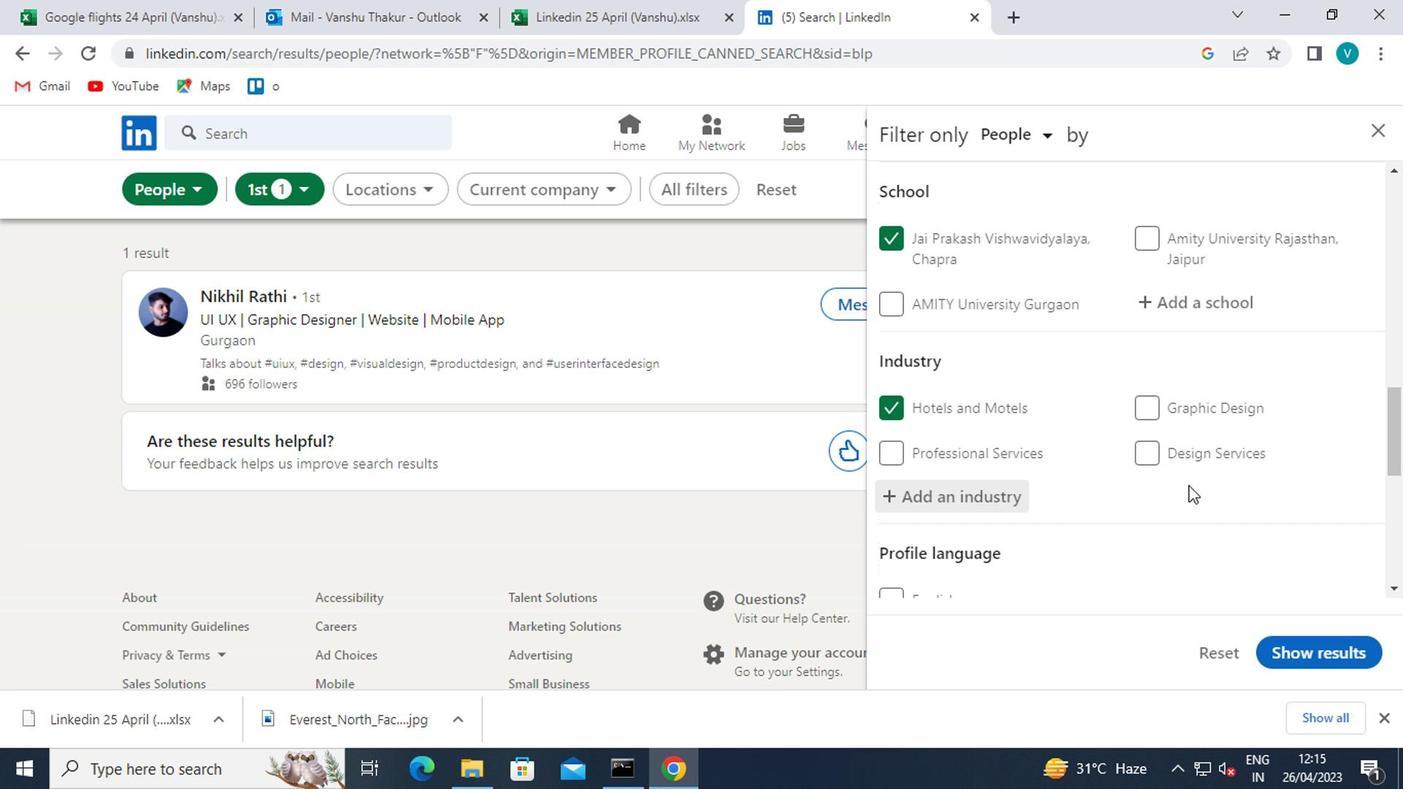 
Action: Mouse moved to (1089, 491)
Screenshot: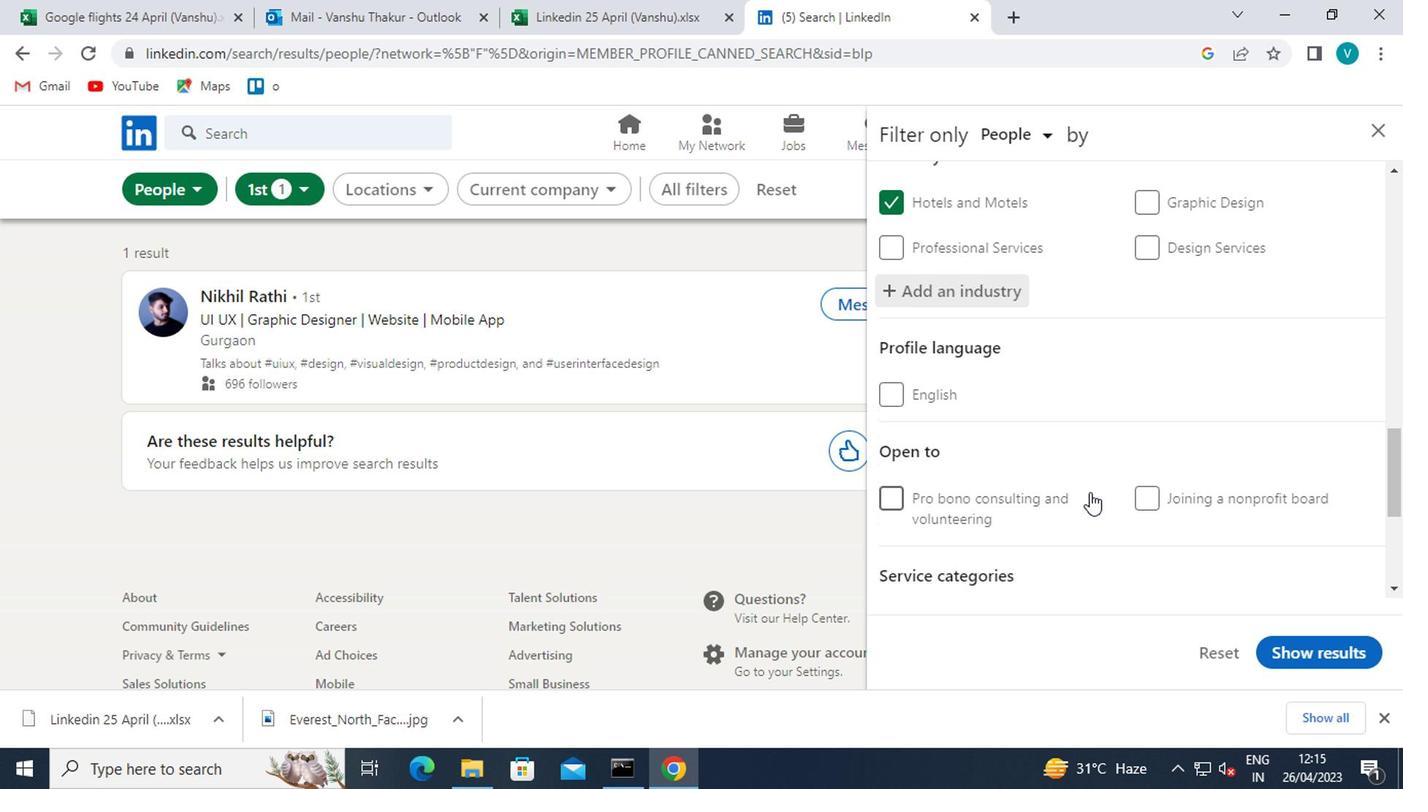 
Action: Mouse scrolled (1089, 490) with delta (0, -1)
Screenshot: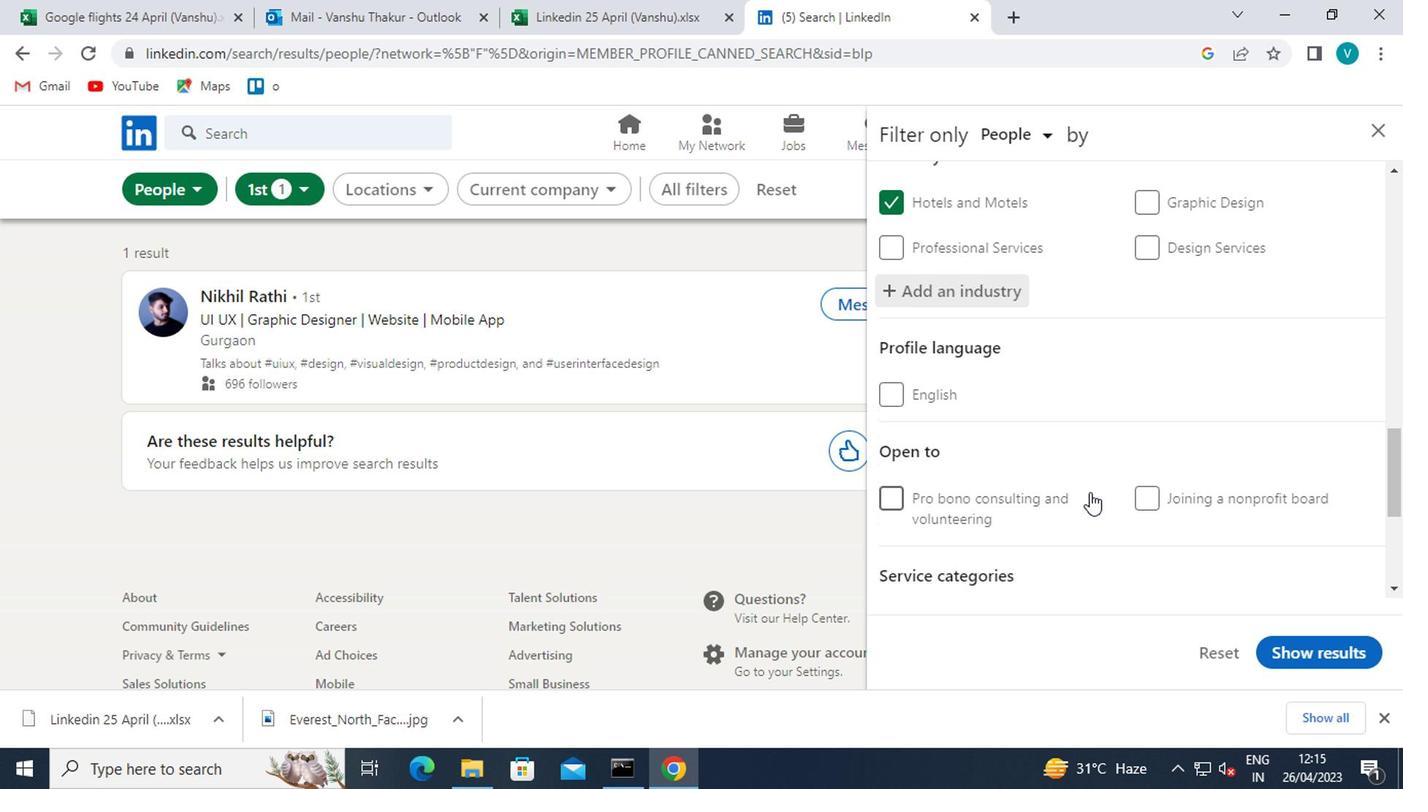 
Action: Mouse scrolled (1089, 490) with delta (0, -1)
Screenshot: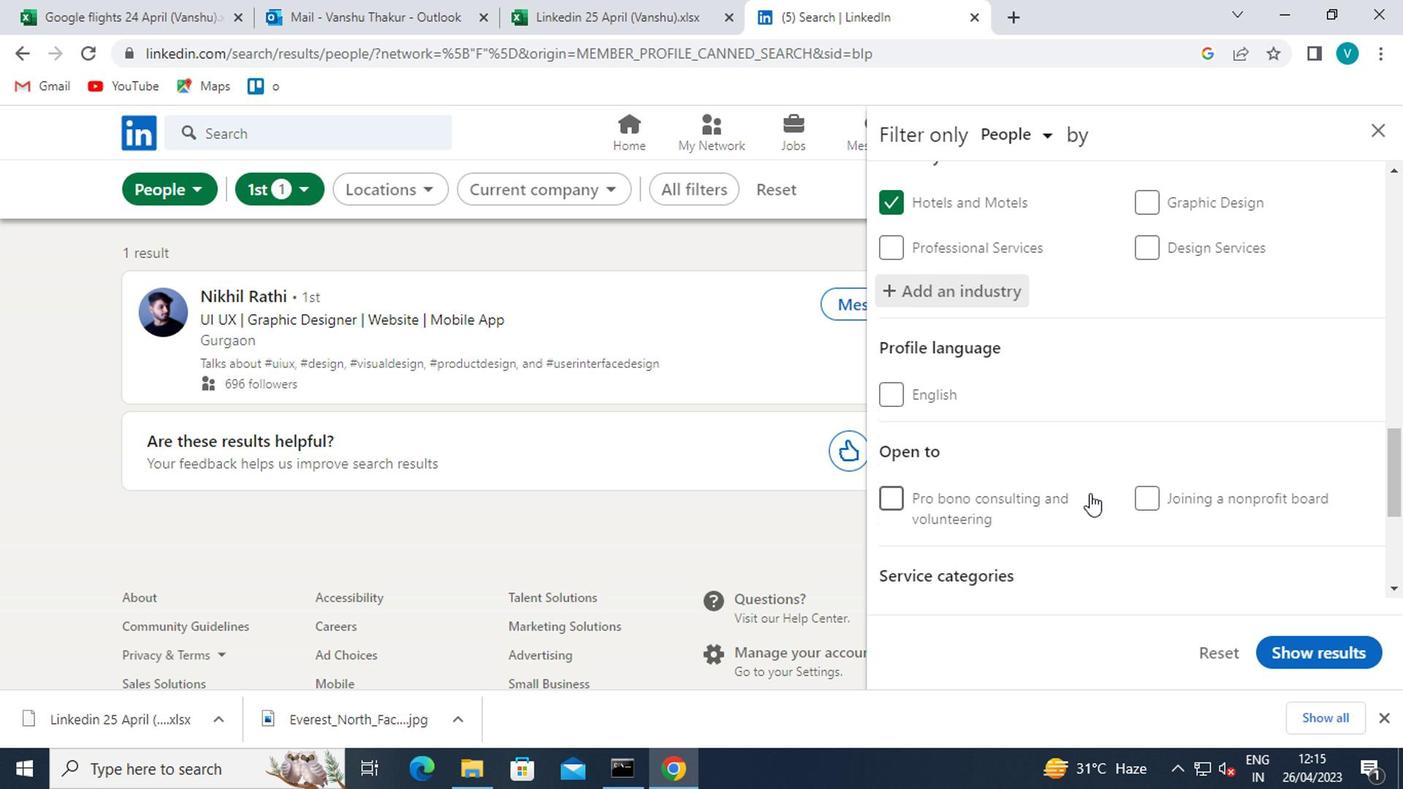
Action: Mouse moved to (927, 418)
Screenshot: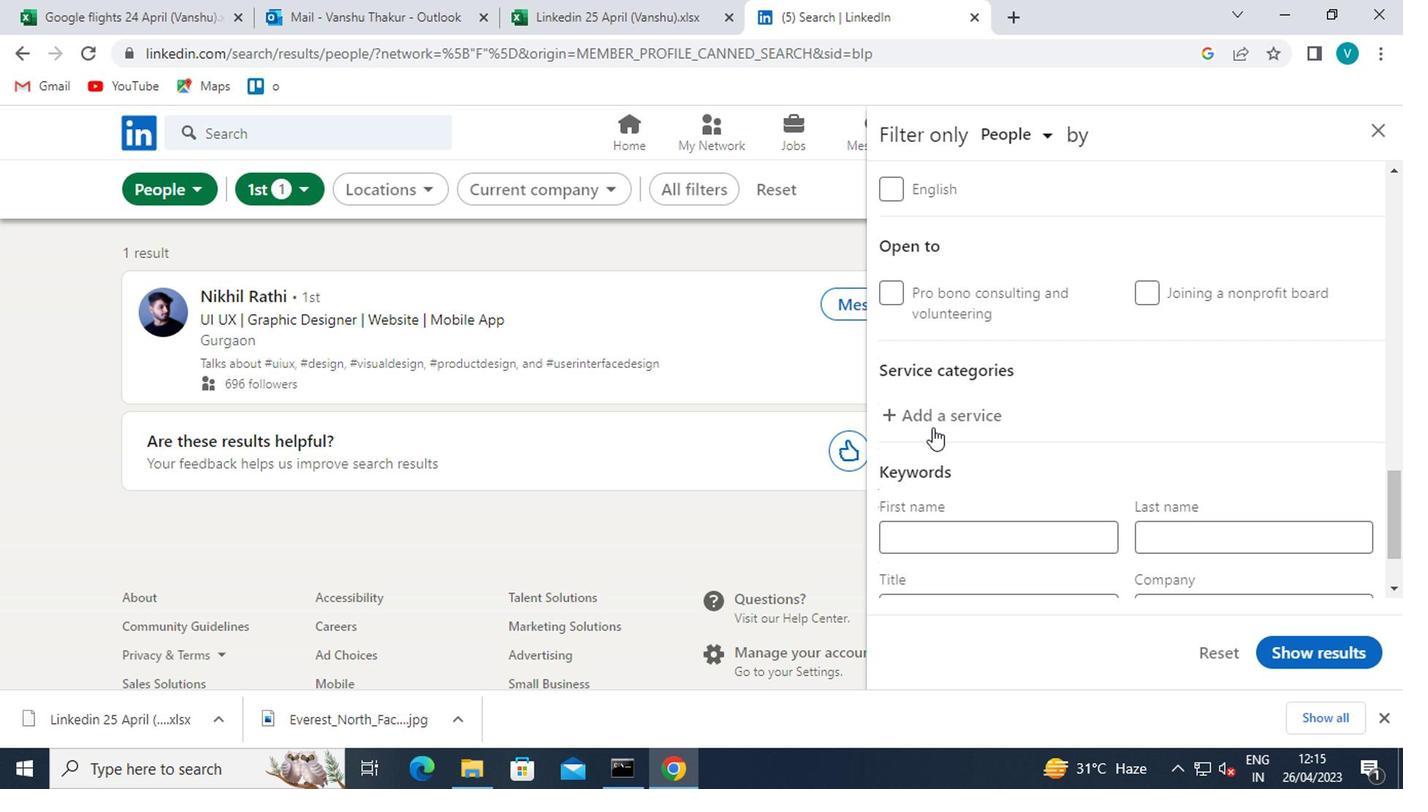 
Action: Mouse pressed left at (927, 418)
Screenshot: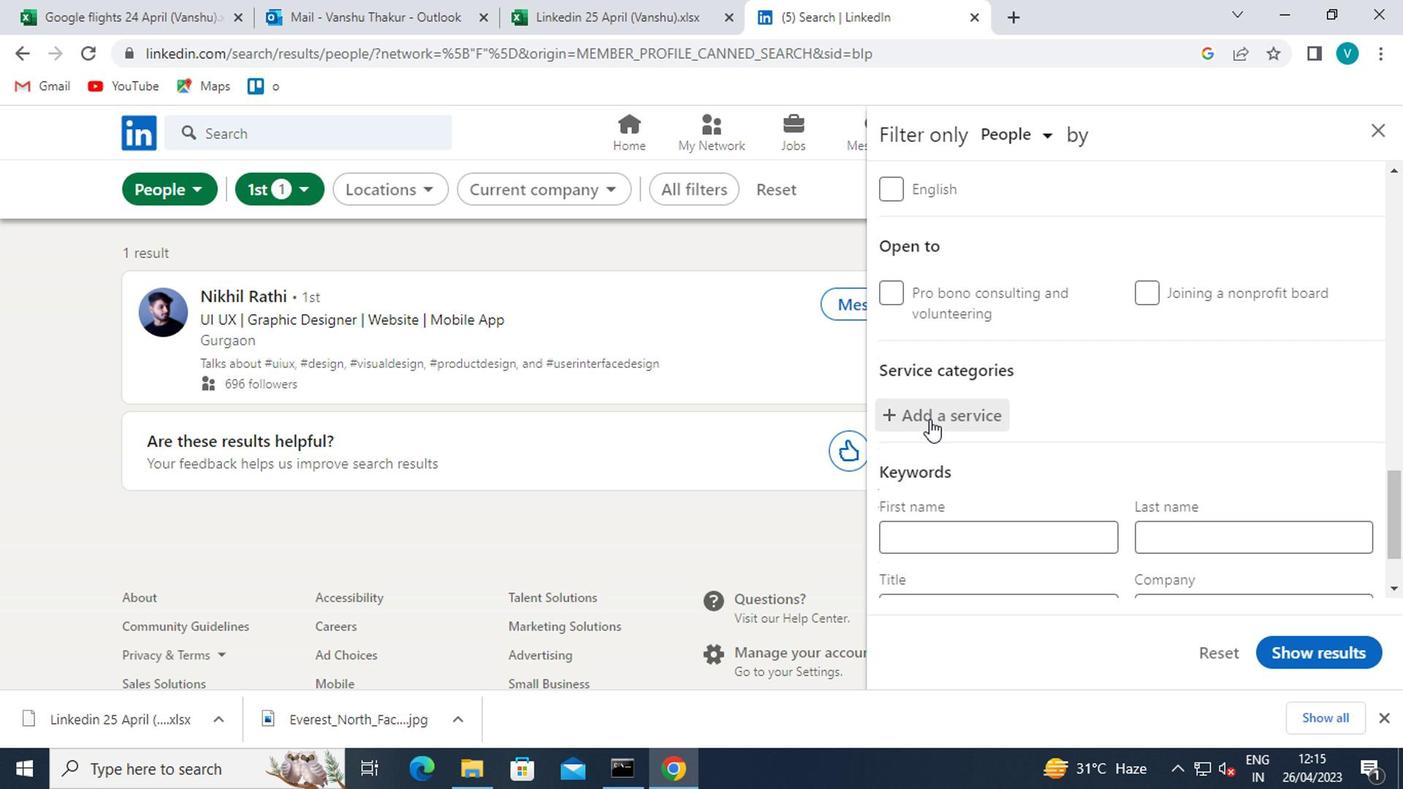 
Action: Mouse moved to (927, 418)
Screenshot: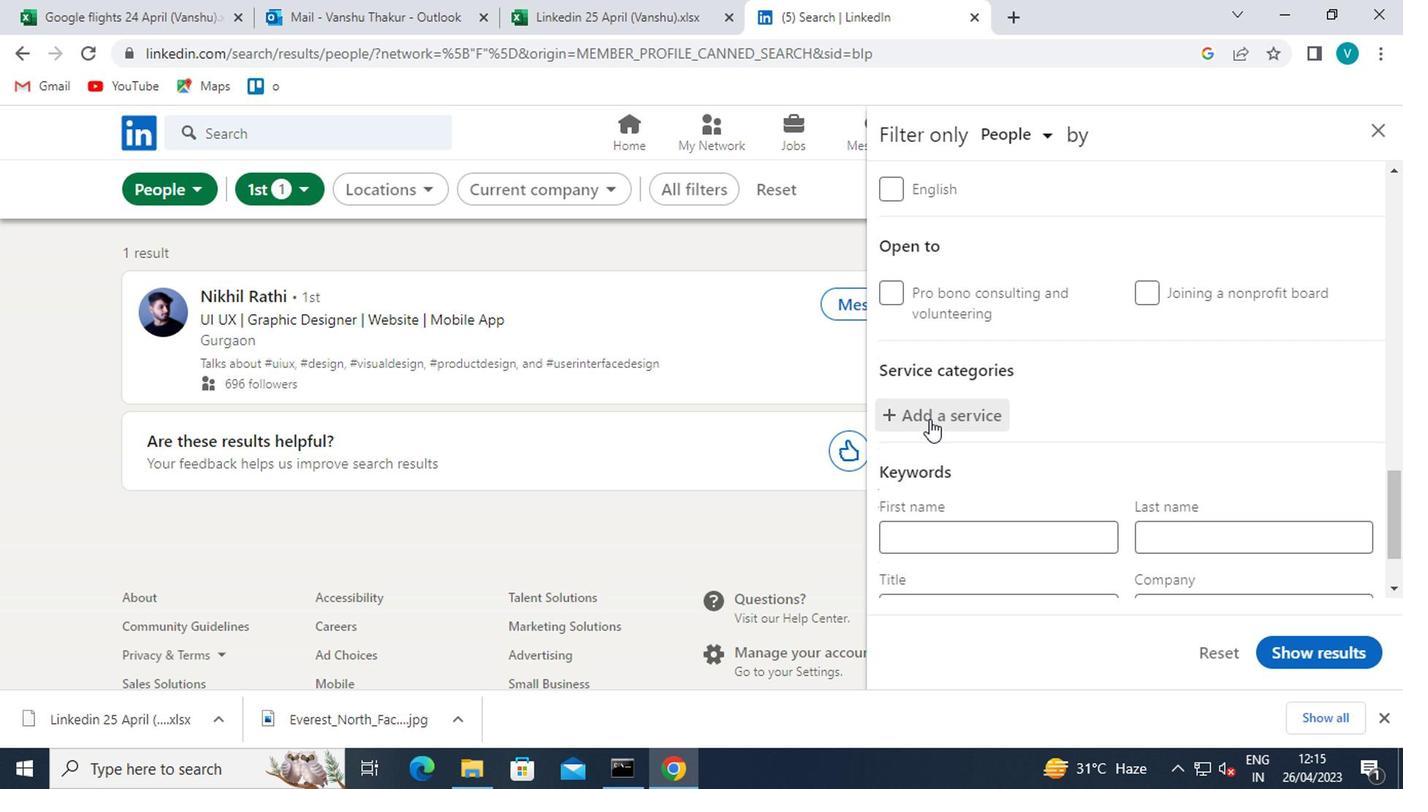 
Action: Key pressed <Key.shift>LIFE<Key.space><Key.shift>IN
Screenshot: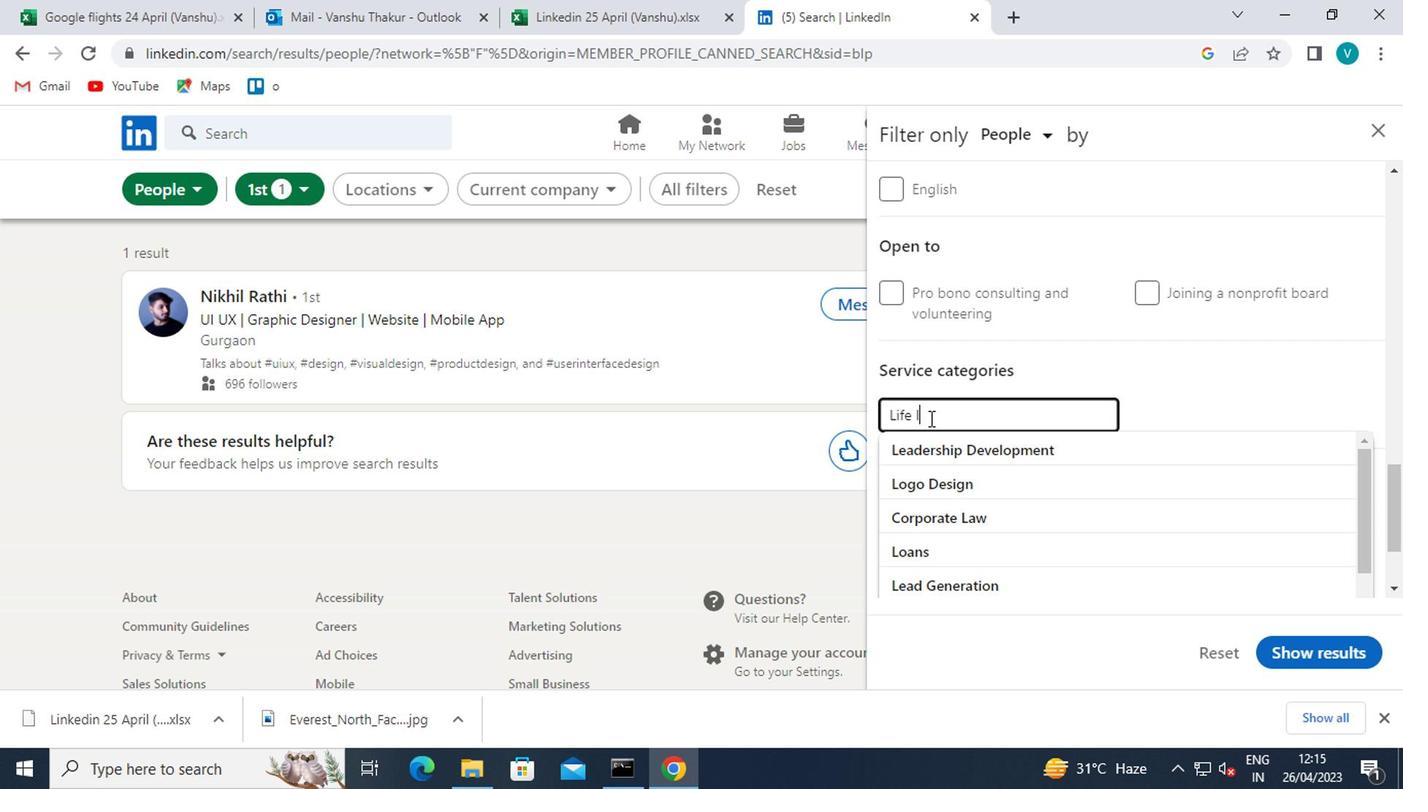 
Action: Mouse moved to (1021, 436)
Screenshot: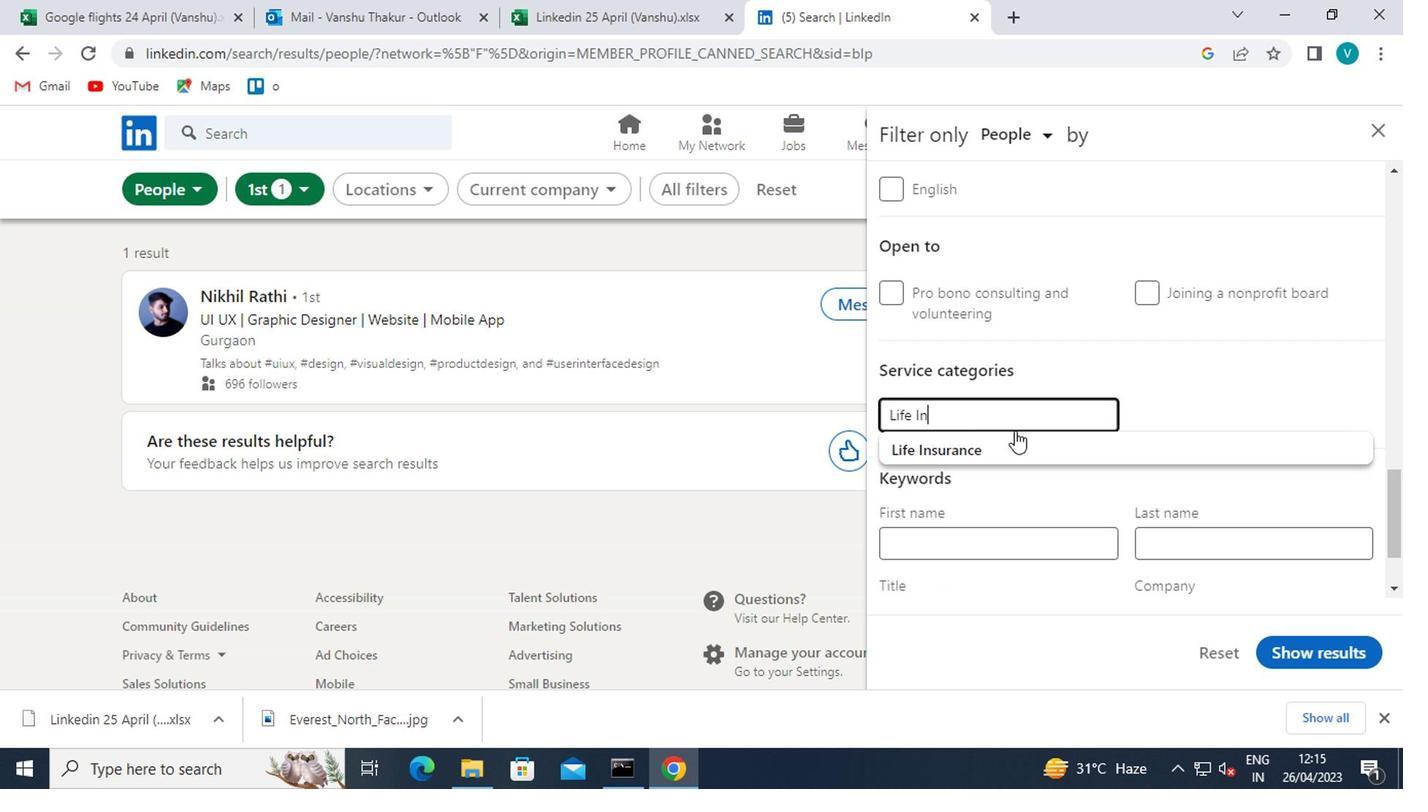 
Action: Mouse pressed left at (1021, 436)
Screenshot: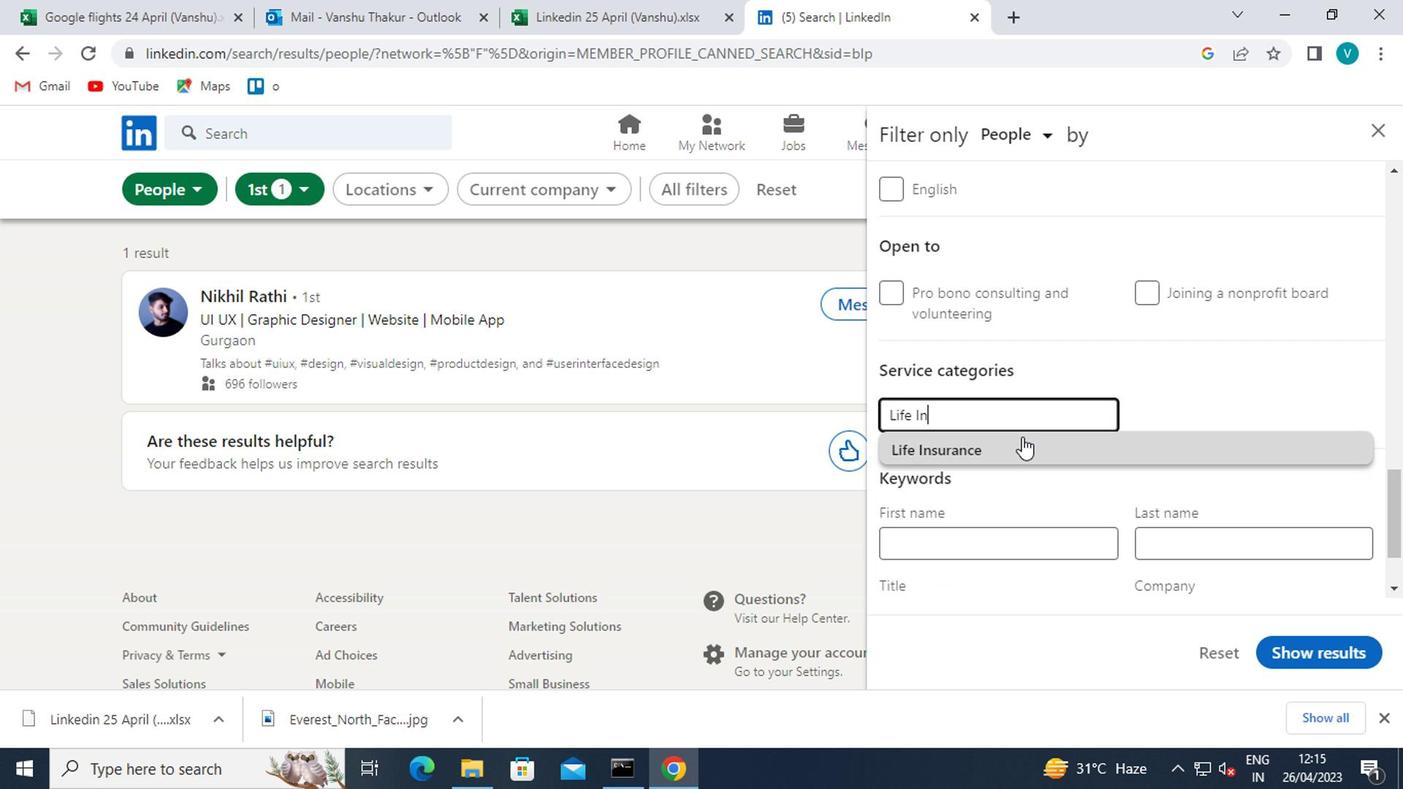 
Action: Mouse scrolled (1021, 434) with delta (0, -1)
Screenshot: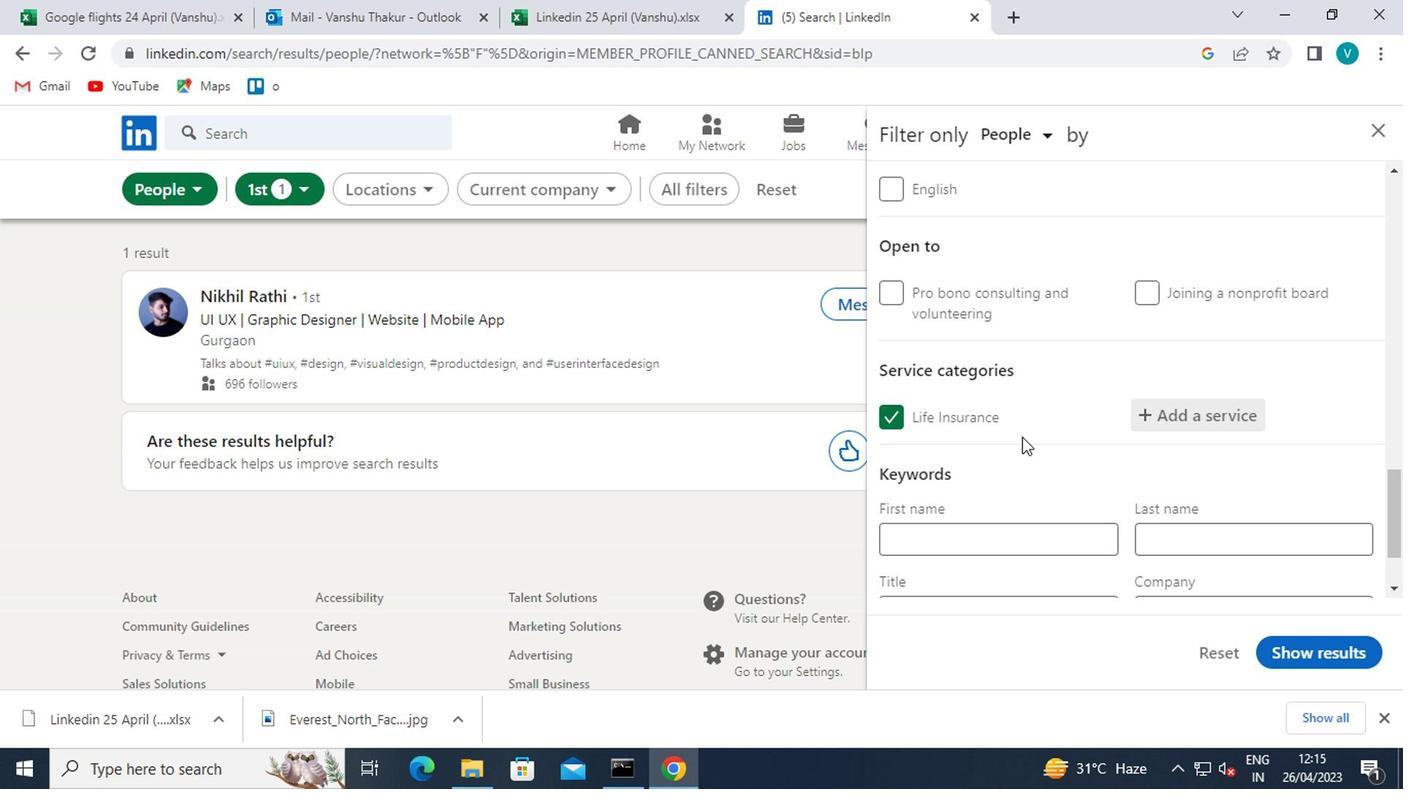 
Action: Mouse scrolled (1021, 434) with delta (0, -1)
Screenshot: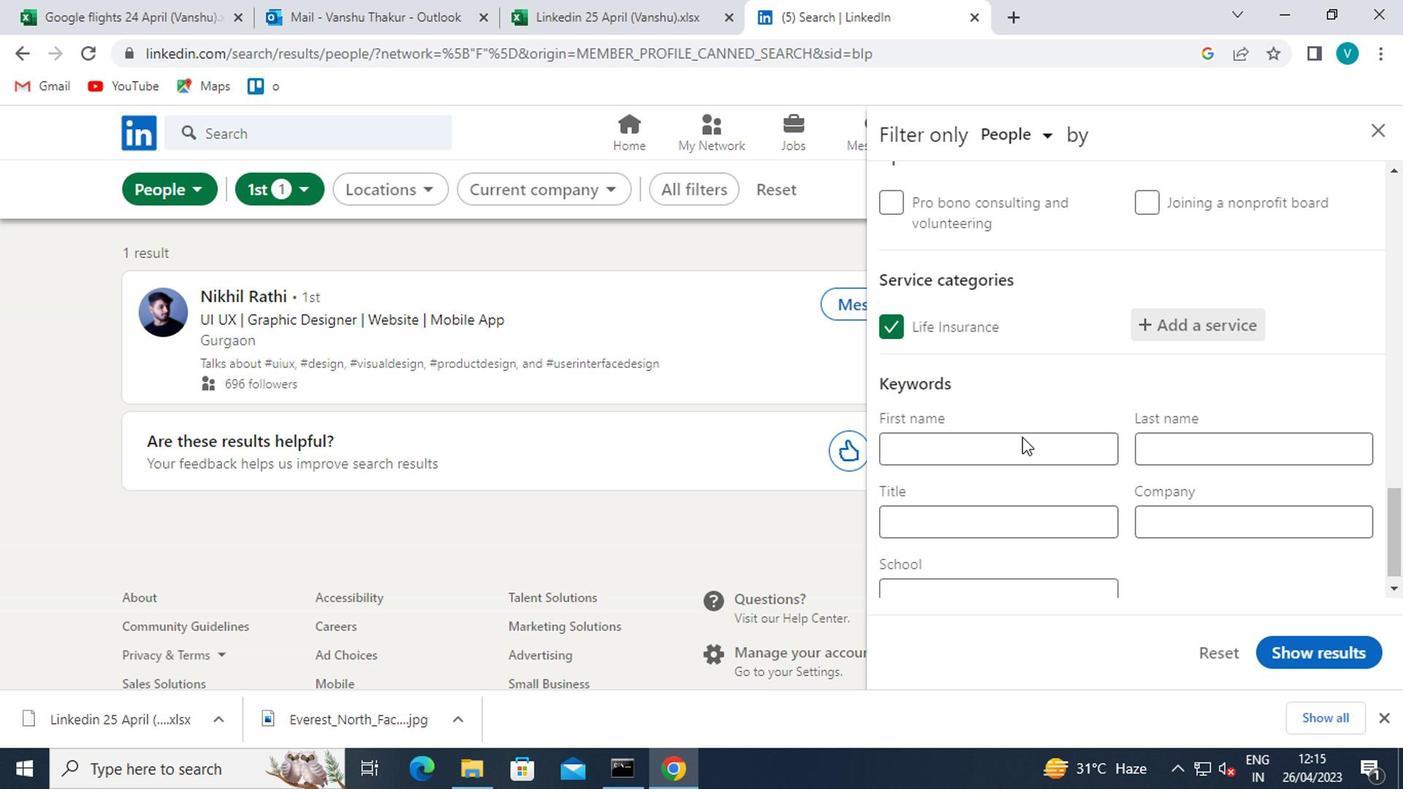 
Action: Mouse moved to (1043, 494)
Screenshot: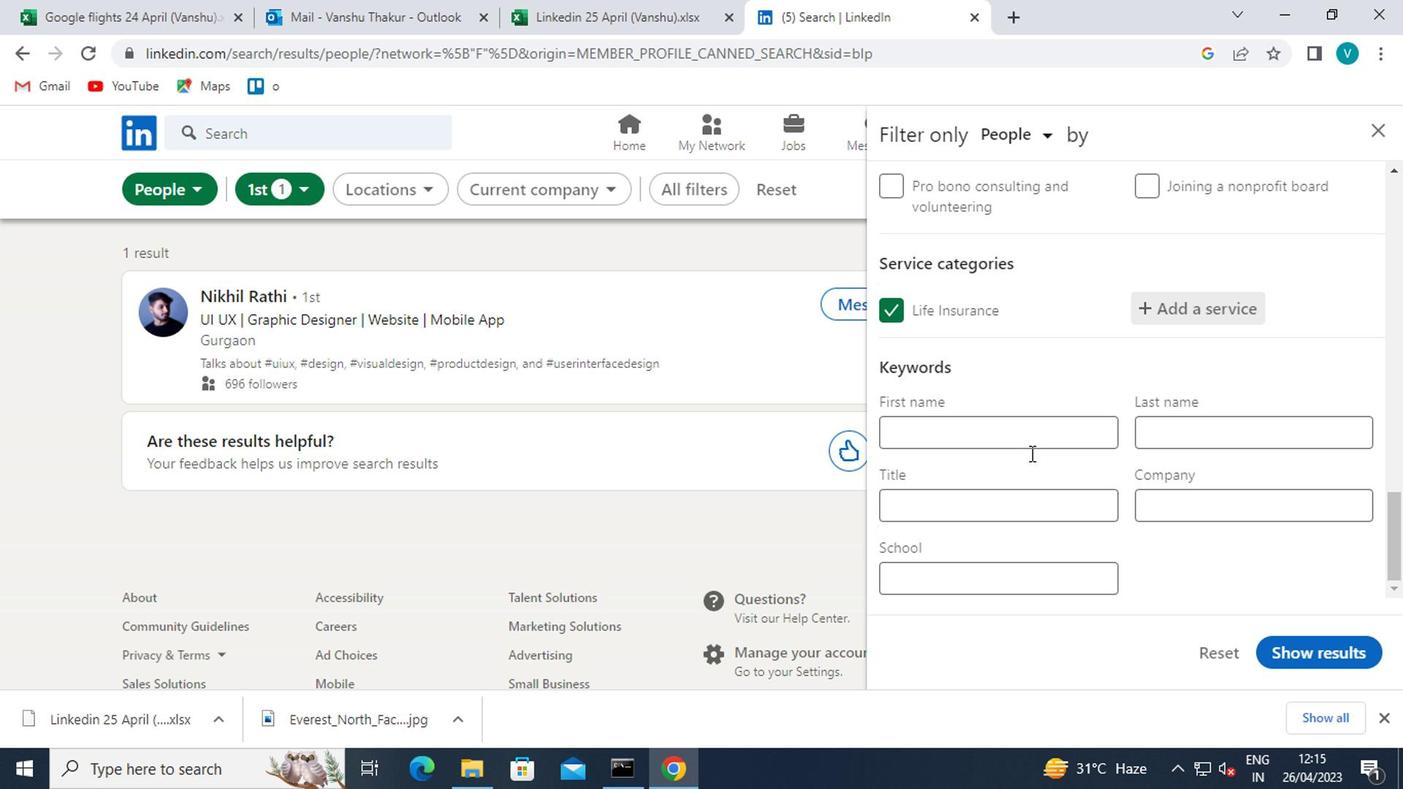 
Action: Mouse pressed left at (1043, 494)
Screenshot: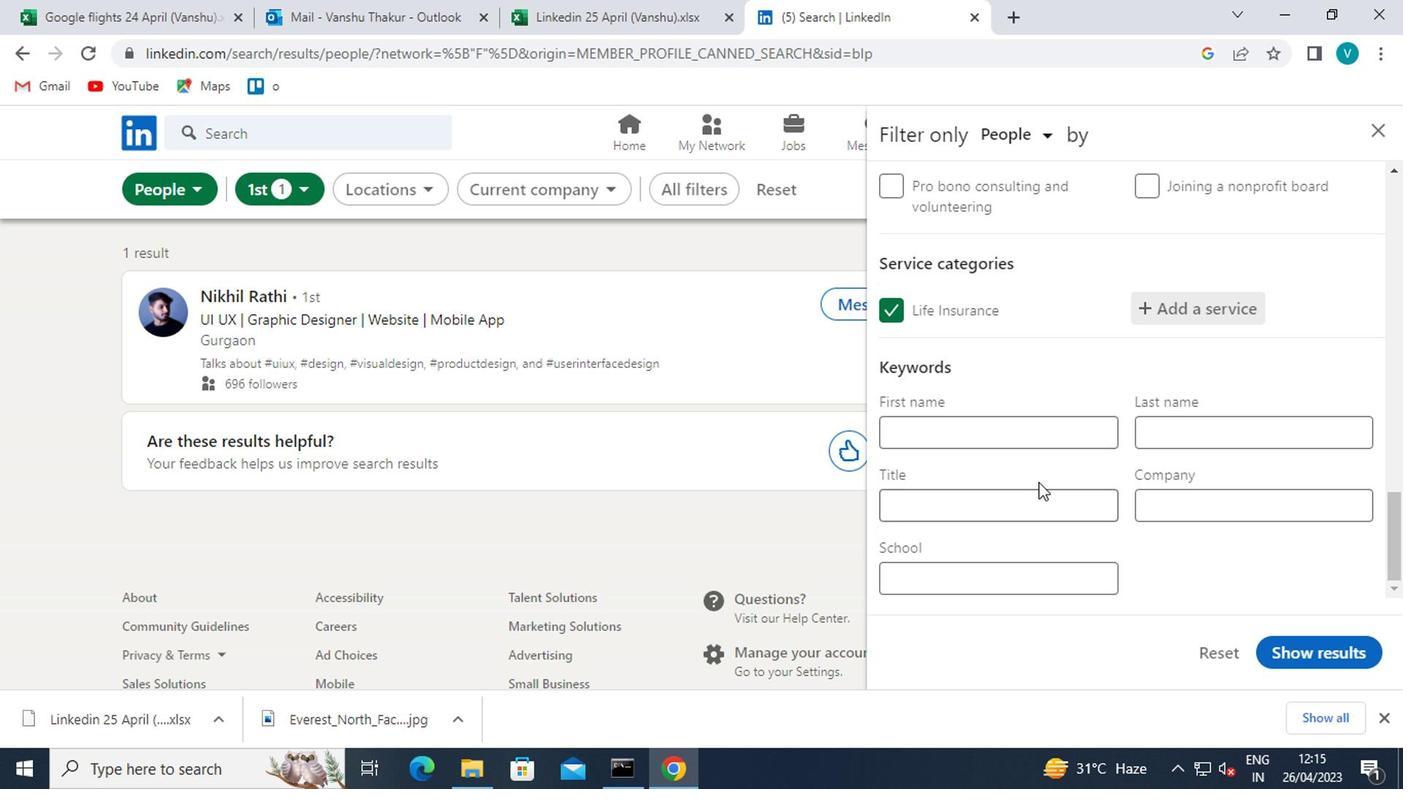 
Action: Key pressed <Key.shift>COMMUNITY<Key.space><Key.shift>FOOD<Key.space><Key.shift><Key.shift><Key.shift>PROJECT<Key.space><Key.shift>WORKER
Screenshot: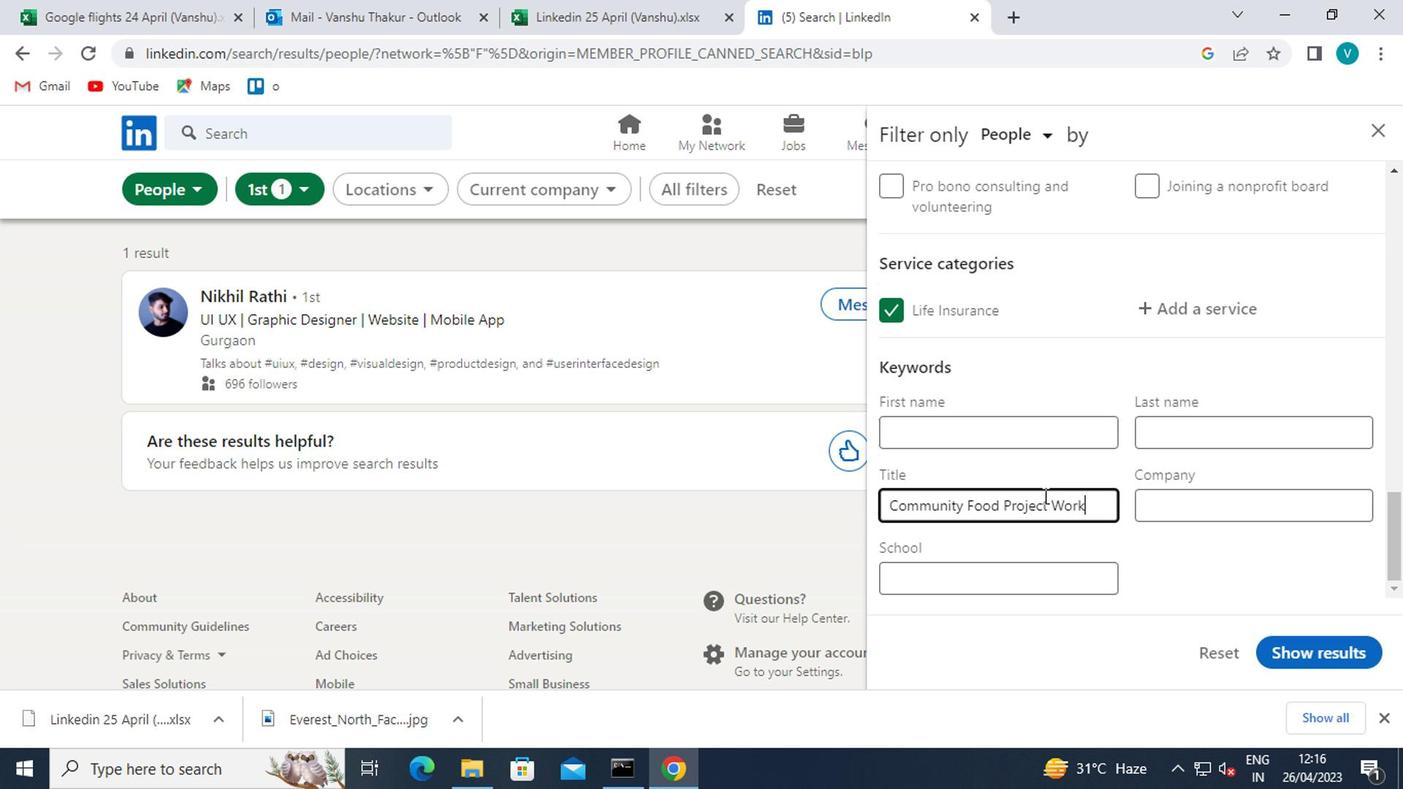 
Action: Mouse moved to (1366, 653)
Screenshot: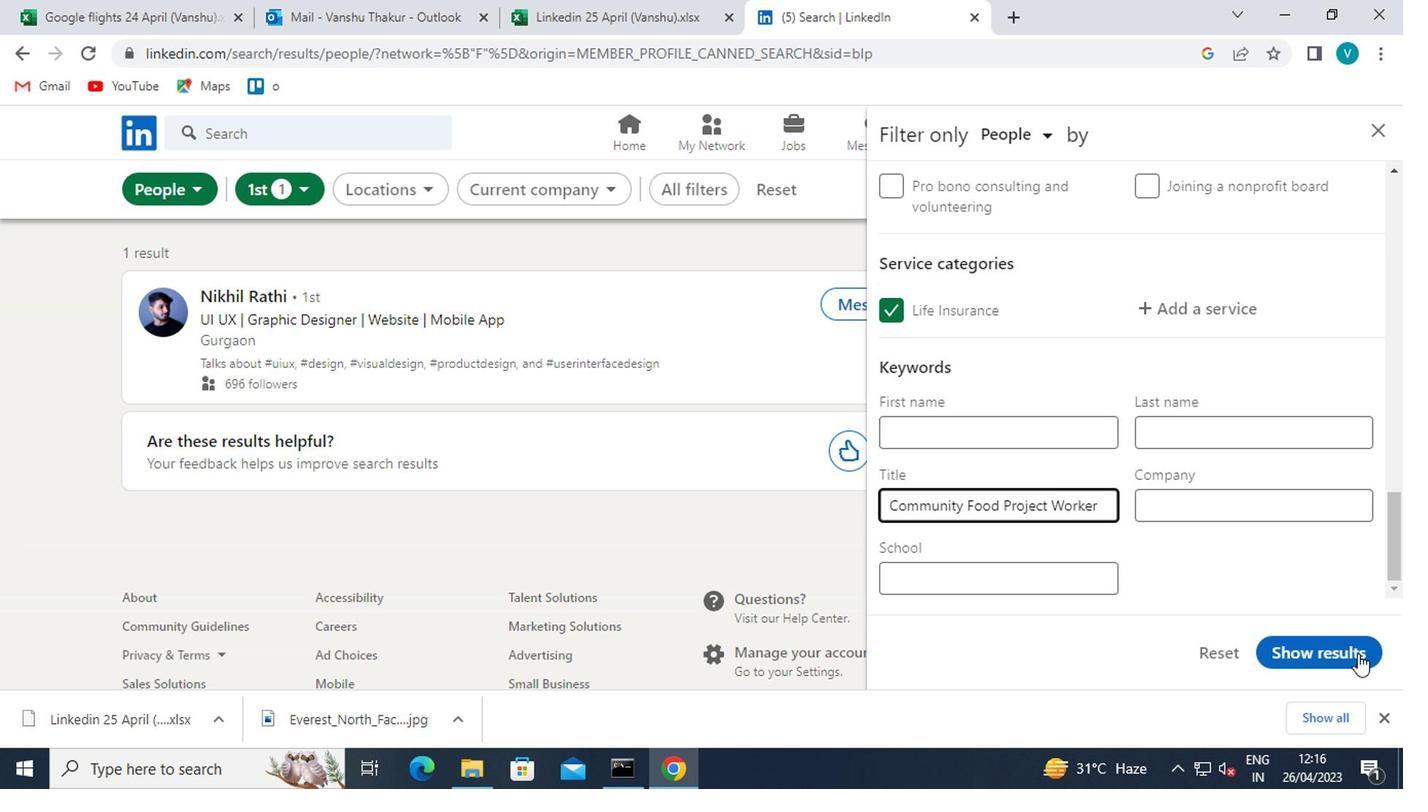 
Action: Mouse pressed left at (1366, 653)
Screenshot: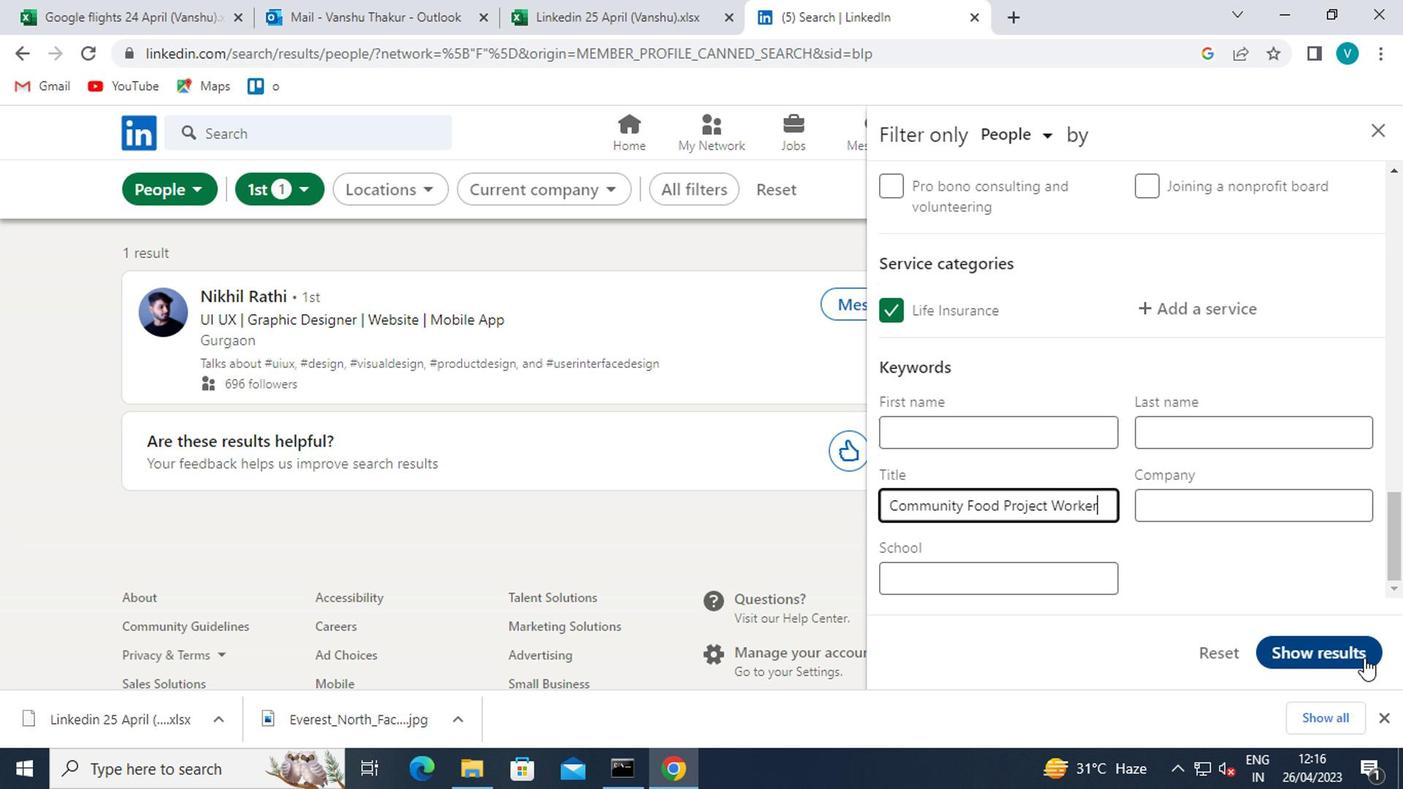 
